 Task: Look for space in Phalauda, India from 13th August, 2023 to 17th August, 2023 for 2 adults in price range Rs.10000 to Rs.16000. Place can be entire place with 2 bedrooms having 2 beds and 1 bathroom. Property type can be house, flat, guest house. Amenities needed are: wifi. Booking option can be shelf check-in. Required host language is English.
Action: Mouse moved to (458, 65)
Screenshot: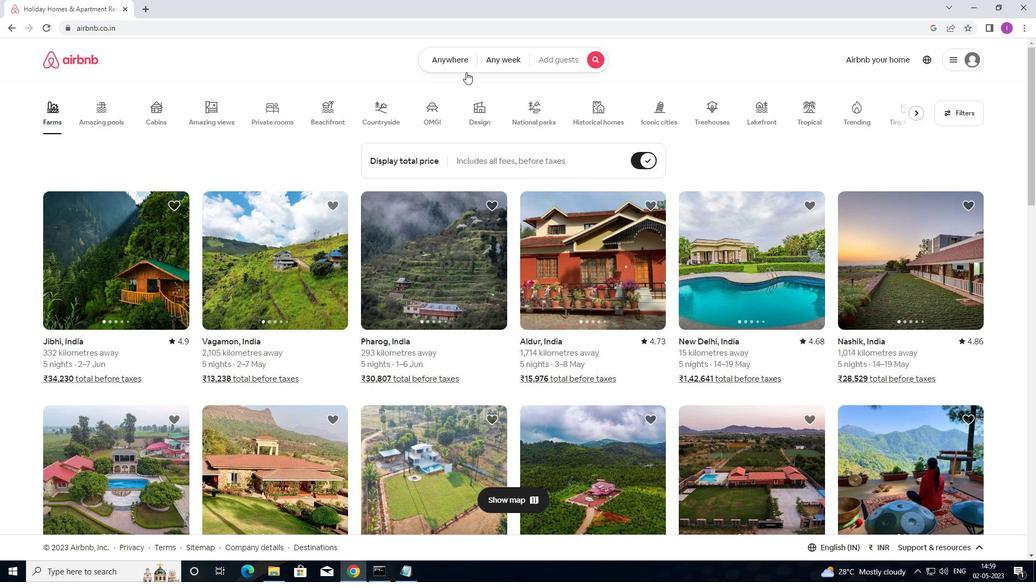 
Action: Mouse pressed left at (458, 65)
Screenshot: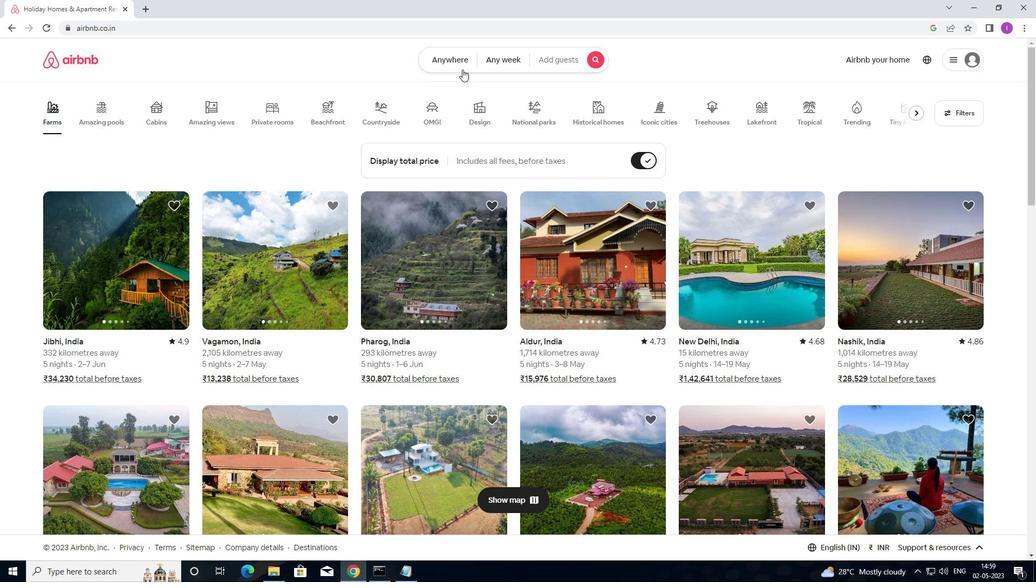
Action: Mouse moved to (333, 94)
Screenshot: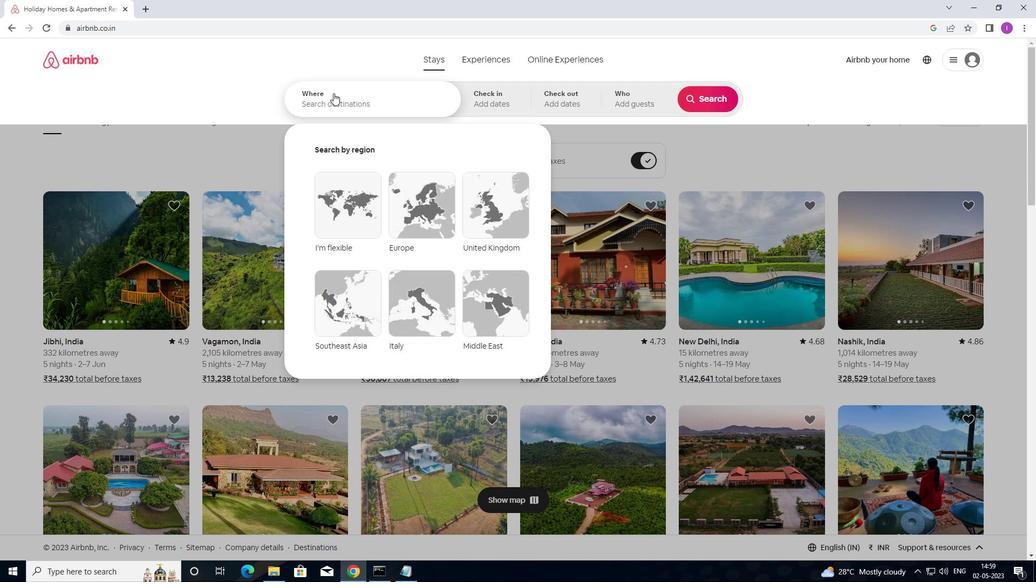 
Action: Mouse pressed left at (333, 94)
Screenshot: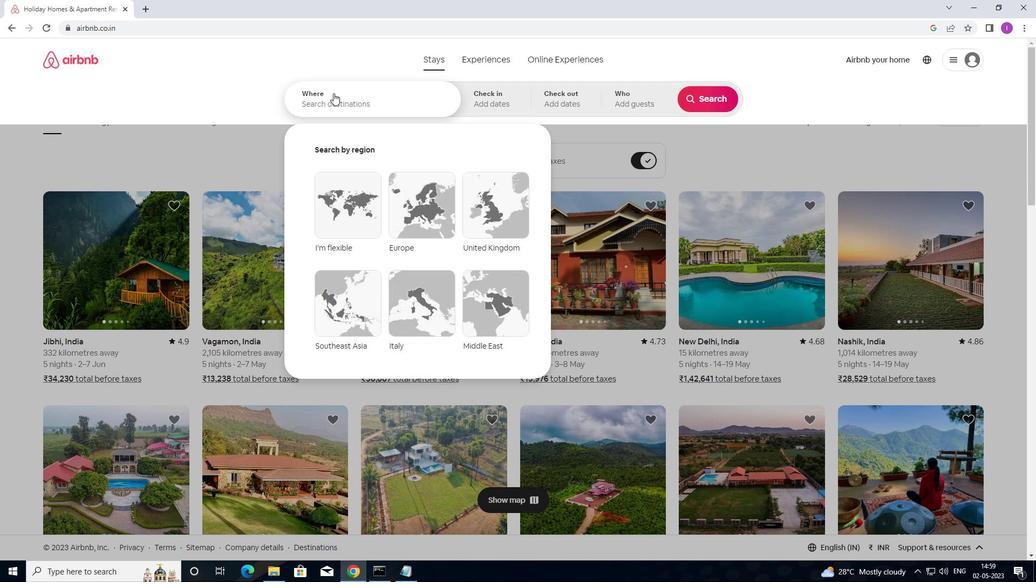
Action: Mouse moved to (424, 98)
Screenshot: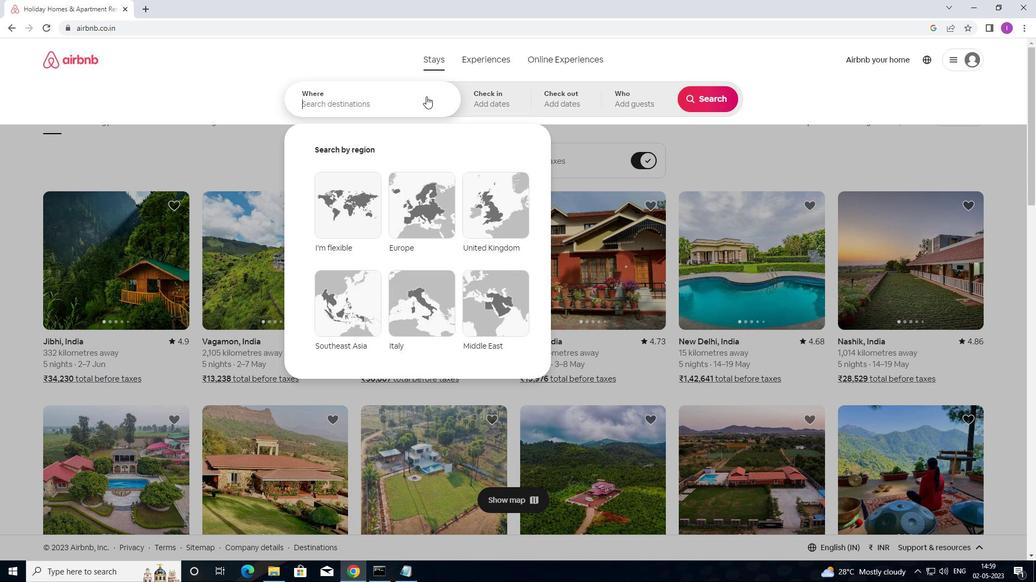 
Action: Key pressed <Key.shift>PHALAUDA,<Key.shift>INDIA
Screenshot: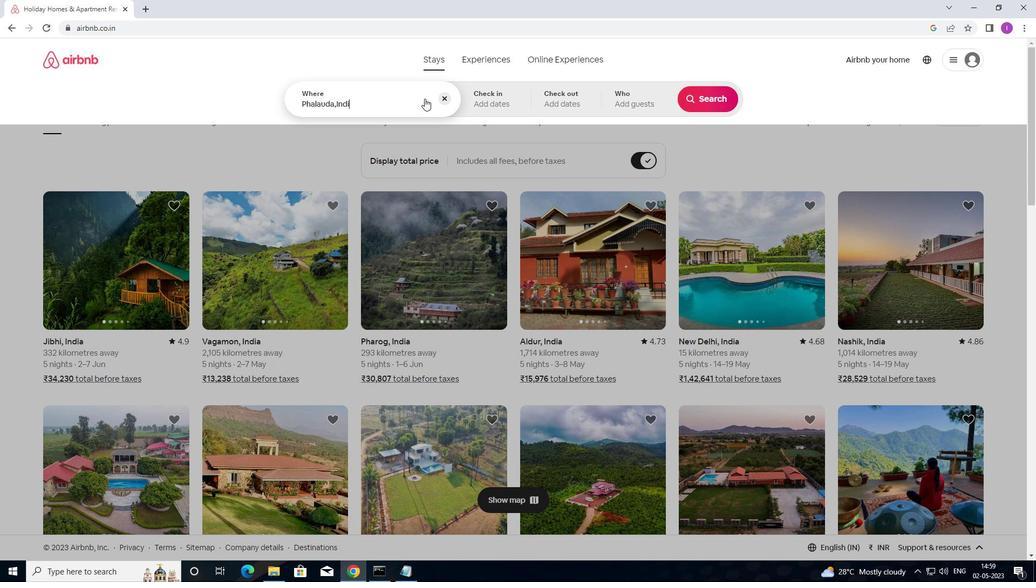 
Action: Mouse moved to (510, 96)
Screenshot: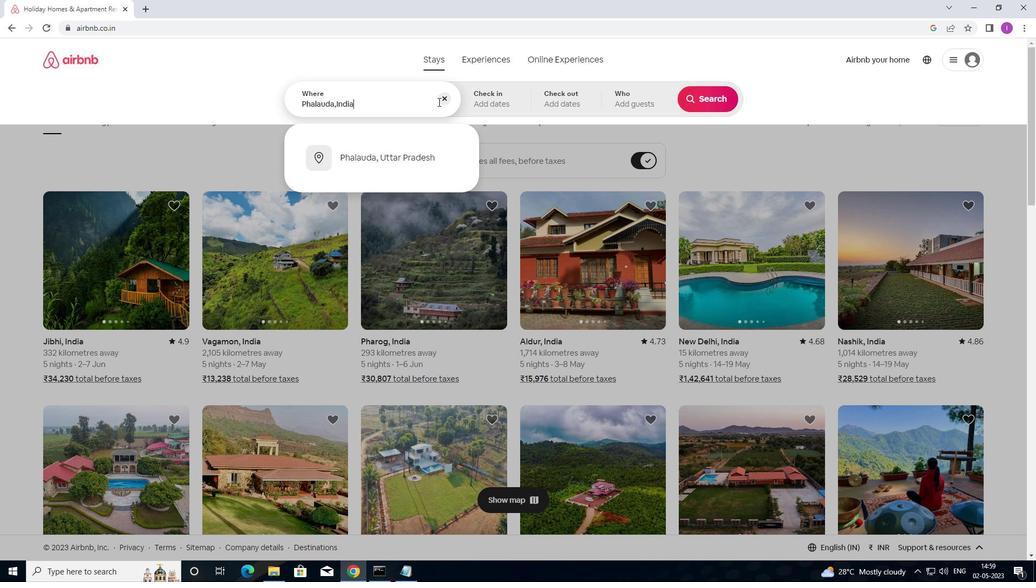 
Action: Mouse pressed left at (510, 96)
Screenshot: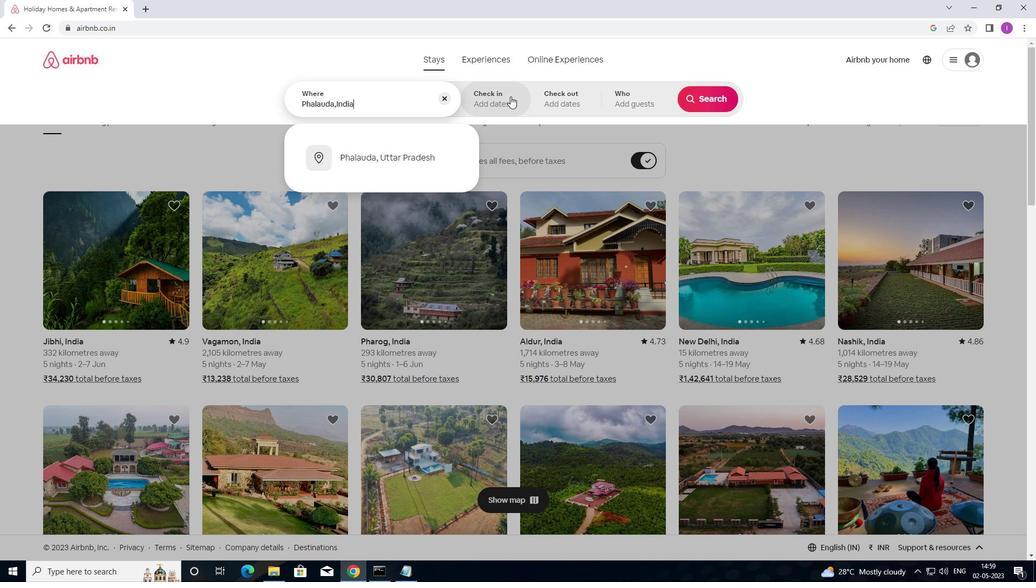 
Action: Mouse moved to (702, 184)
Screenshot: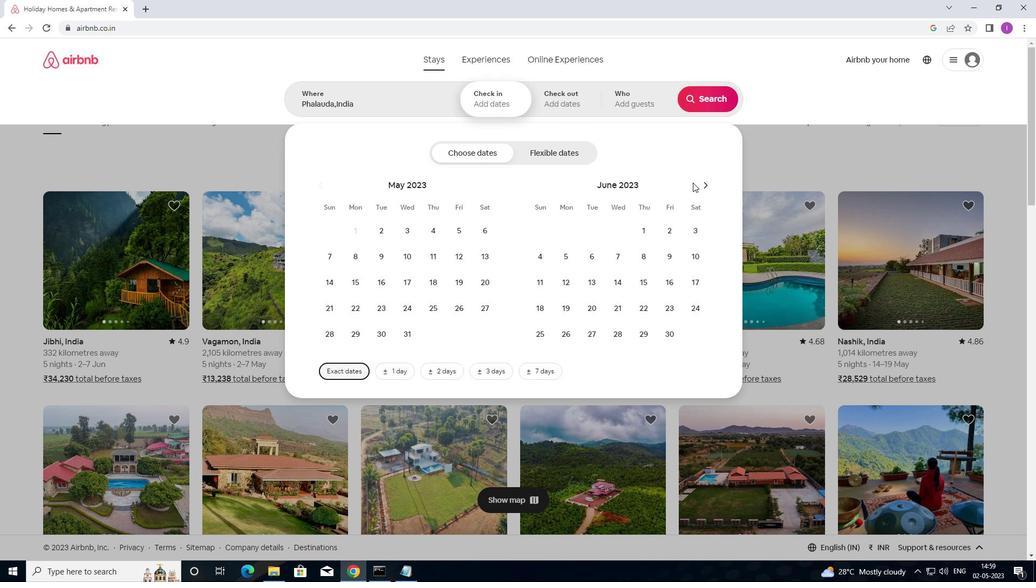 
Action: Mouse pressed left at (702, 184)
Screenshot: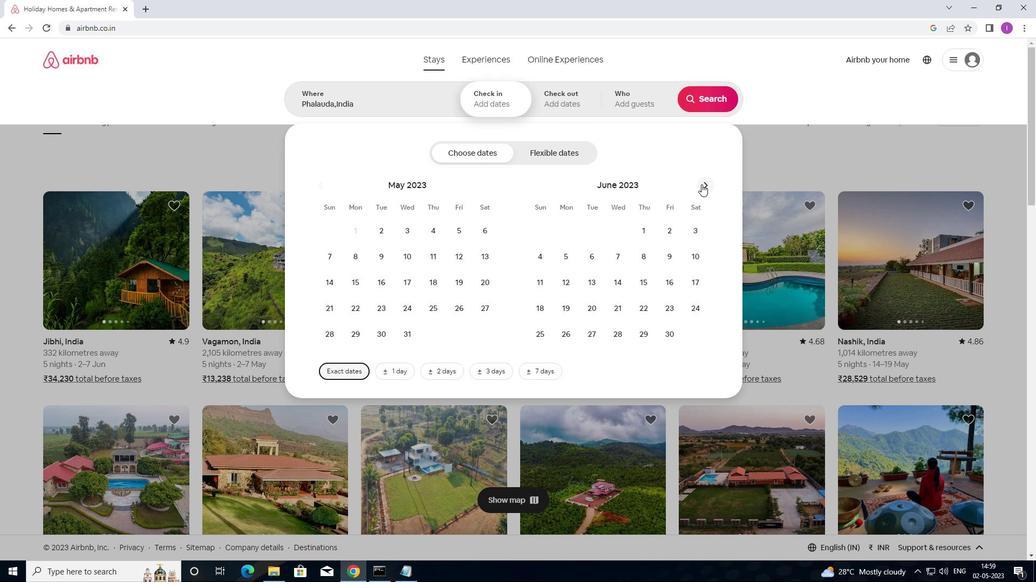 
Action: Mouse moved to (703, 184)
Screenshot: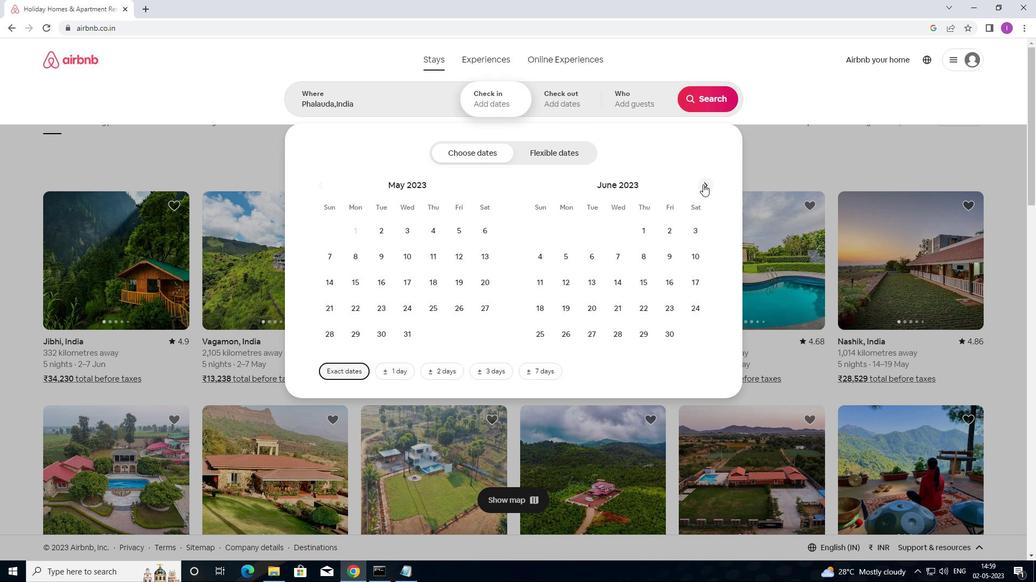 
Action: Mouse pressed left at (703, 184)
Screenshot: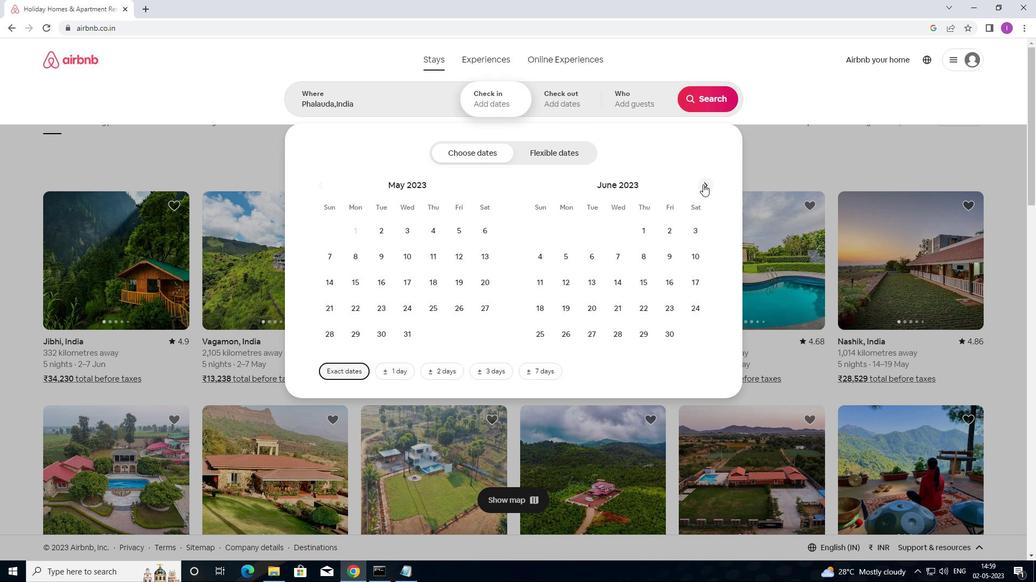 
Action: Mouse moved to (704, 185)
Screenshot: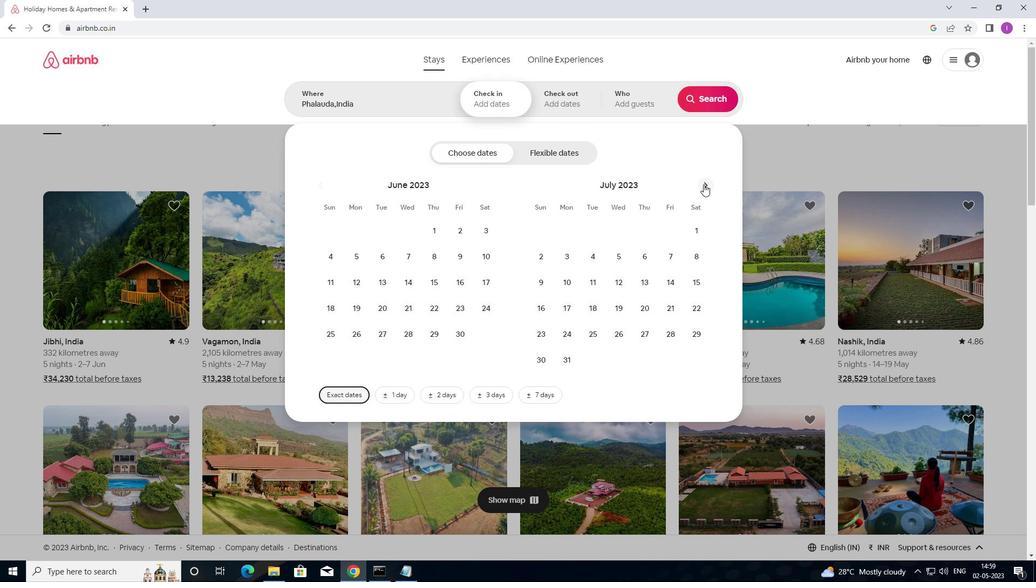 
Action: Mouse pressed left at (704, 185)
Screenshot: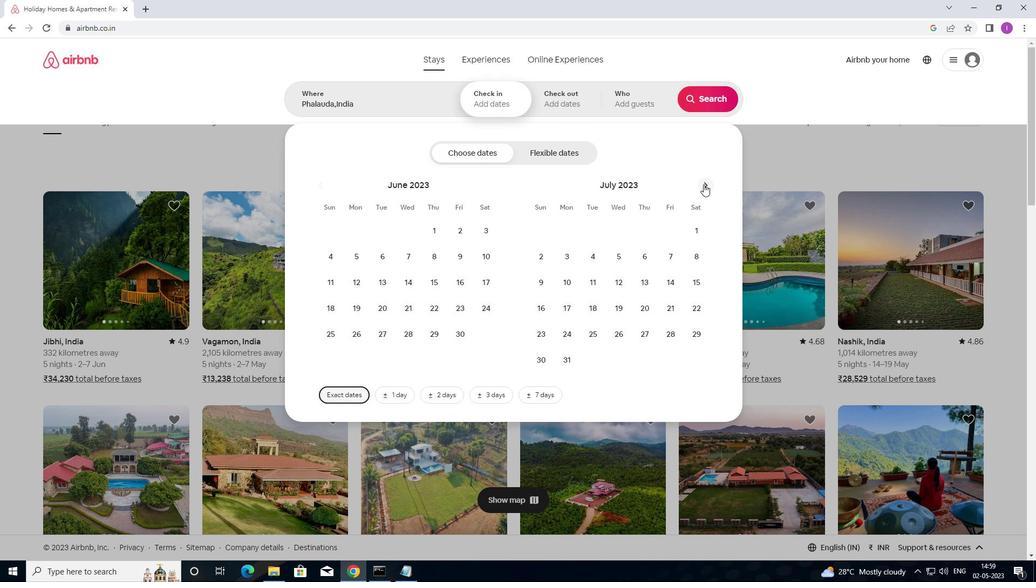 
Action: Mouse moved to (493, 257)
Screenshot: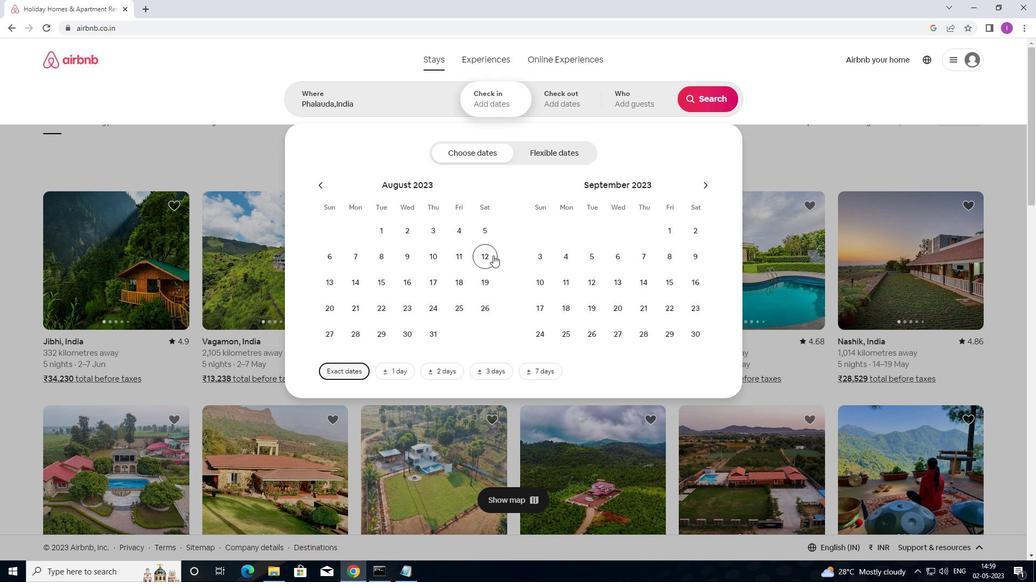 
Action: Mouse pressed left at (493, 257)
Screenshot: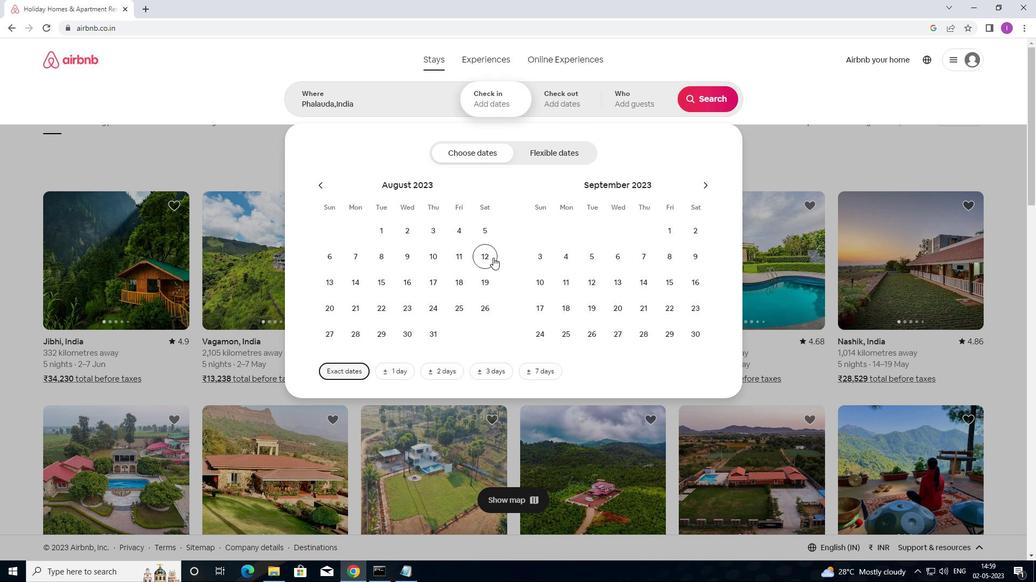 
Action: Mouse moved to (324, 276)
Screenshot: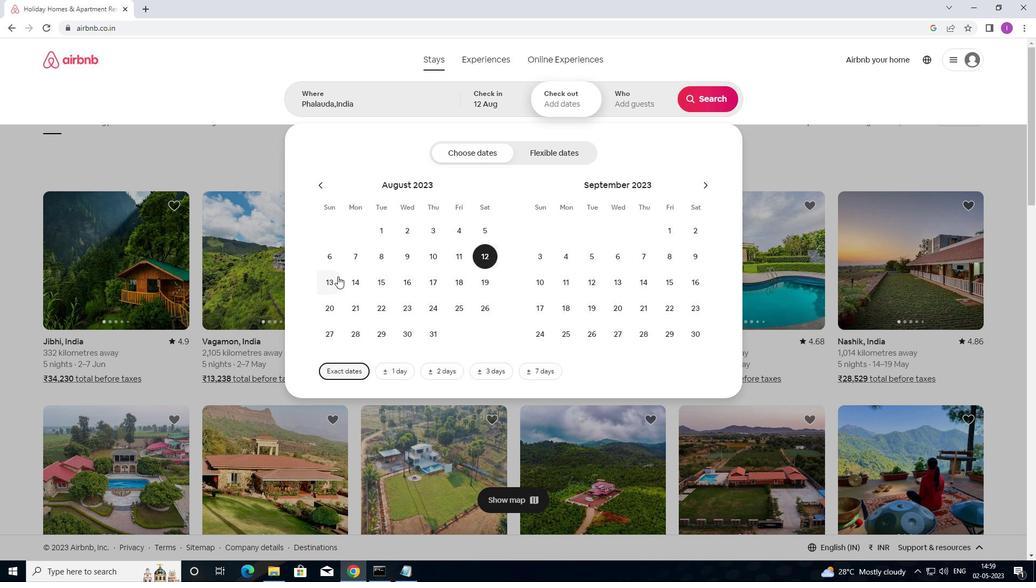 
Action: Mouse pressed left at (324, 276)
Screenshot: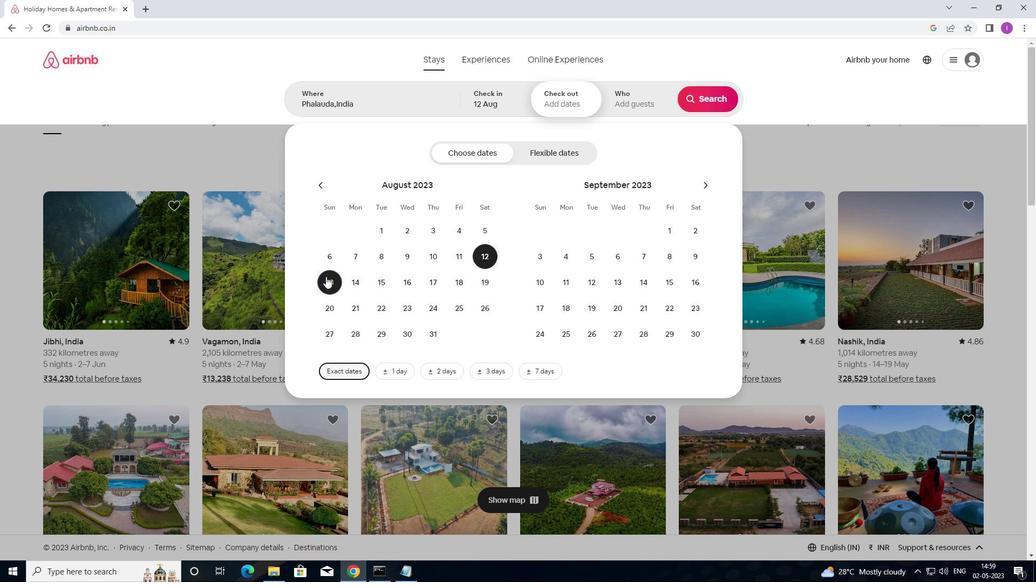 
Action: Mouse moved to (493, 257)
Screenshot: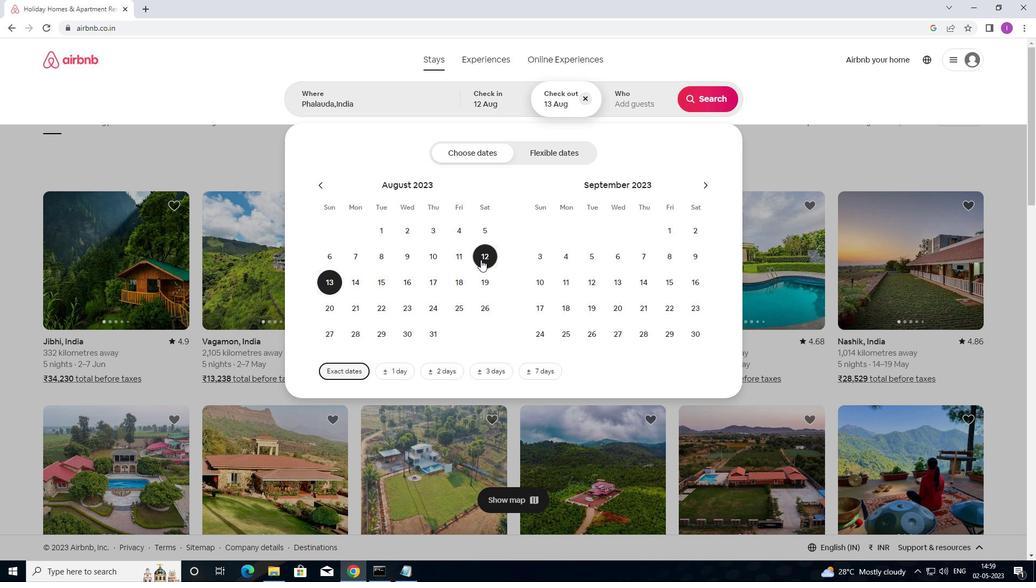 
Action: Mouse pressed left at (493, 257)
Screenshot: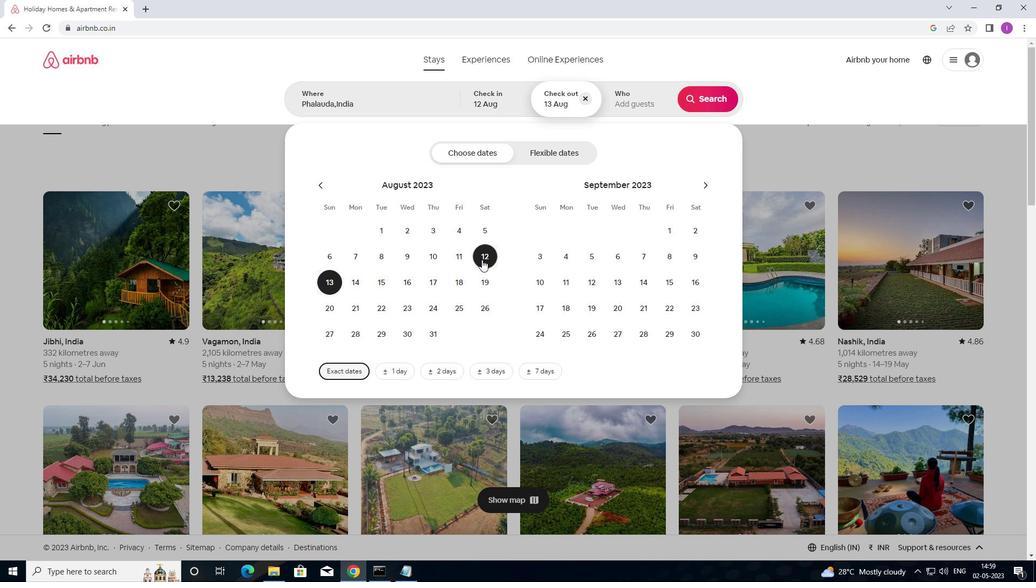
Action: Mouse moved to (494, 107)
Screenshot: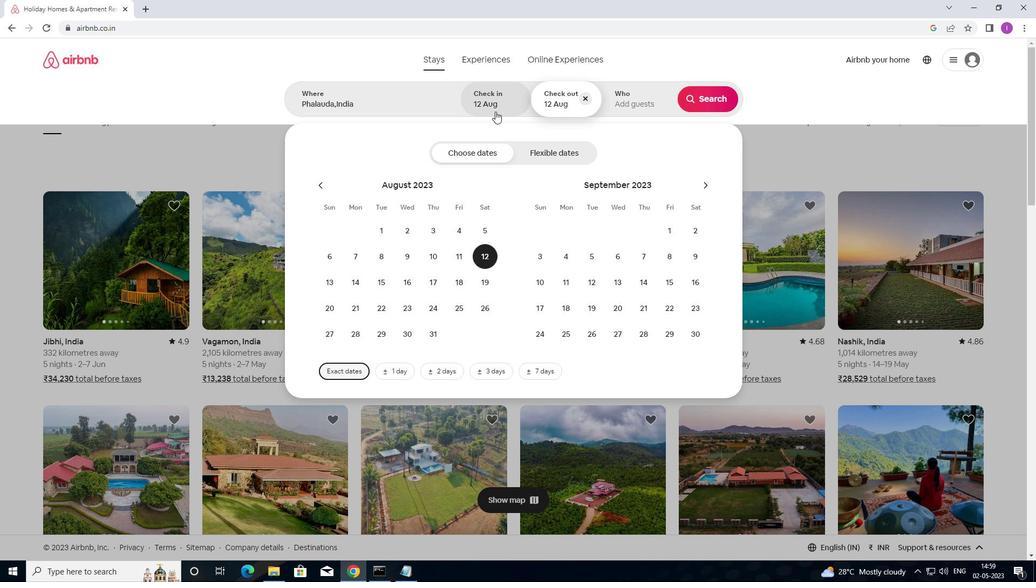 
Action: Mouse pressed left at (494, 107)
Screenshot: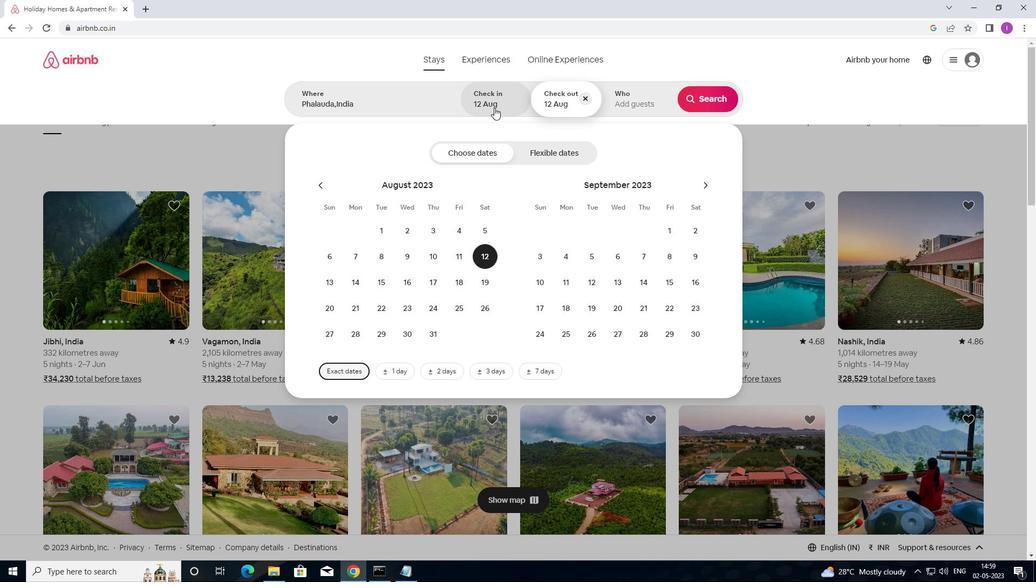 
Action: Mouse moved to (509, 96)
Screenshot: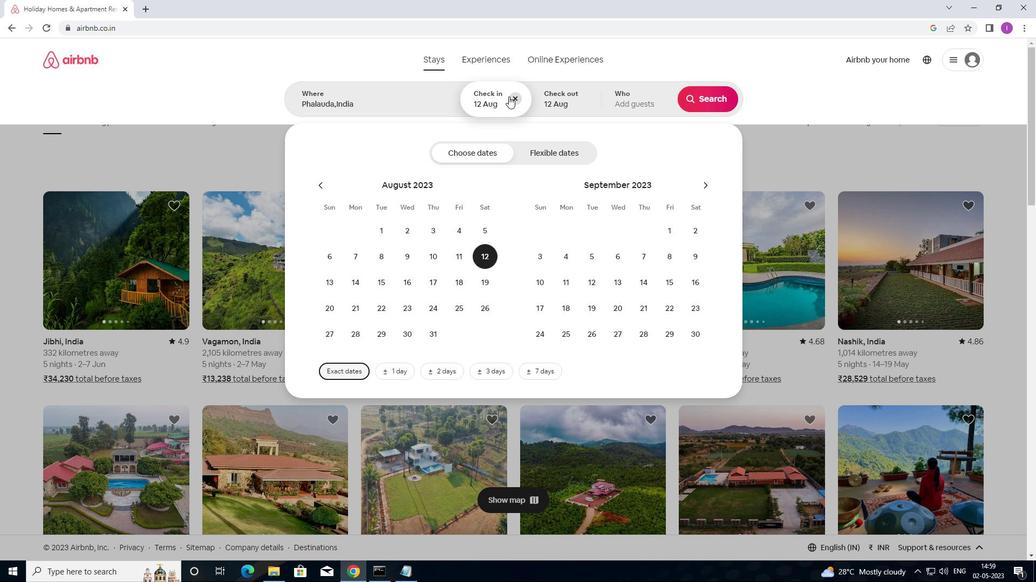 
Action: Mouse pressed left at (509, 96)
Screenshot: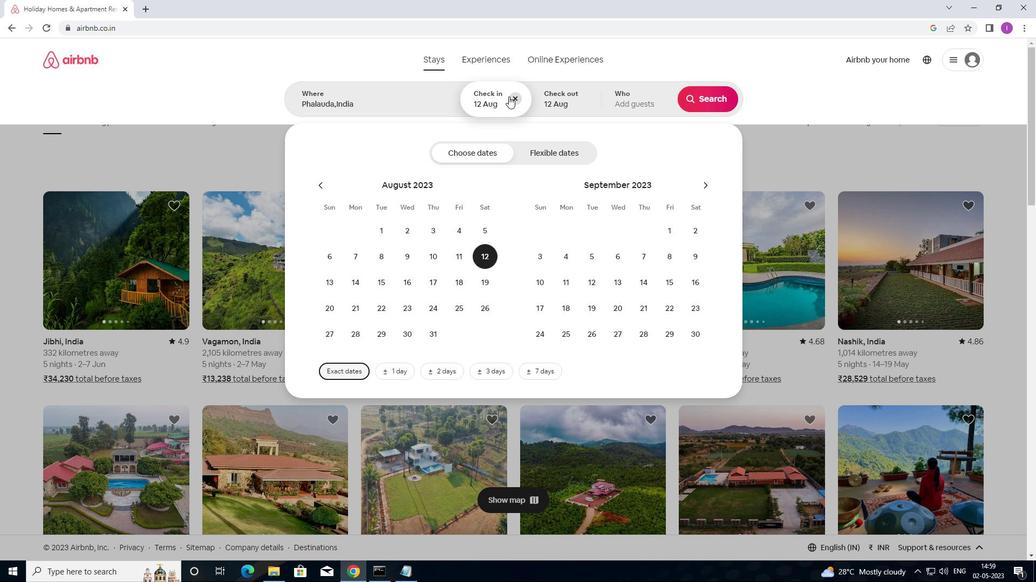 
Action: Mouse moved to (329, 281)
Screenshot: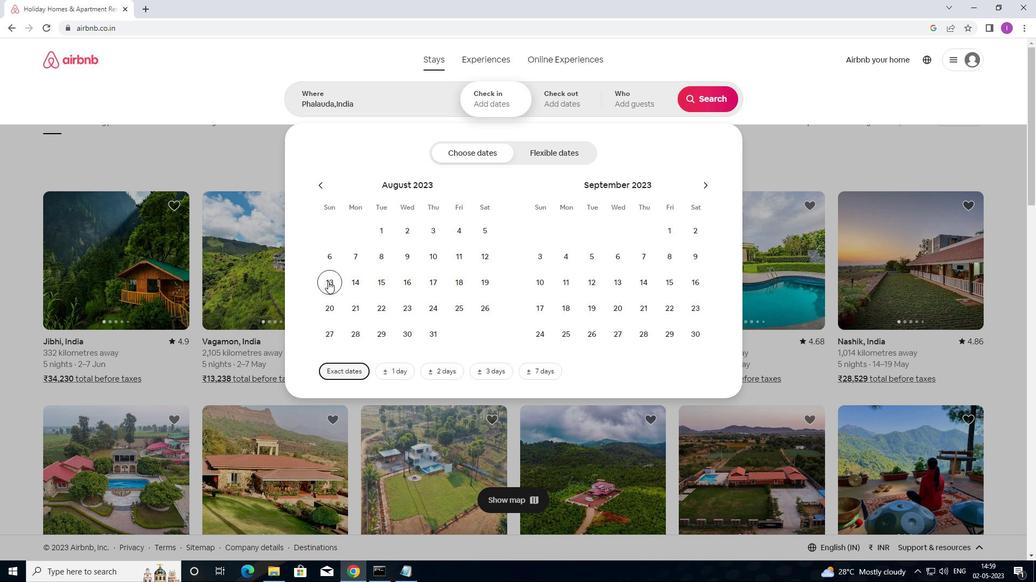
Action: Mouse pressed left at (329, 281)
Screenshot: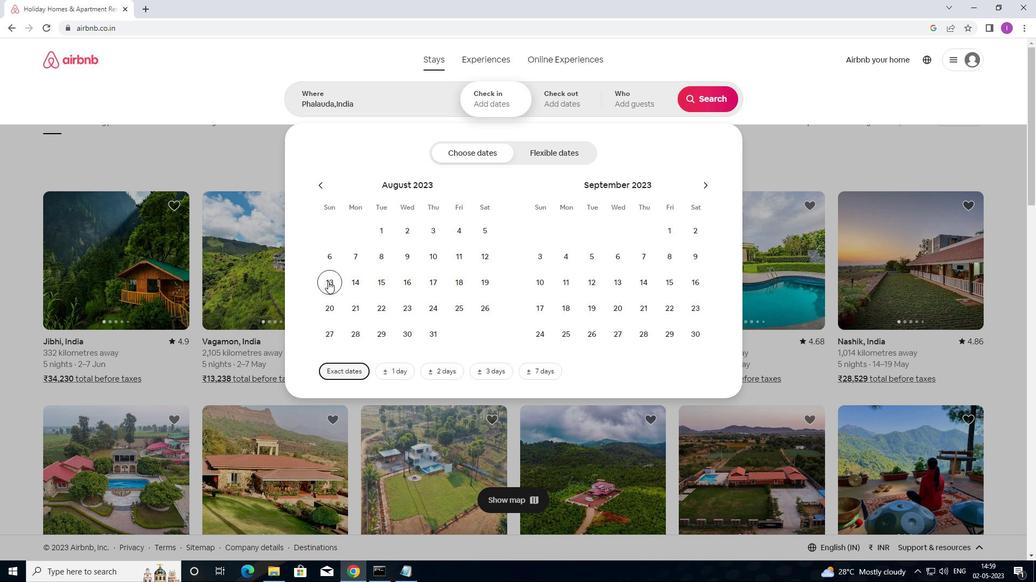
Action: Mouse moved to (442, 287)
Screenshot: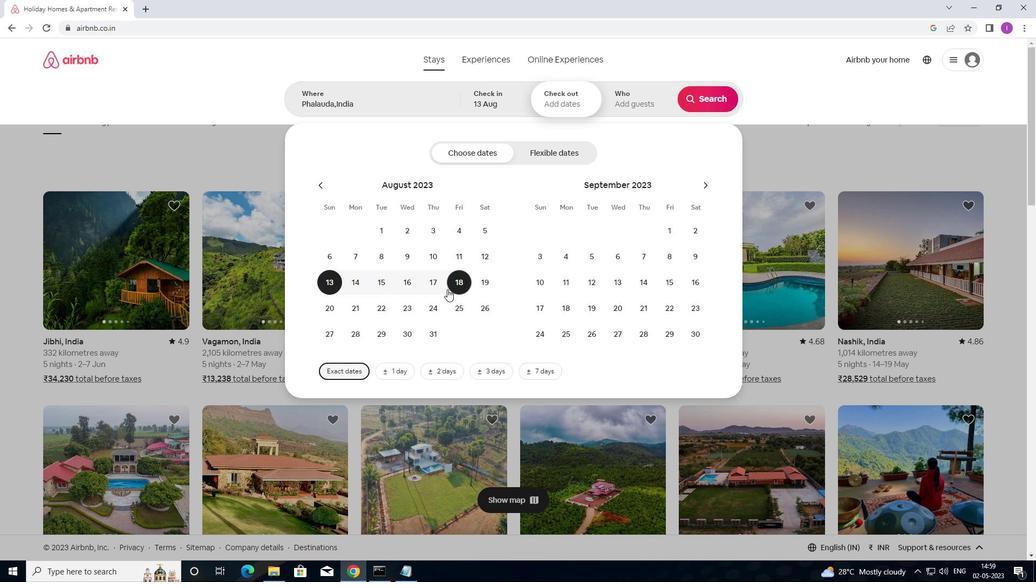 
Action: Mouse pressed left at (442, 287)
Screenshot: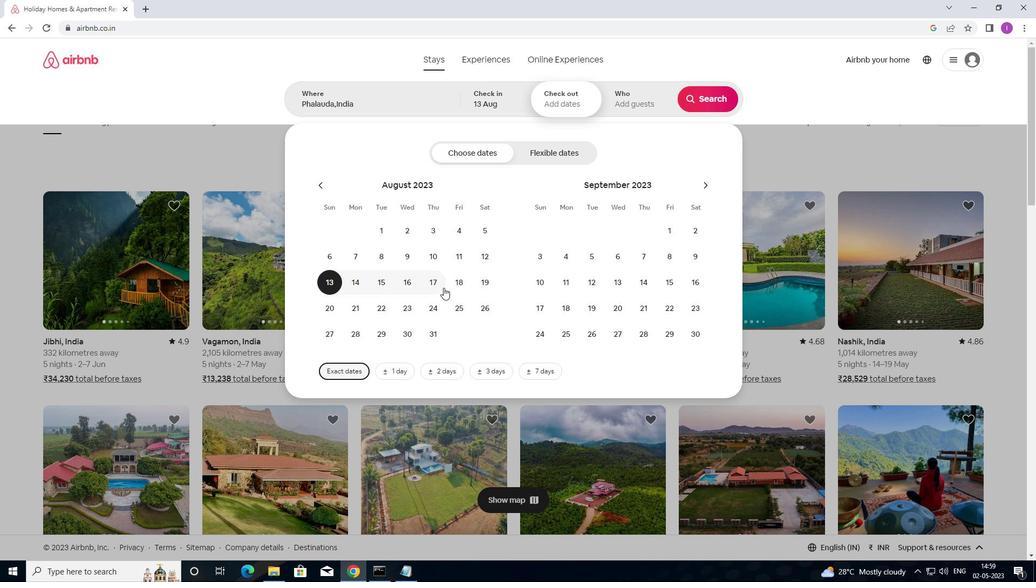 
Action: Mouse moved to (627, 104)
Screenshot: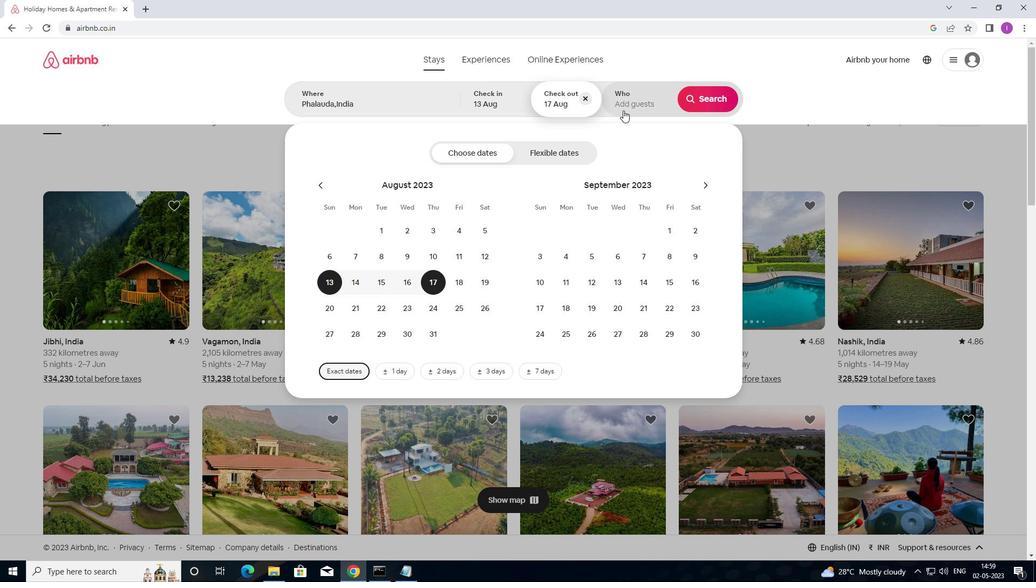 
Action: Mouse pressed left at (627, 104)
Screenshot: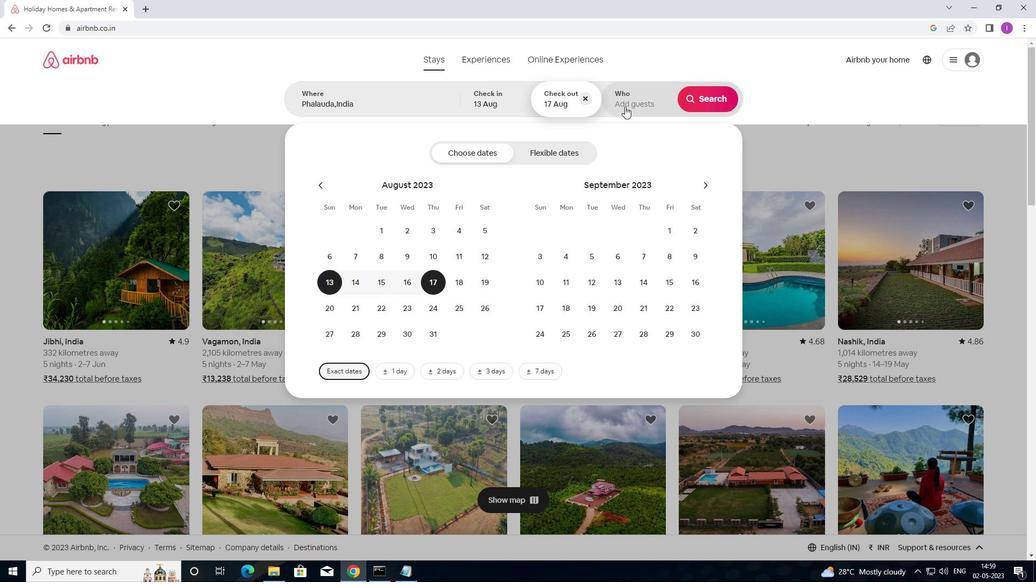 
Action: Mouse moved to (707, 152)
Screenshot: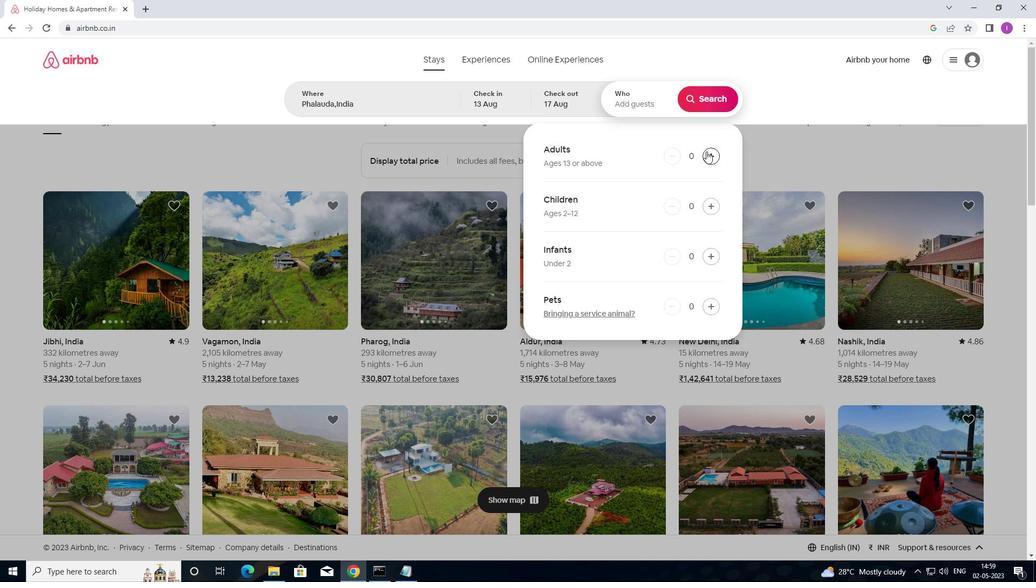 
Action: Mouse pressed left at (707, 152)
Screenshot: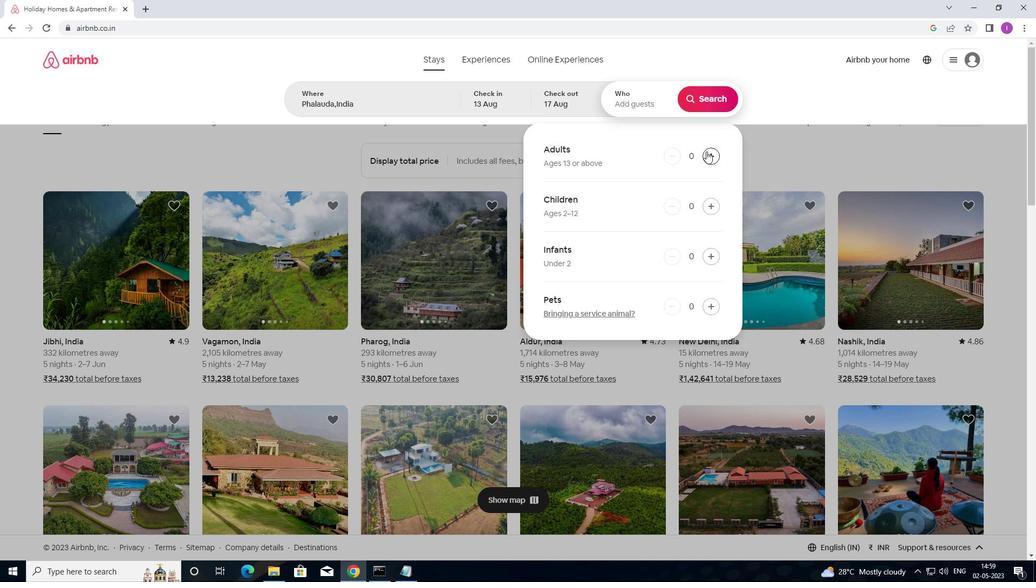 
Action: Mouse moved to (707, 152)
Screenshot: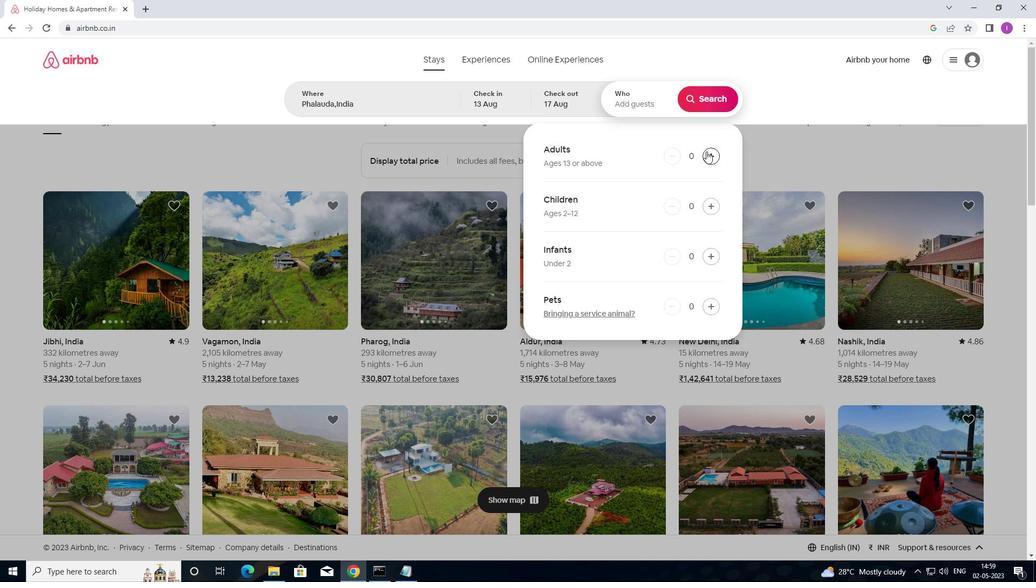 
Action: Mouse pressed left at (707, 152)
Screenshot: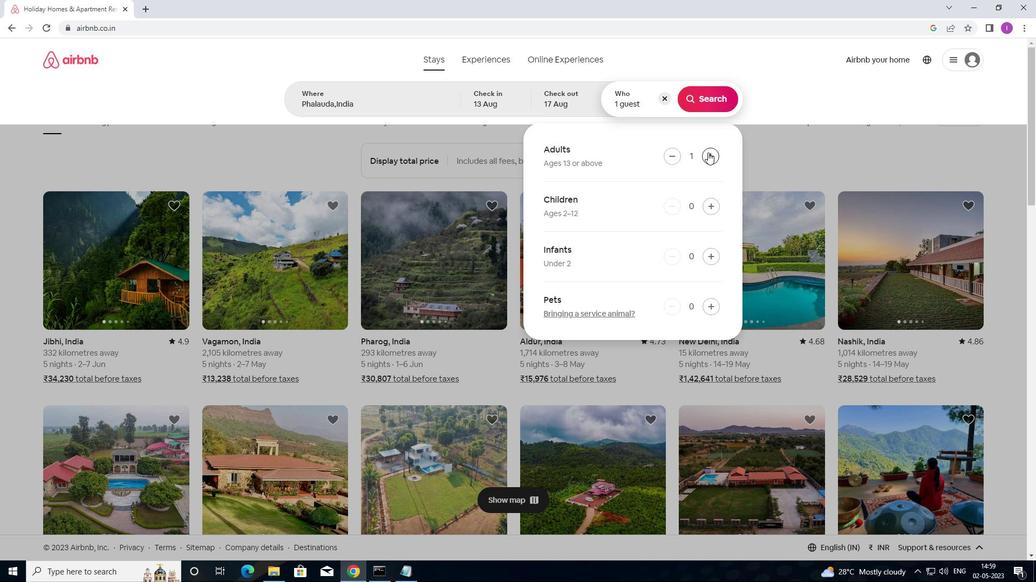 
Action: Mouse moved to (709, 102)
Screenshot: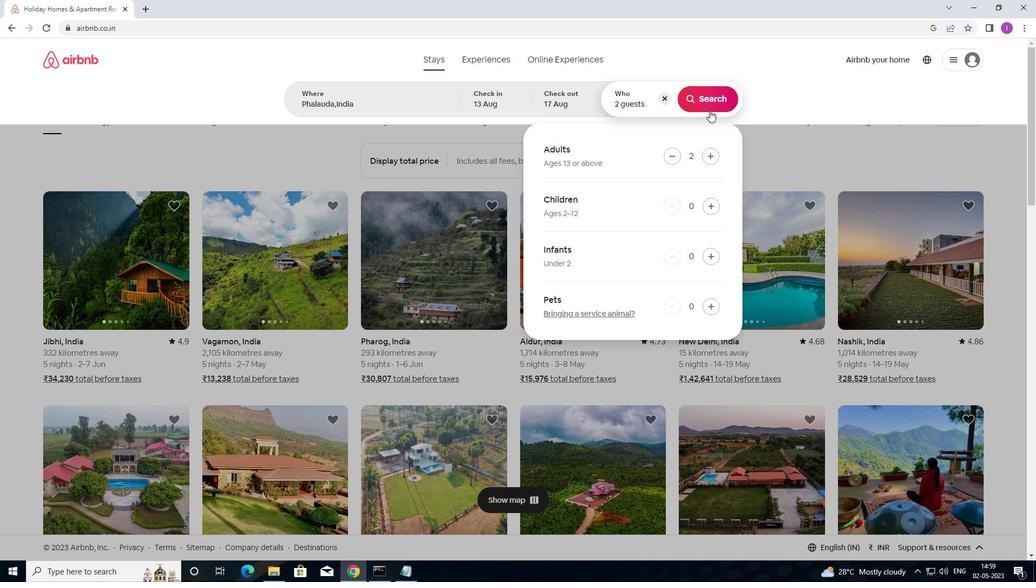 
Action: Mouse pressed left at (709, 102)
Screenshot: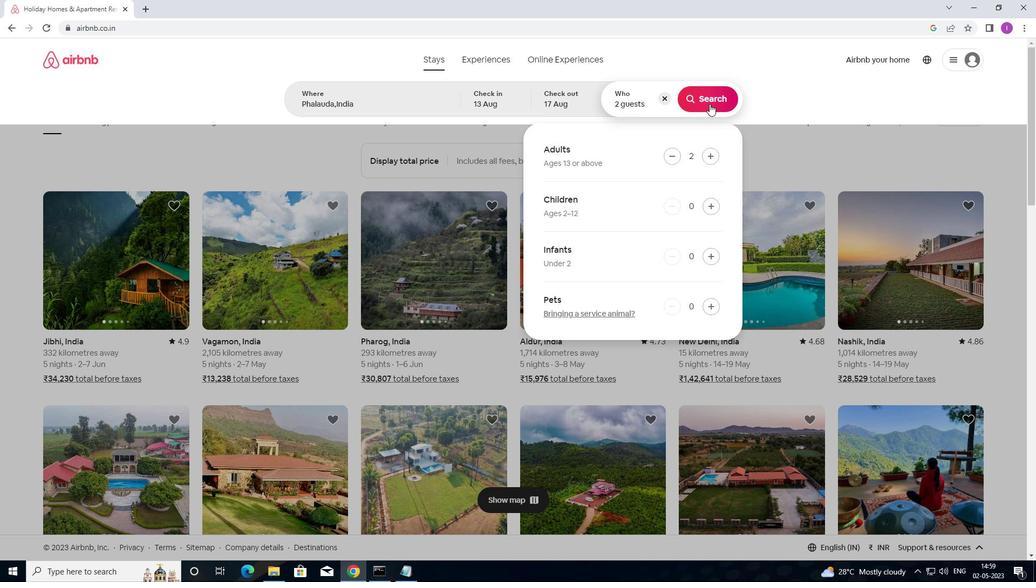 
Action: Mouse moved to (990, 102)
Screenshot: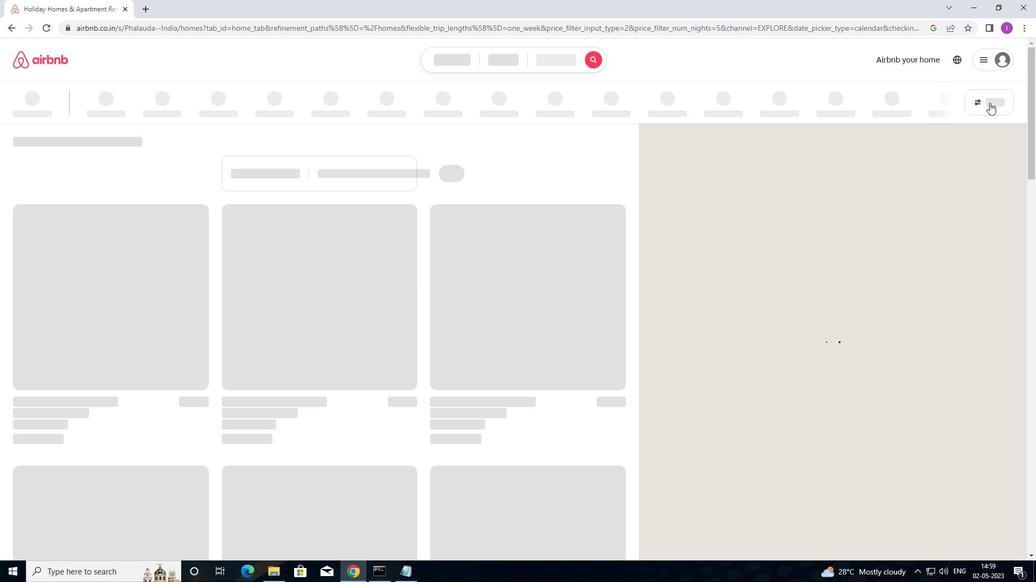 
Action: Mouse pressed left at (990, 102)
Screenshot: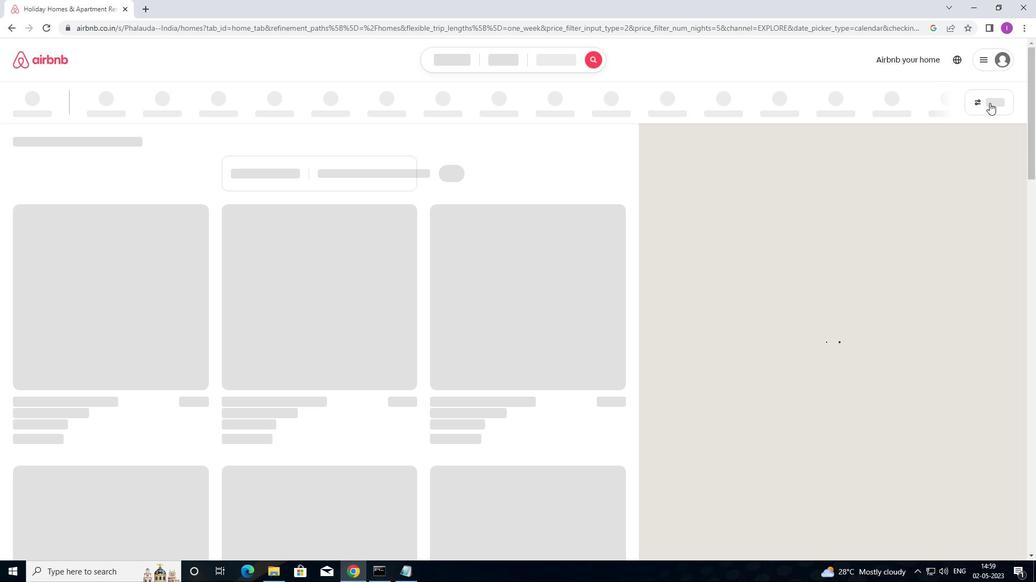 
Action: Mouse moved to (985, 112)
Screenshot: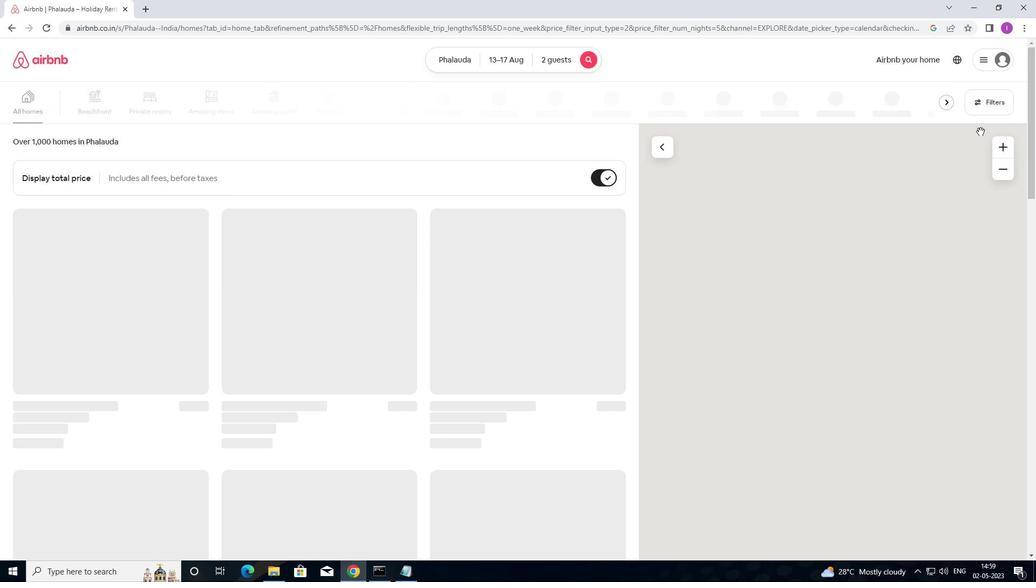 
Action: Mouse pressed left at (985, 112)
Screenshot: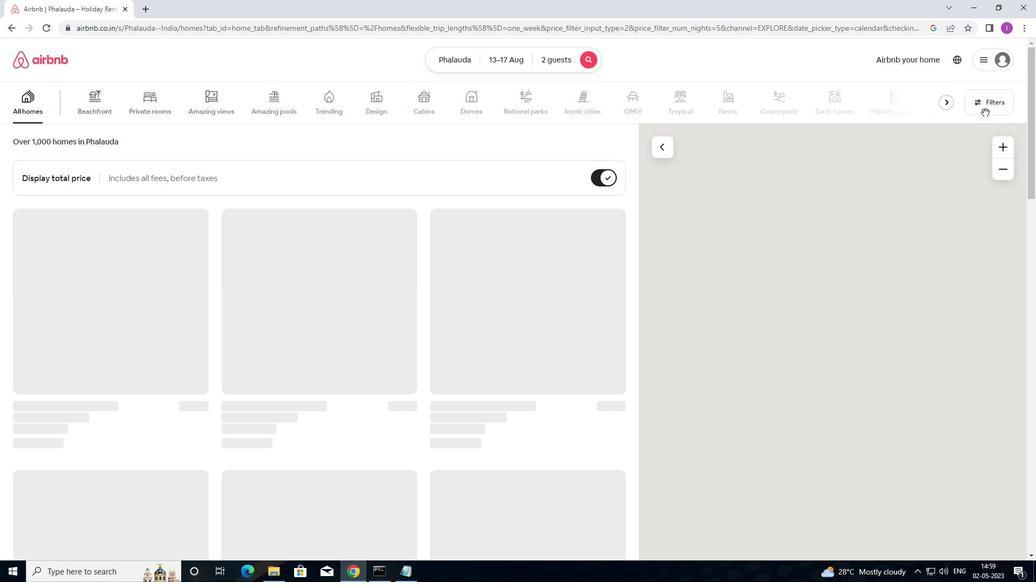 
Action: Mouse moved to (383, 233)
Screenshot: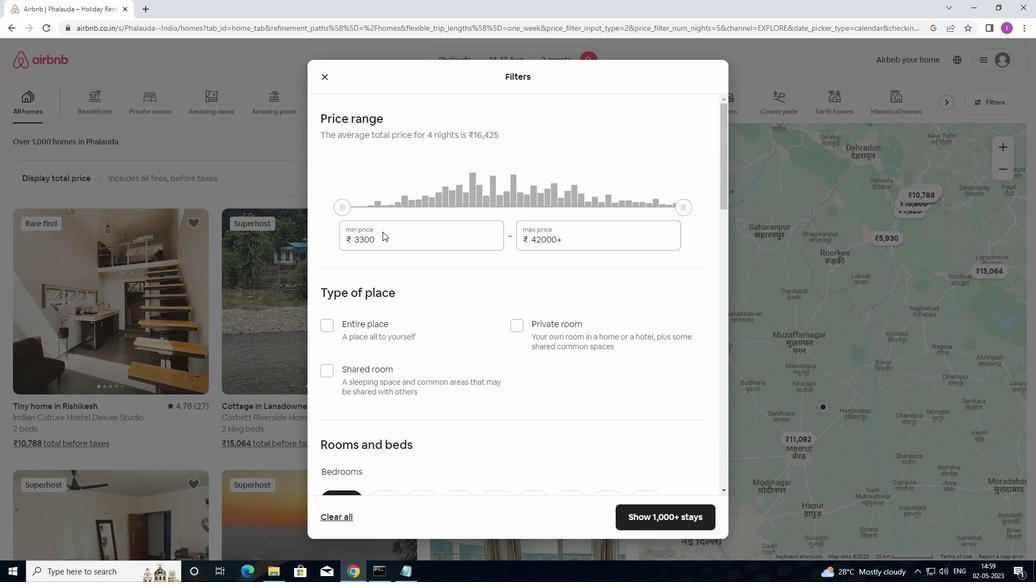 
Action: Mouse pressed left at (383, 233)
Screenshot: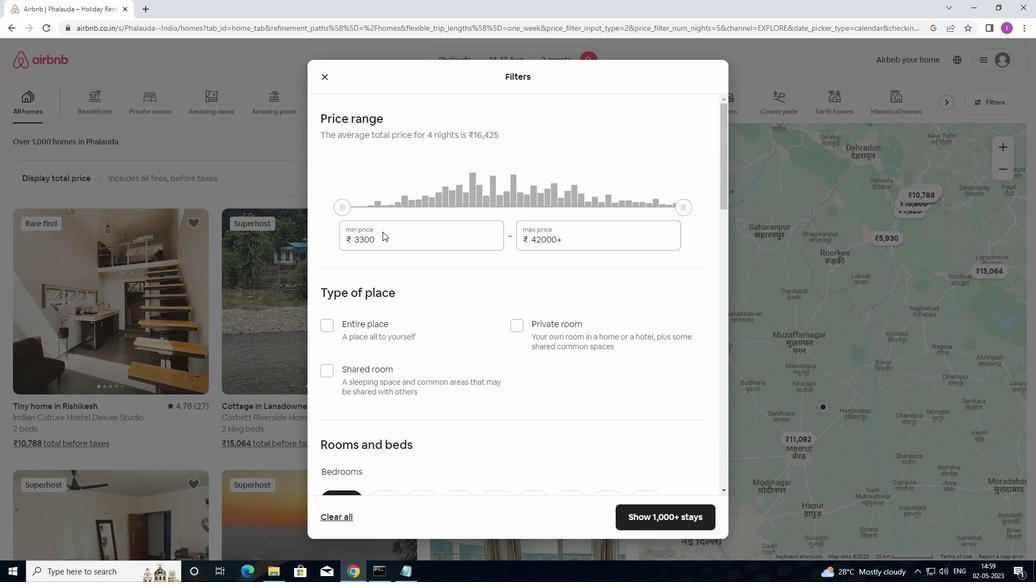 
Action: Mouse moved to (378, 238)
Screenshot: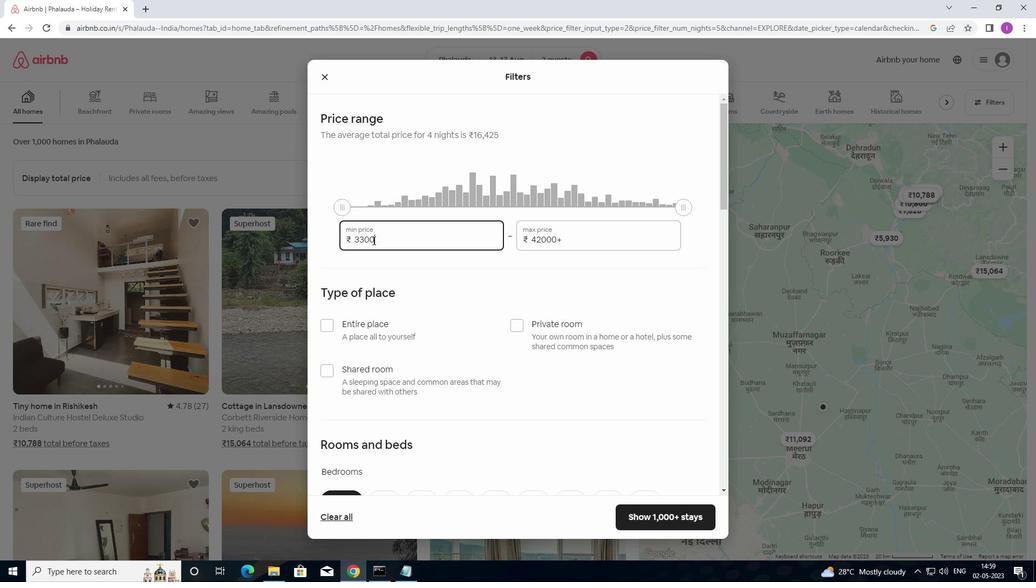 
Action: Mouse pressed left at (378, 238)
Screenshot: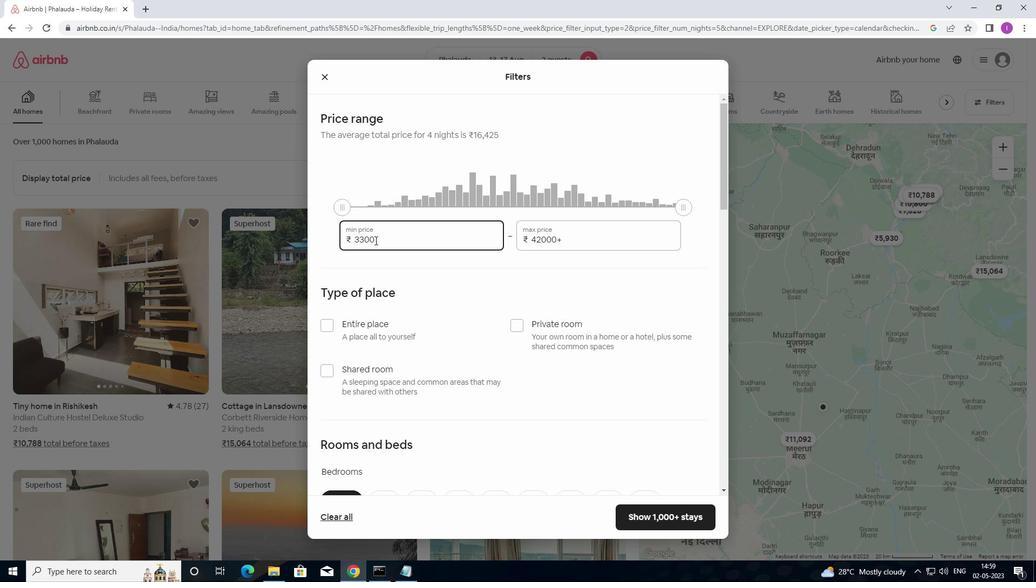 
Action: Mouse moved to (357, 241)
Screenshot: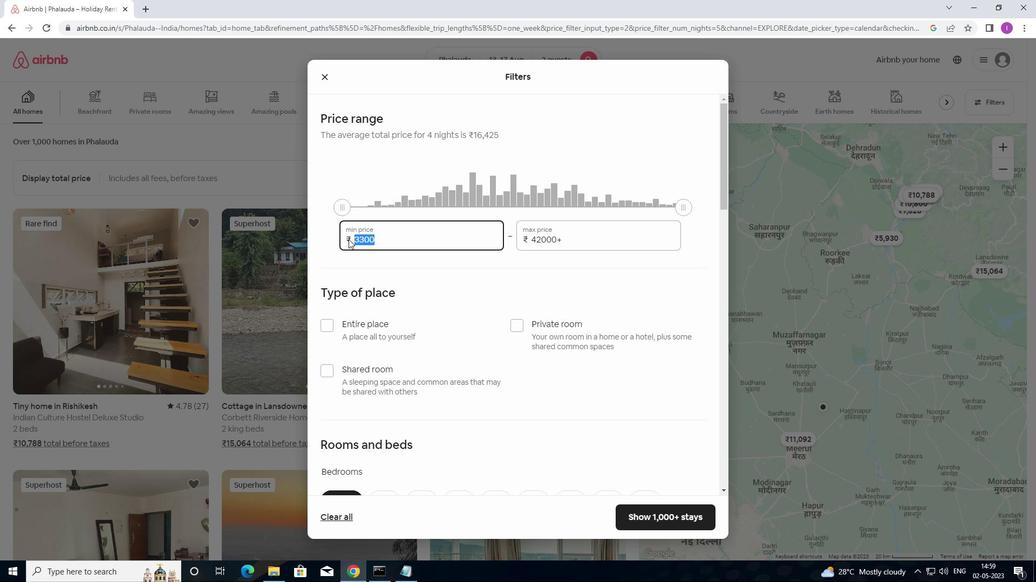 
Action: Key pressed 10000
Screenshot: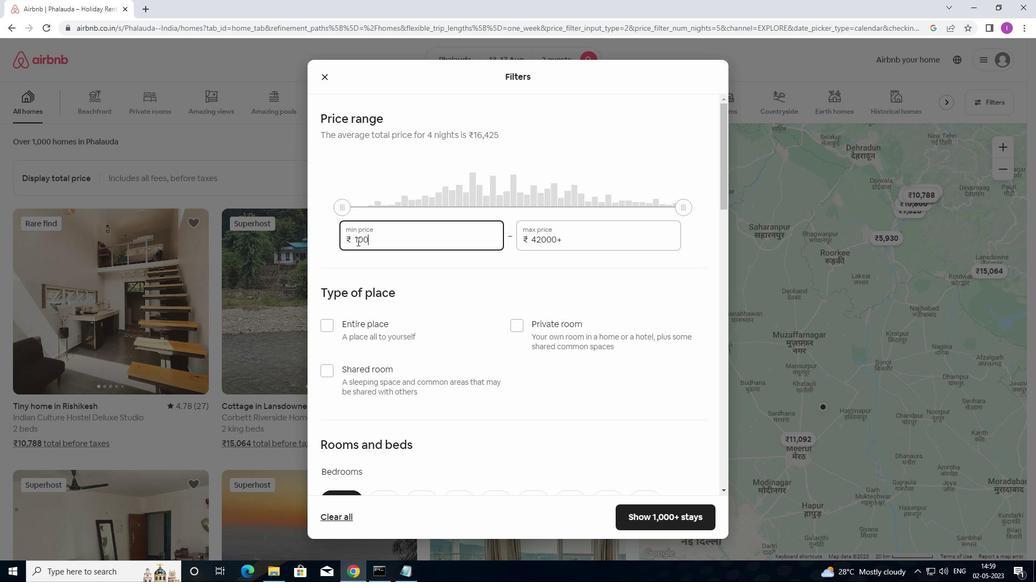 
Action: Mouse moved to (574, 240)
Screenshot: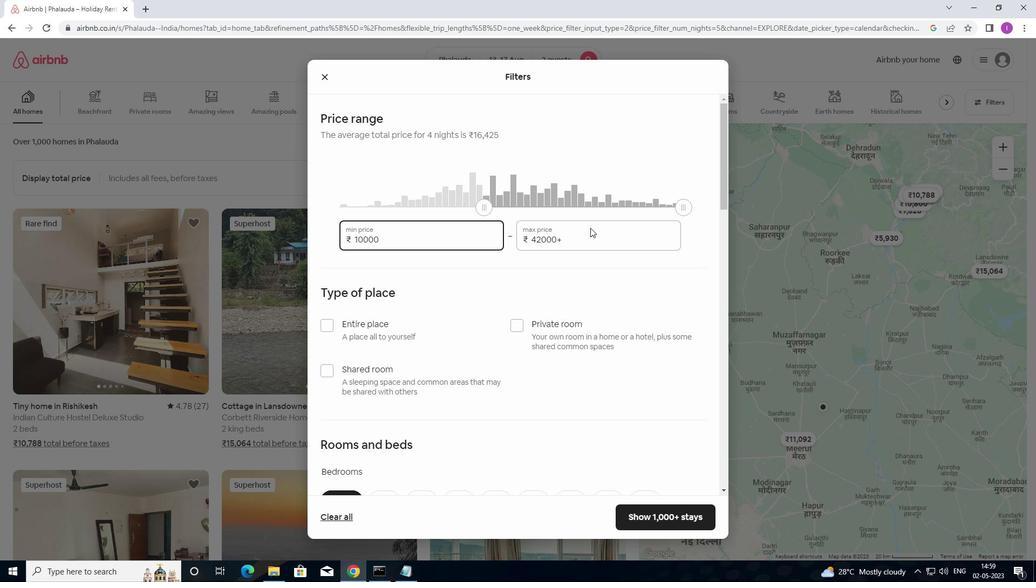 
Action: Mouse pressed left at (574, 240)
Screenshot: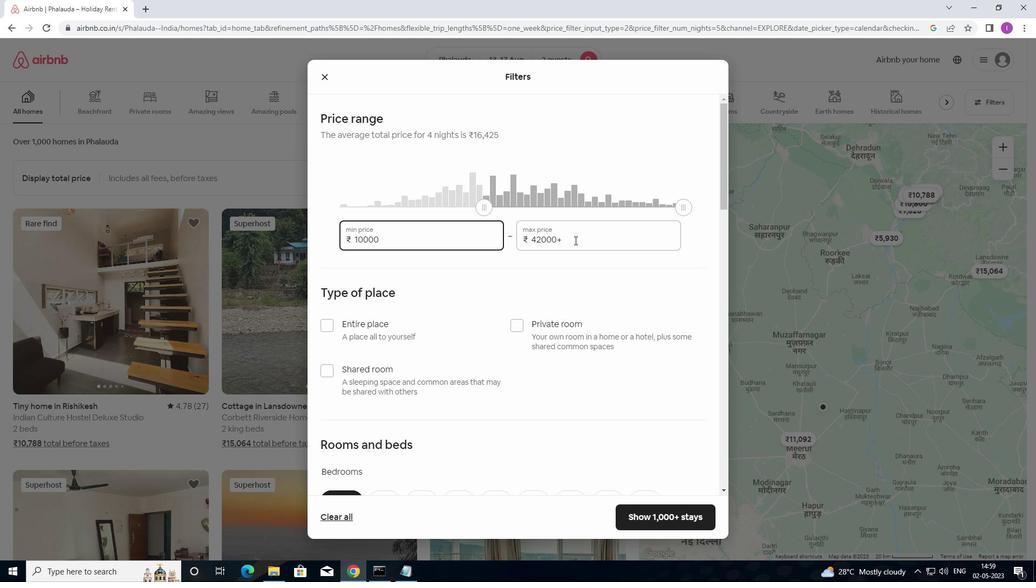 
Action: Mouse moved to (530, 246)
Screenshot: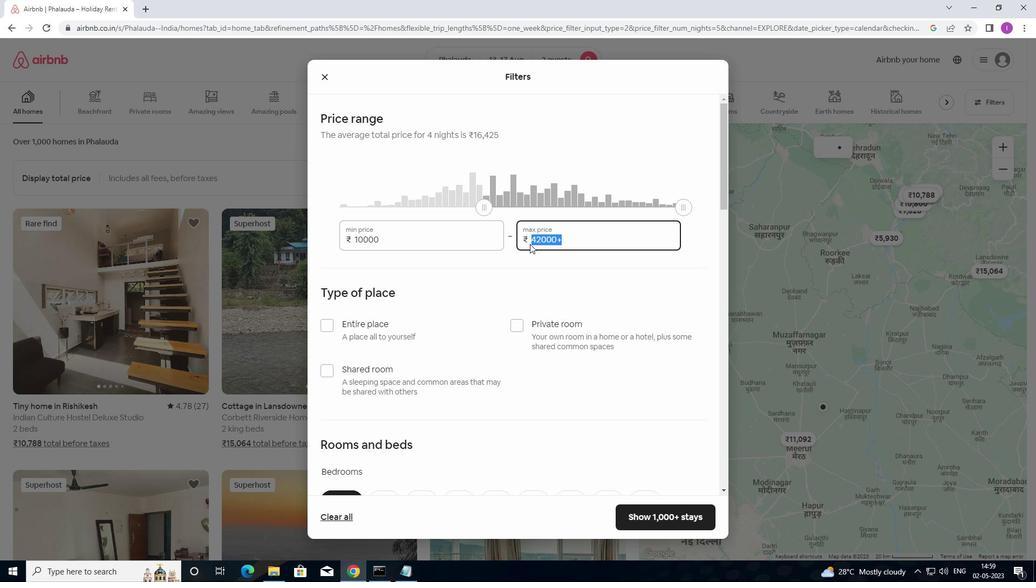 
Action: Key pressed 1
Screenshot: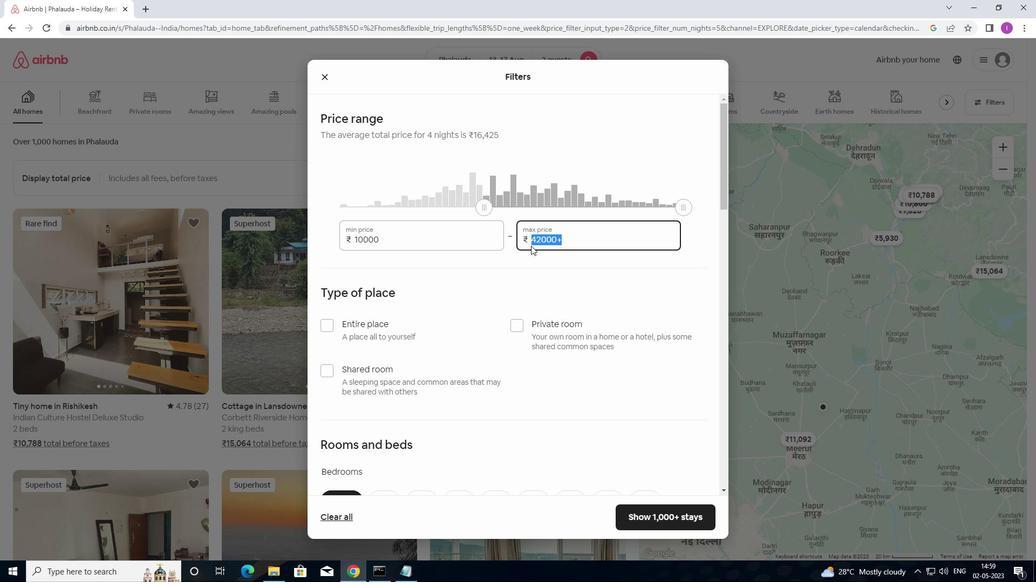 
Action: Mouse moved to (531, 246)
Screenshot: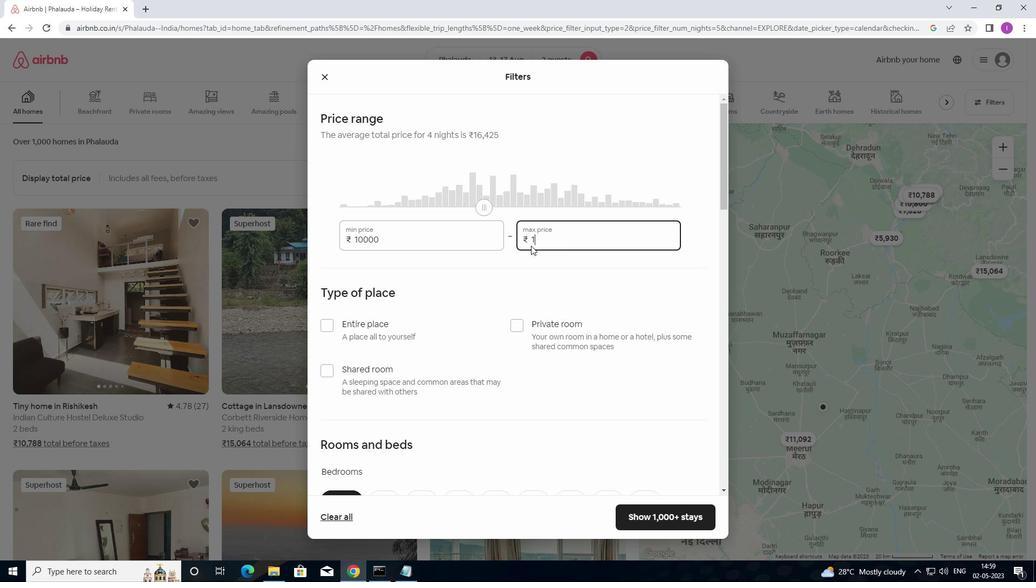 
Action: Key pressed 6
Screenshot: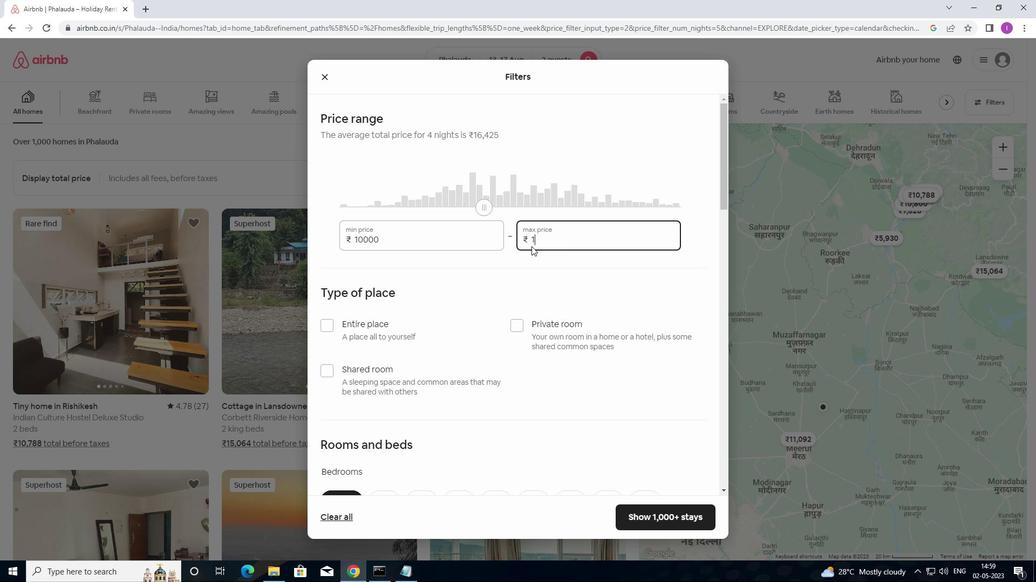
Action: Mouse moved to (528, 248)
Screenshot: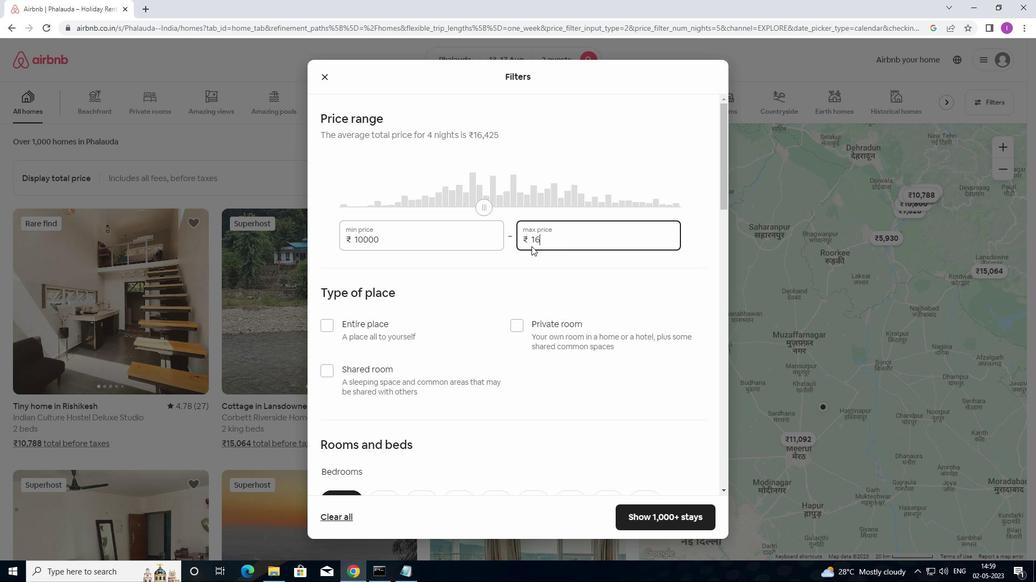 
Action: Key pressed 000
Screenshot: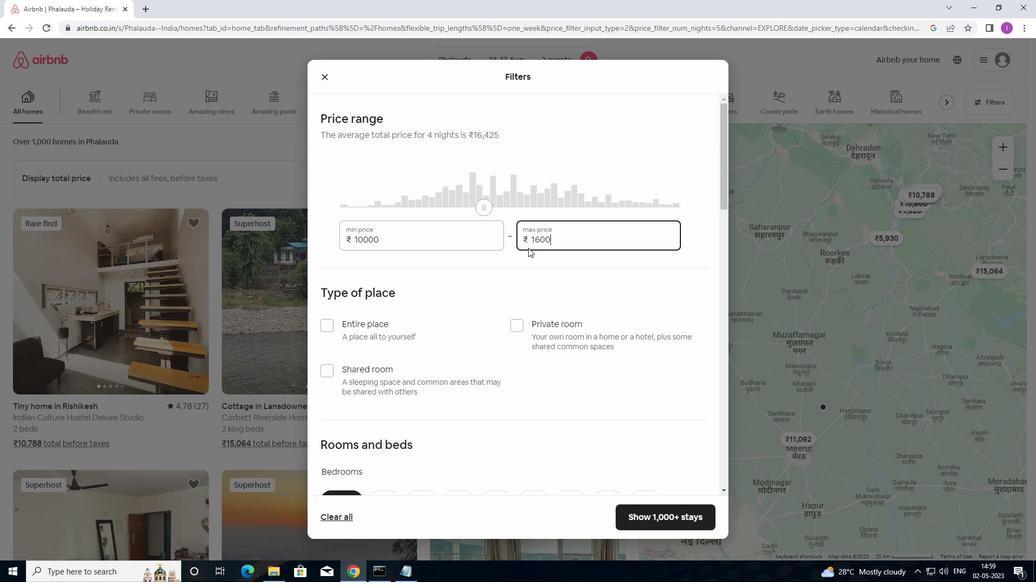 
Action: Mouse moved to (509, 291)
Screenshot: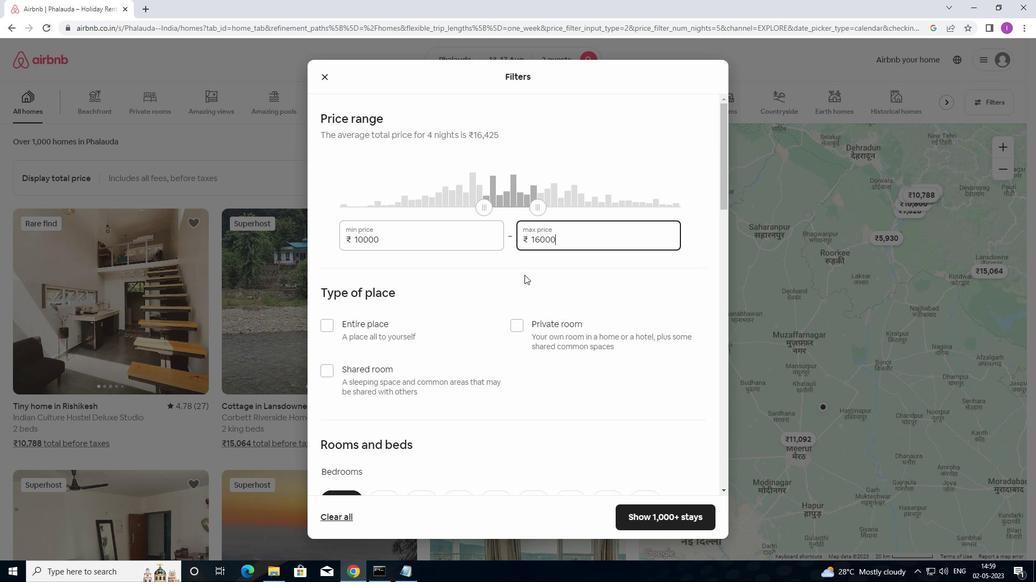 
Action: Mouse scrolled (509, 291) with delta (0, 0)
Screenshot: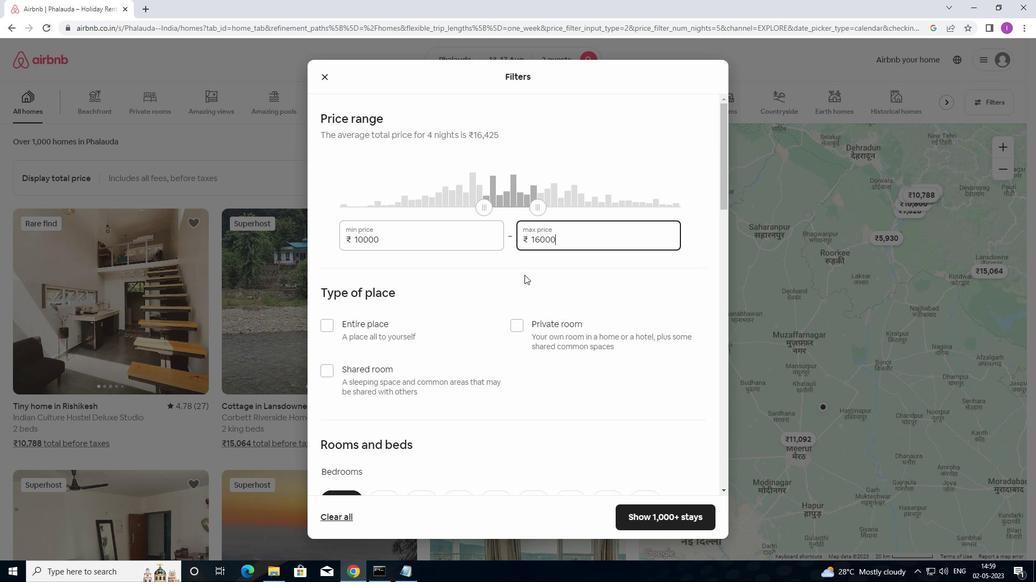 
Action: Mouse moved to (509, 293)
Screenshot: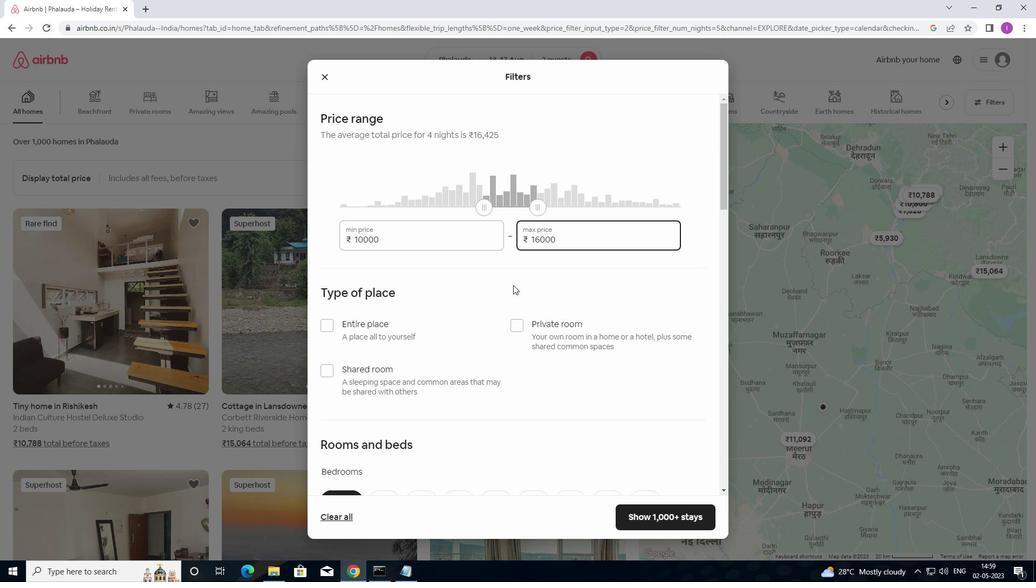 
Action: Mouse scrolled (509, 292) with delta (0, 0)
Screenshot: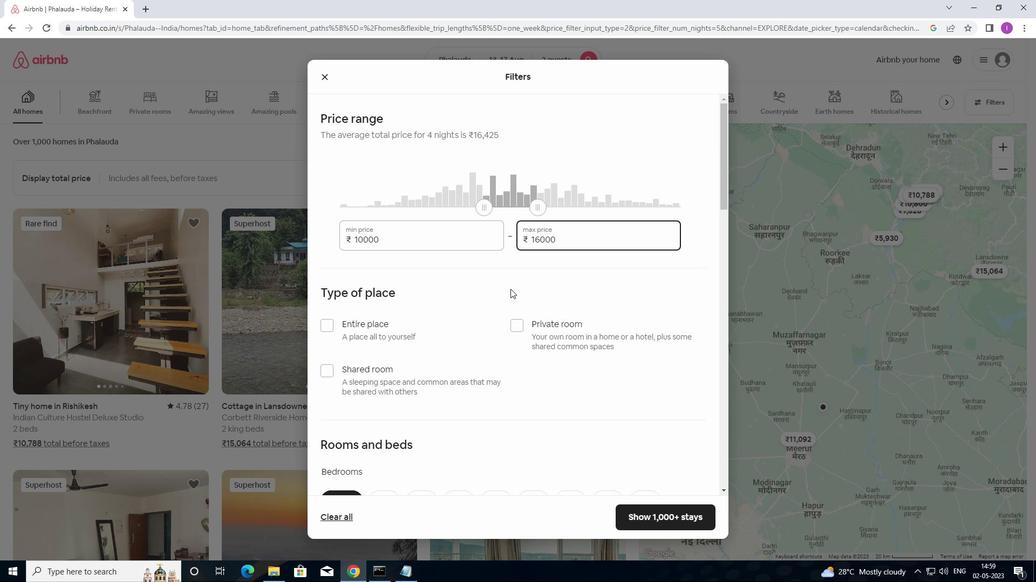 
Action: Mouse moved to (348, 220)
Screenshot: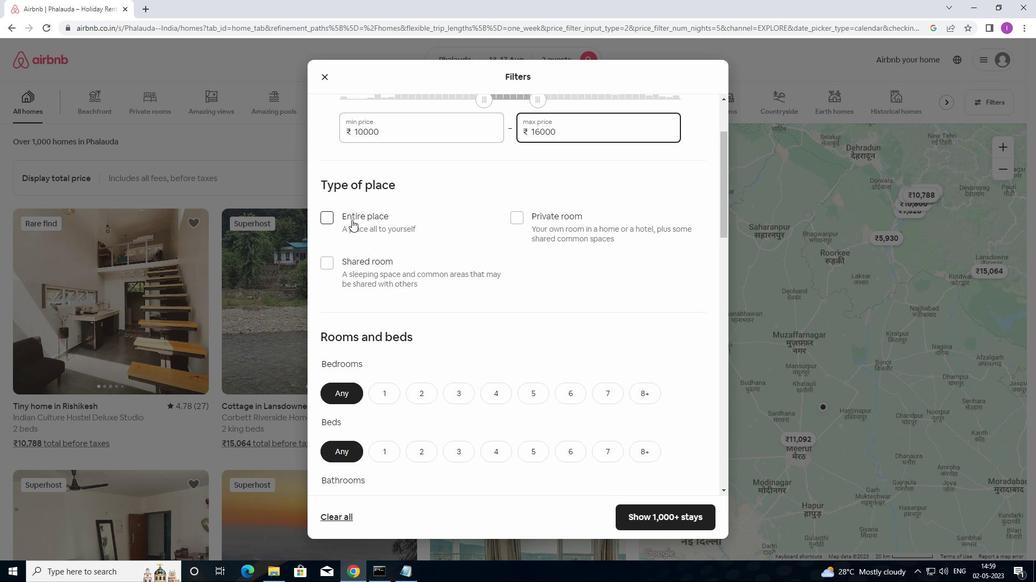 
Action: Mouse pressed left at (348, 220)
Screenshot: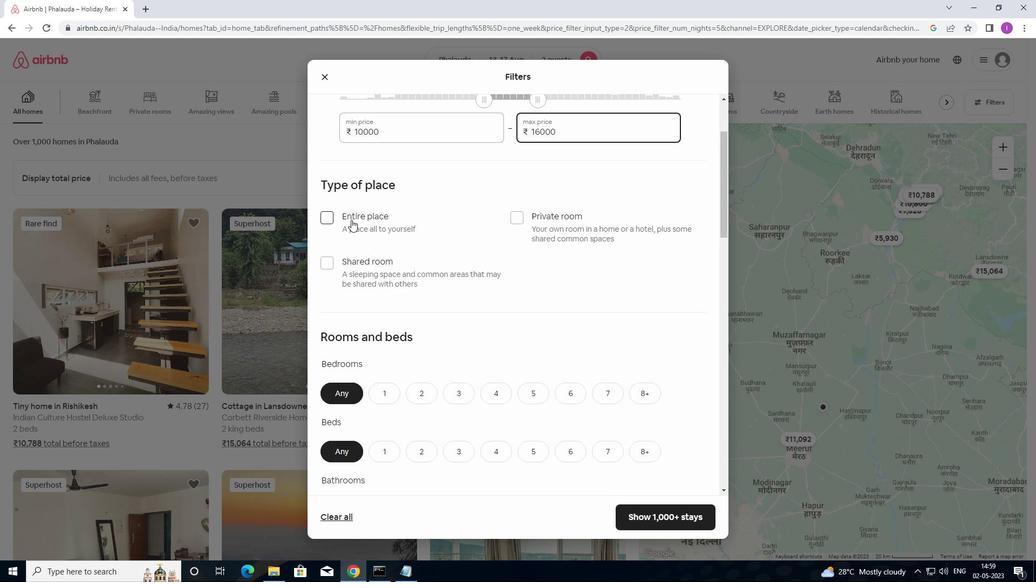 
Action: Mouse moved to (438, 262)
Screenshot: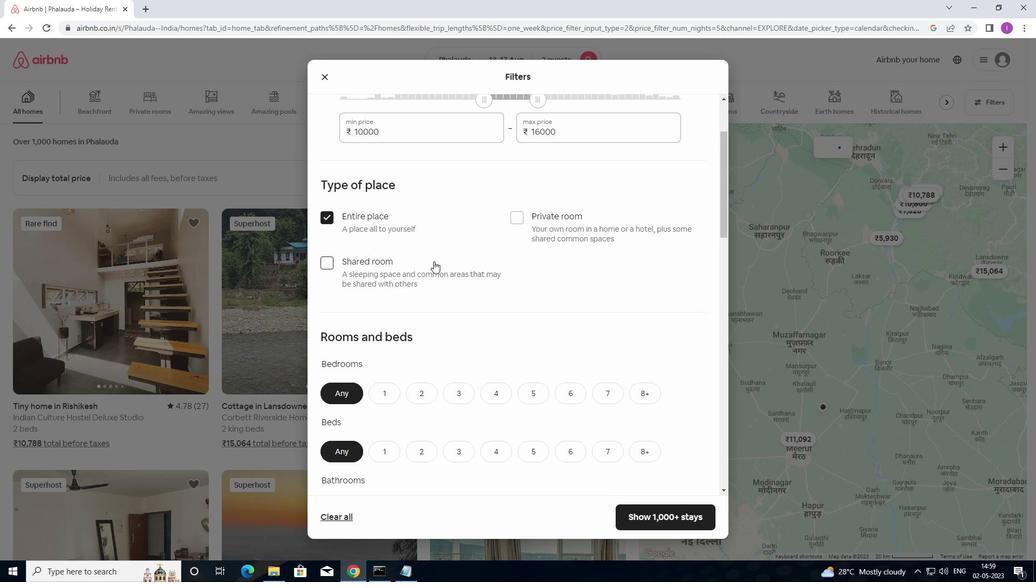 
Action: Mouse scrolled (438, 261) with delta (0, 0)
Screenshot: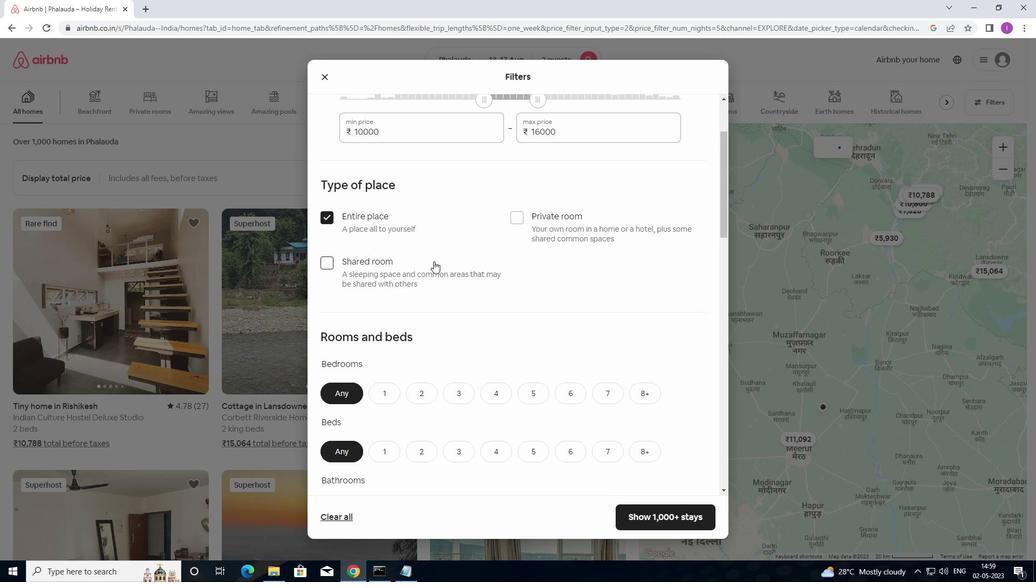 
Action: Mouse moved to (445, 263)
Screenshot: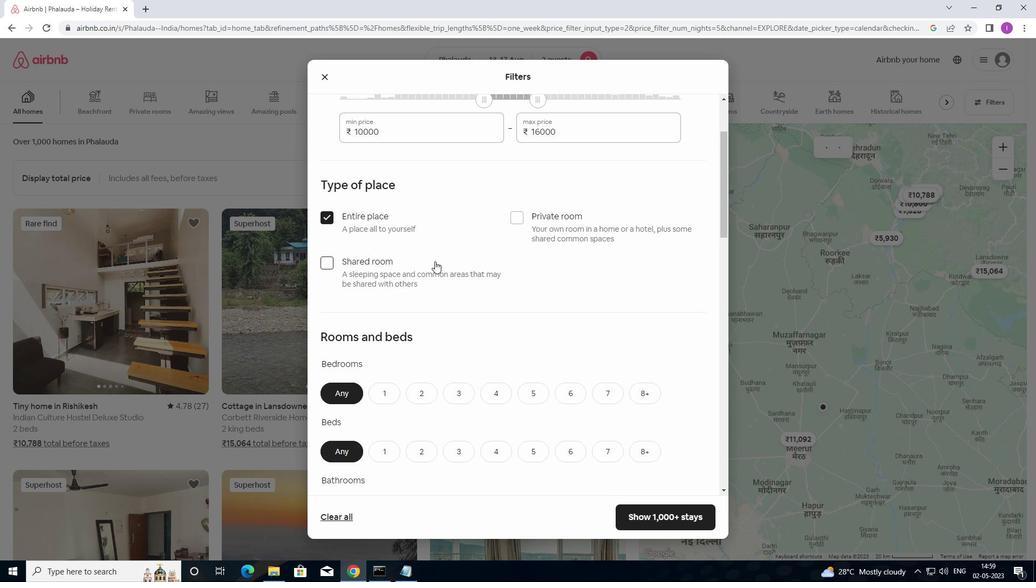 
Action: Mouse scrolled (445, 262) with delta (0, 0)
Screenshot: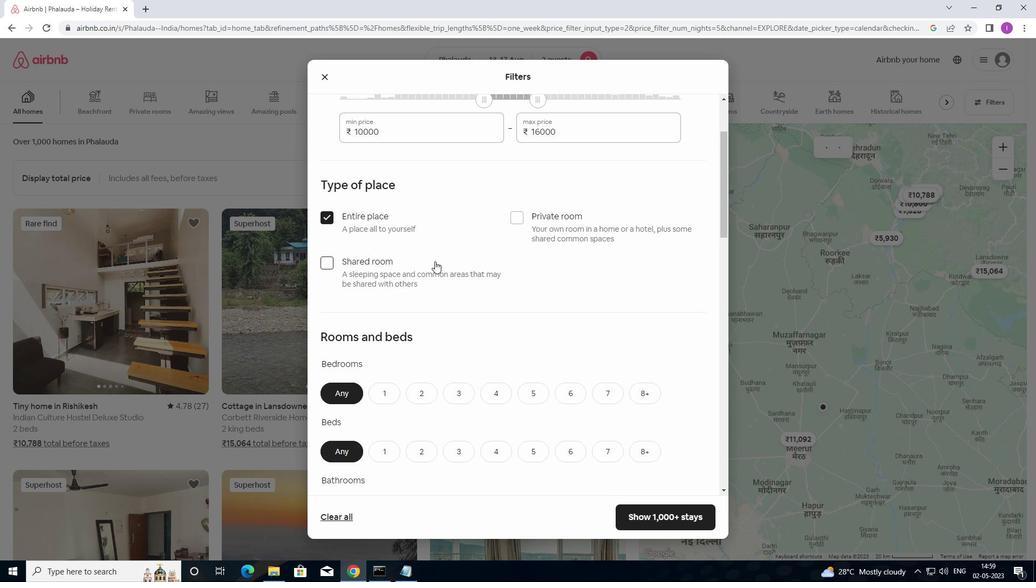 
Action: Mouse moved to (384, 282)
Screenshot: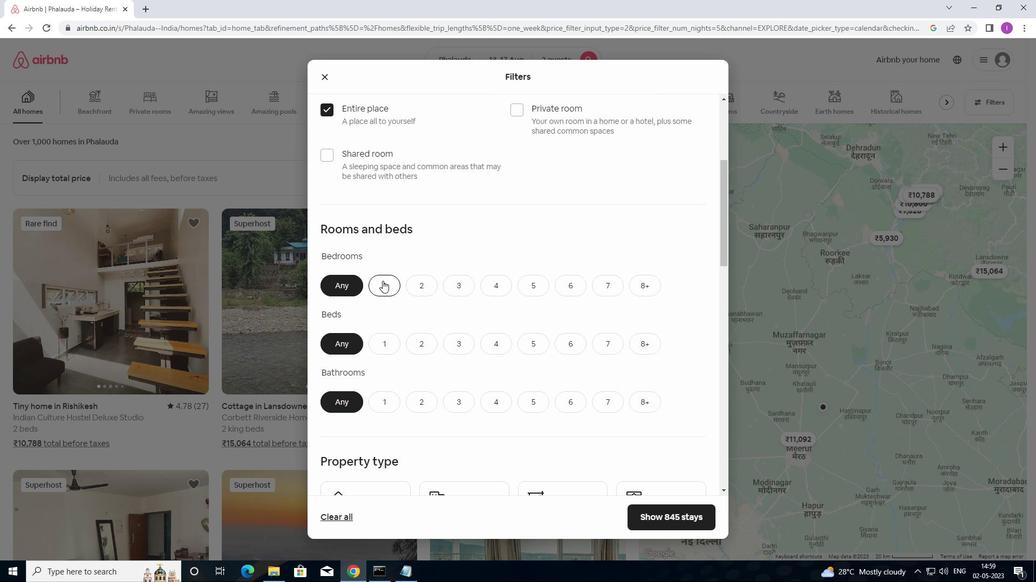 
Action: Mouse pressed left at (384, 282)
Screenshot: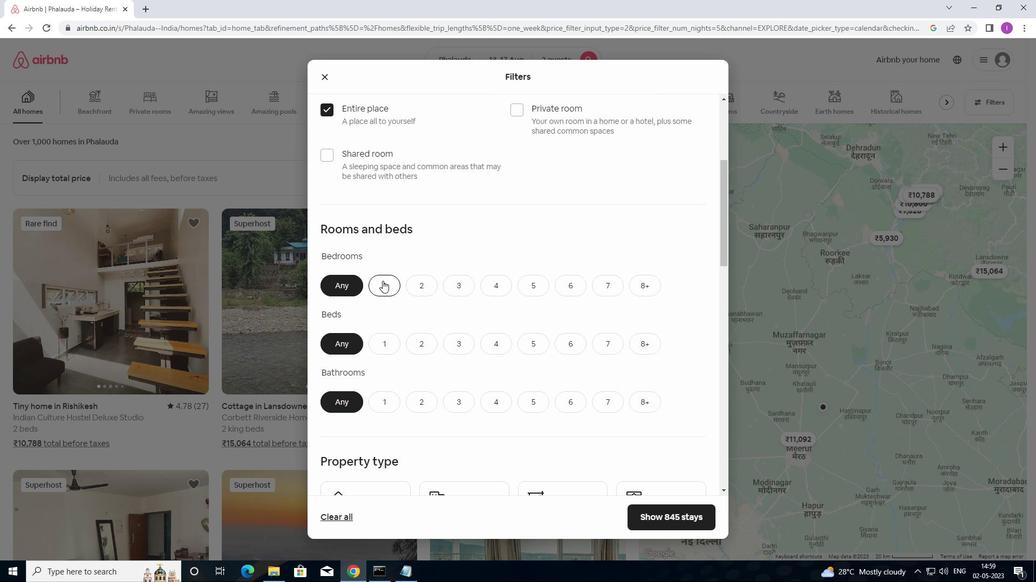 
Action: Mouse moved to (392, 341)
Screenshot: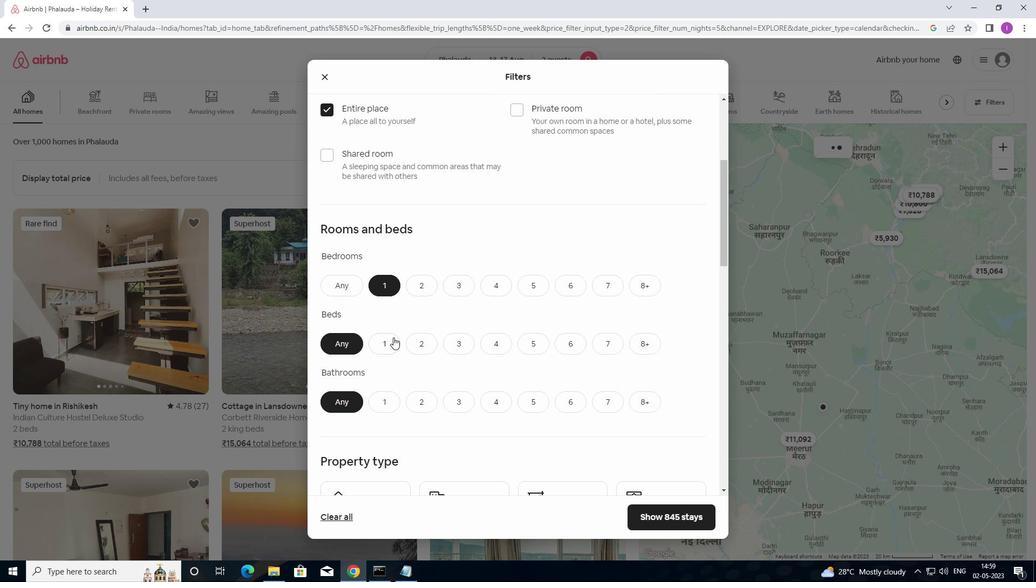 
Action: Mouse pressed left at (392, 341)
Screenshot: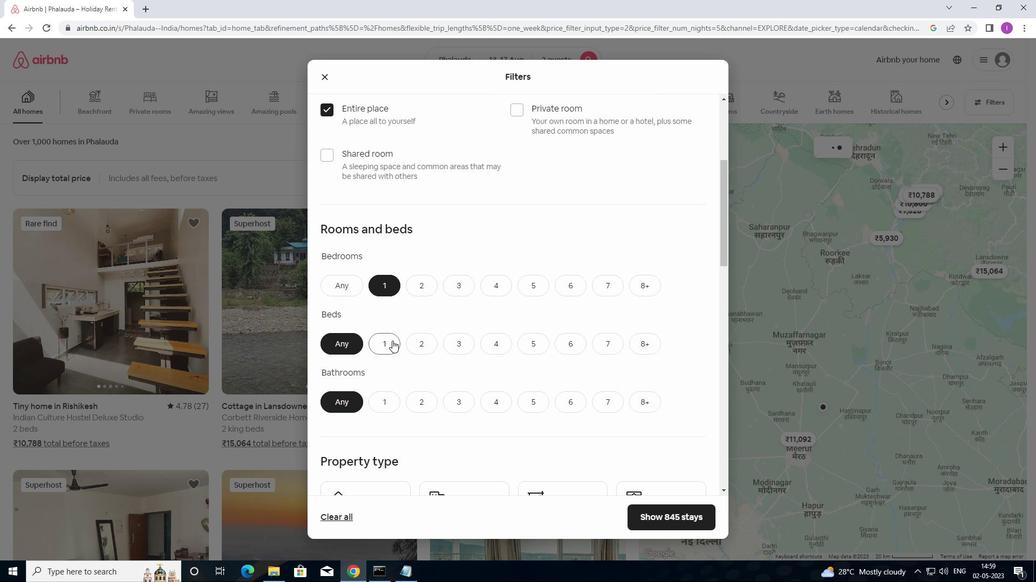 
Action: Mouse moved to (382, 405)
Screenshot: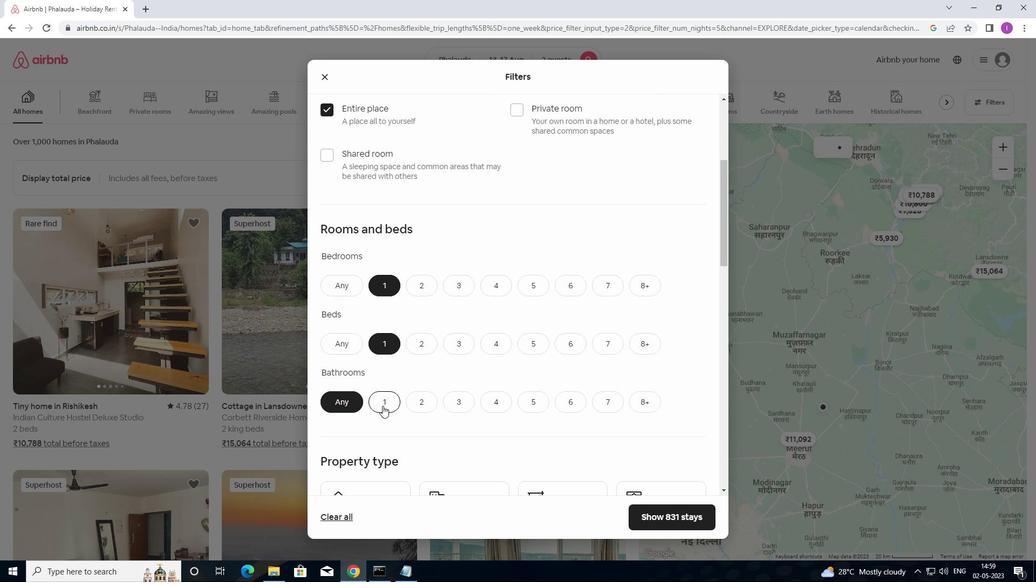 
Action: Mouse pressed left at (382, 405)
Screenshot: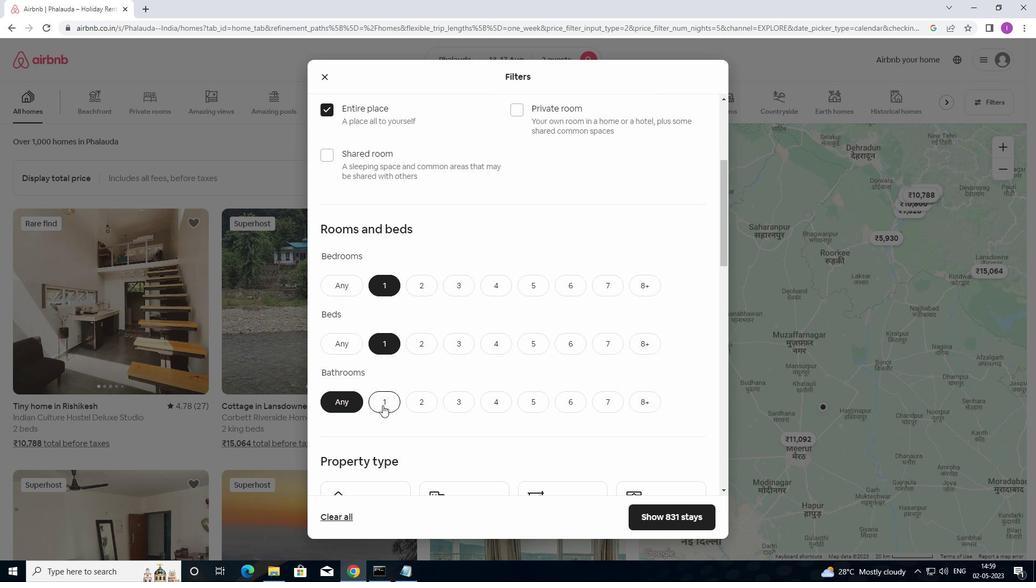 
Action: Mouse moved to (419, 287)
Screenshot: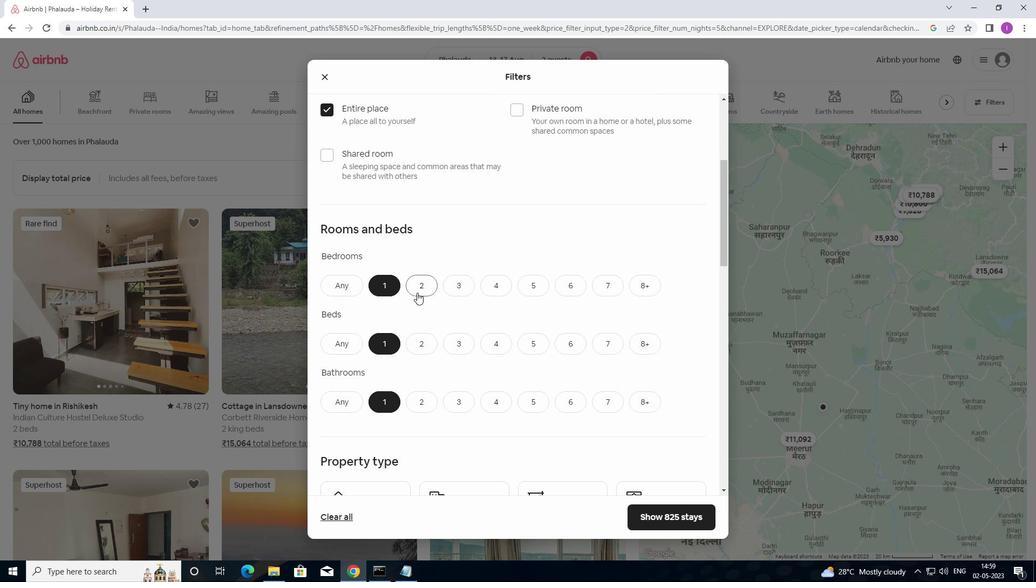 
Action: Mouse pressed left at (419, 287)
Screenshot: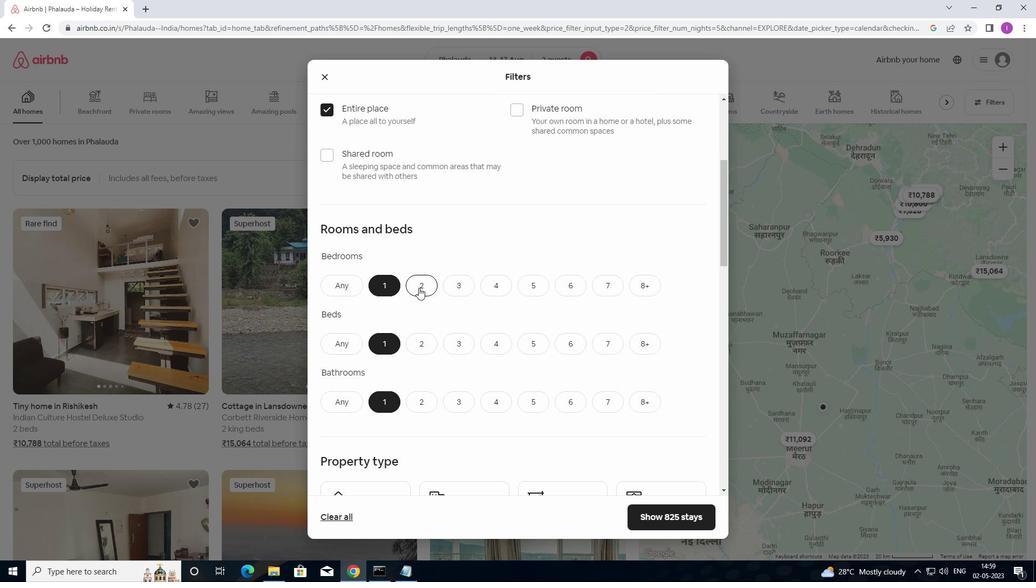 
Action: Mouse moved to (419, 338)
Screenshot: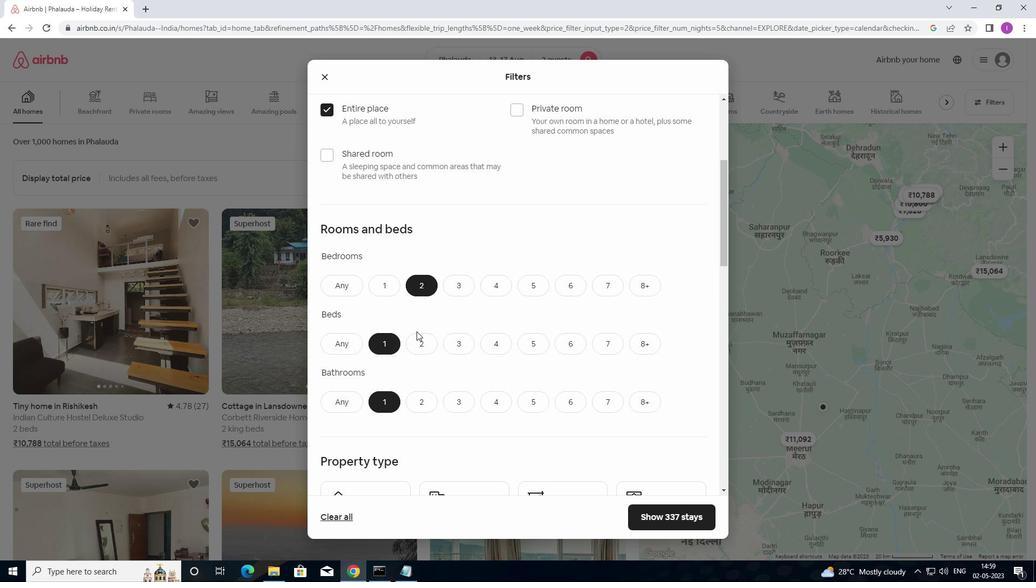 
Action: Mouse pressed left at (419, 338)
Screenshot: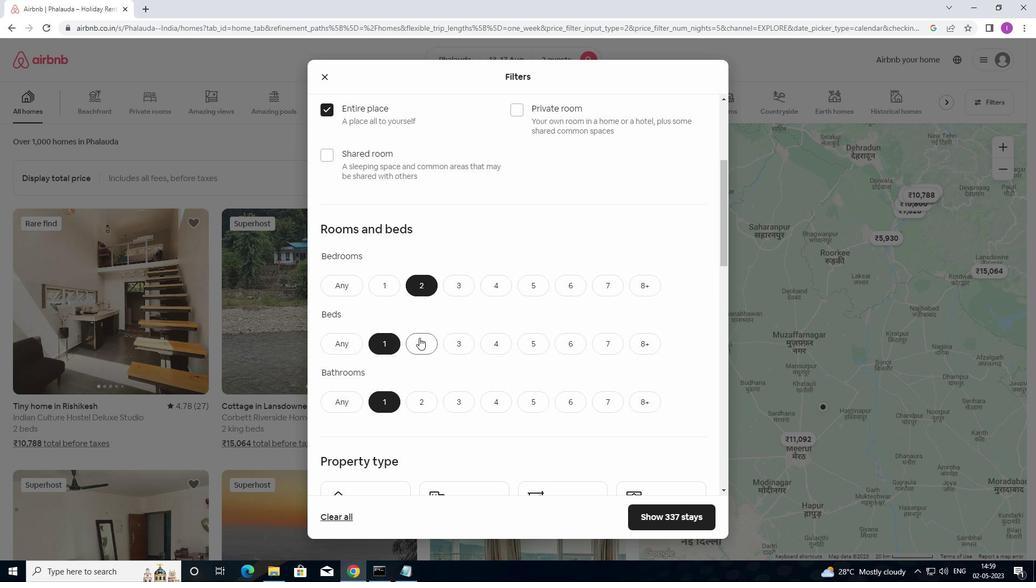 
Action: Mouse moved to (381, 399)
Screenshot: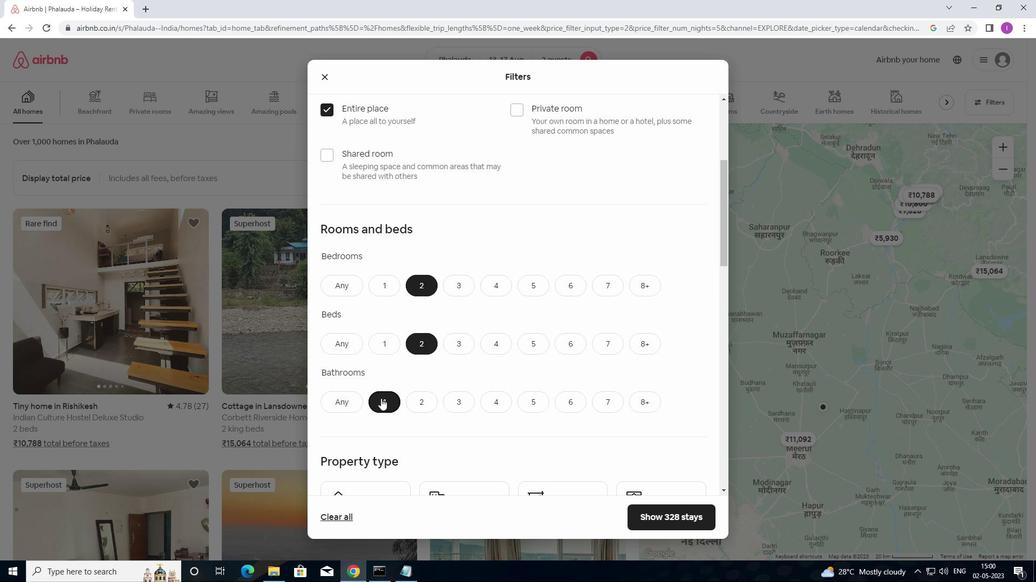 
Action: Mouse scrolled (381, 398) with delta (0, 0)
Screenshot: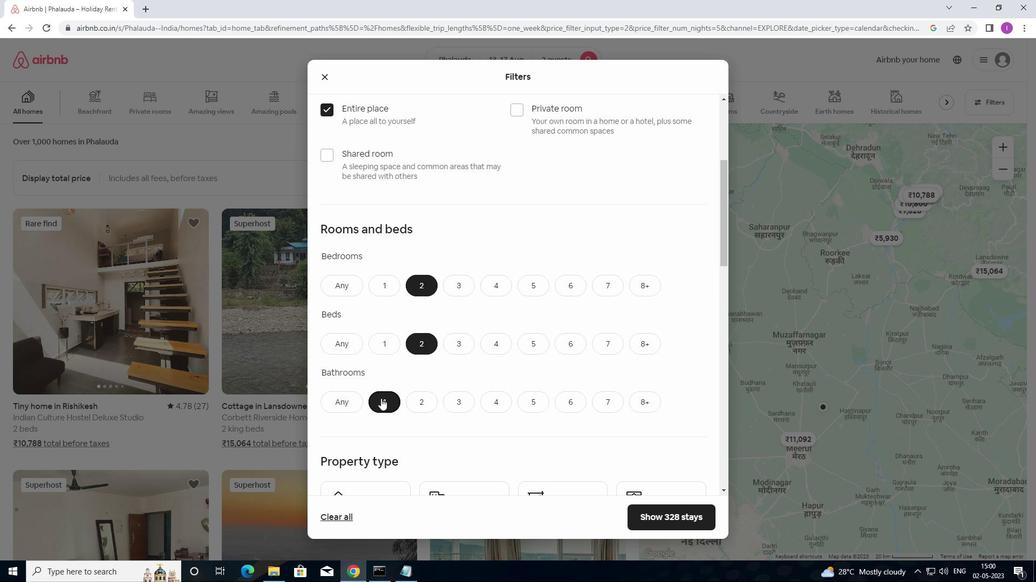 
Action: Mouse scrolled (381, 398) with delta (0, 0)
Screenshot: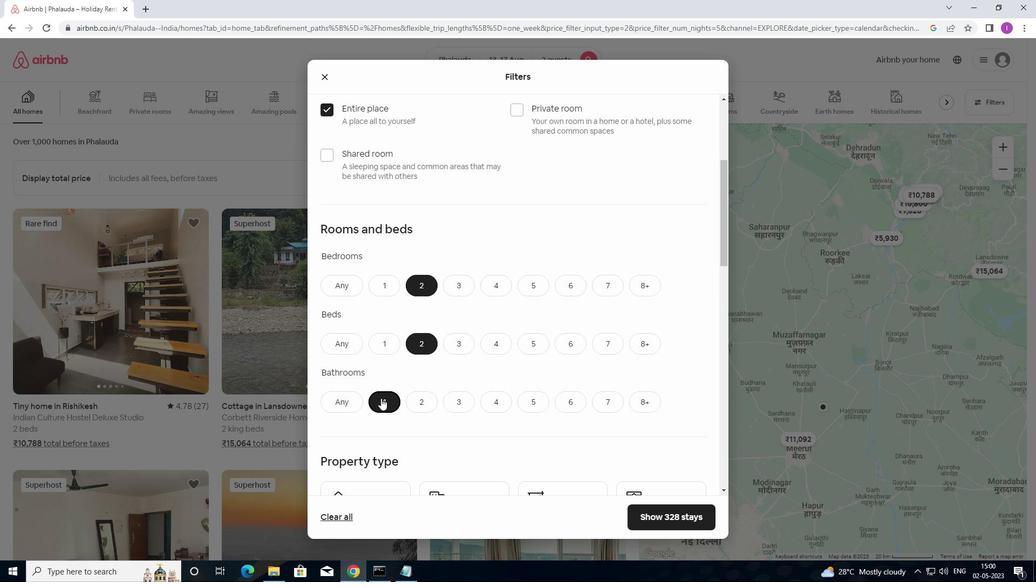 
Action: Mouse moved to (385, 398)
Screenshot: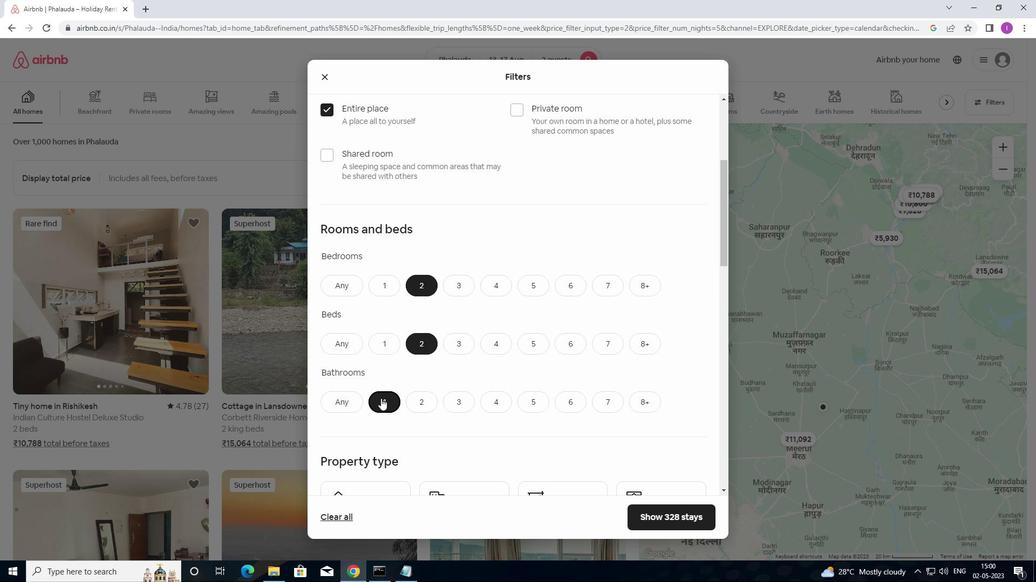 
Action: Mouse scrolled (385, 398) with delta (0, 0)
Screenshot: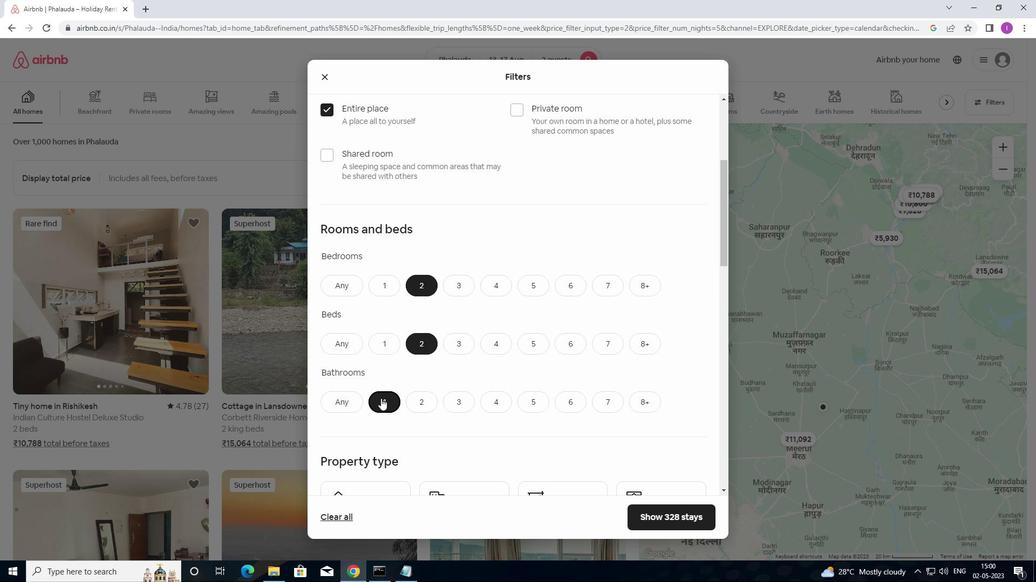 
Action: Mouse moved to (381, 366)
Screenshot: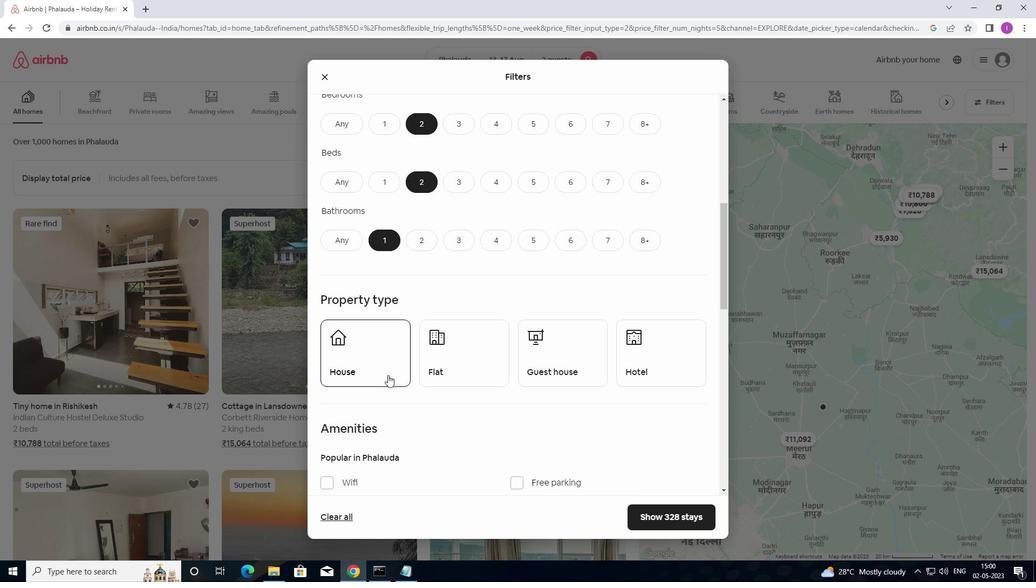 
Action: Mouse pressed left at (381, 366)
Screenshot: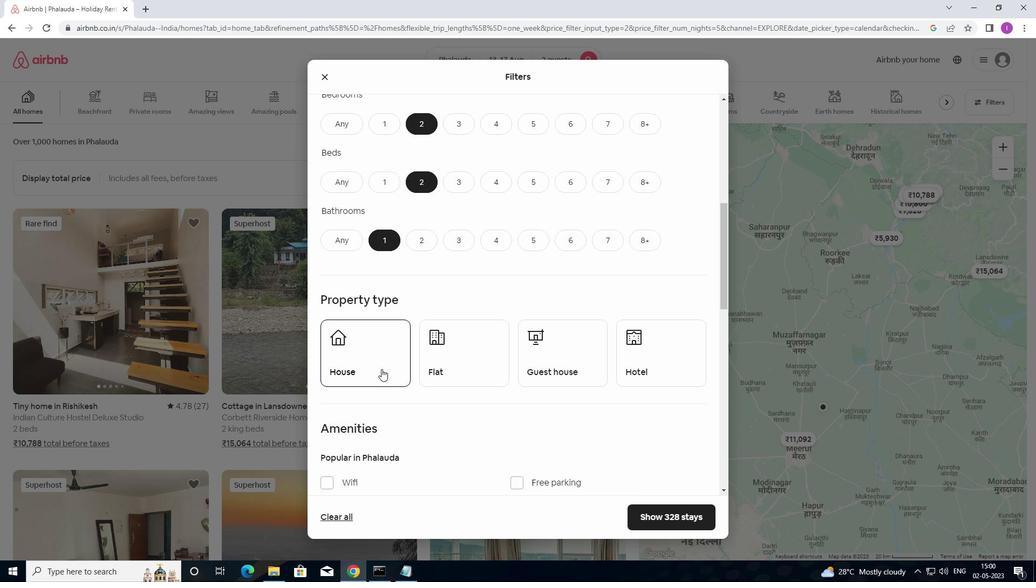 
Action: Mouse moved to (450, 358)
Screenshot: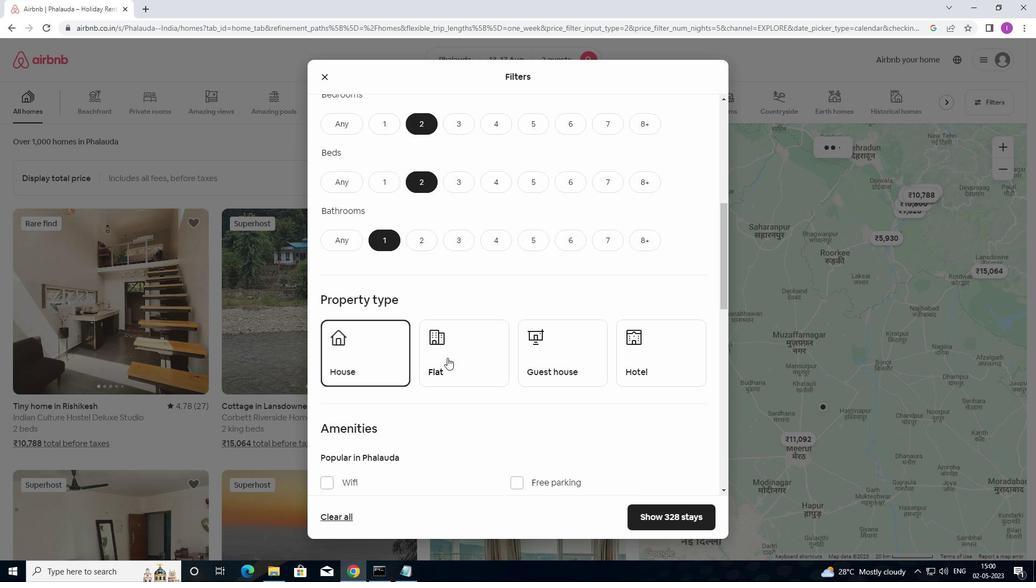 
Action: Mouse pressed left at (450, 358)
Screenshot: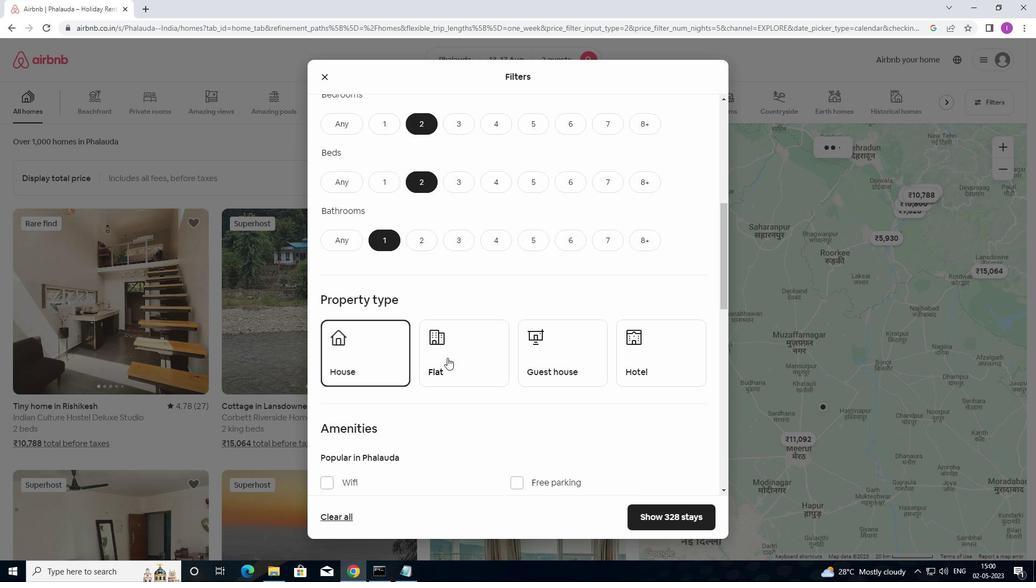 
Action: Mouse moved to (552, 358)
Screenshot: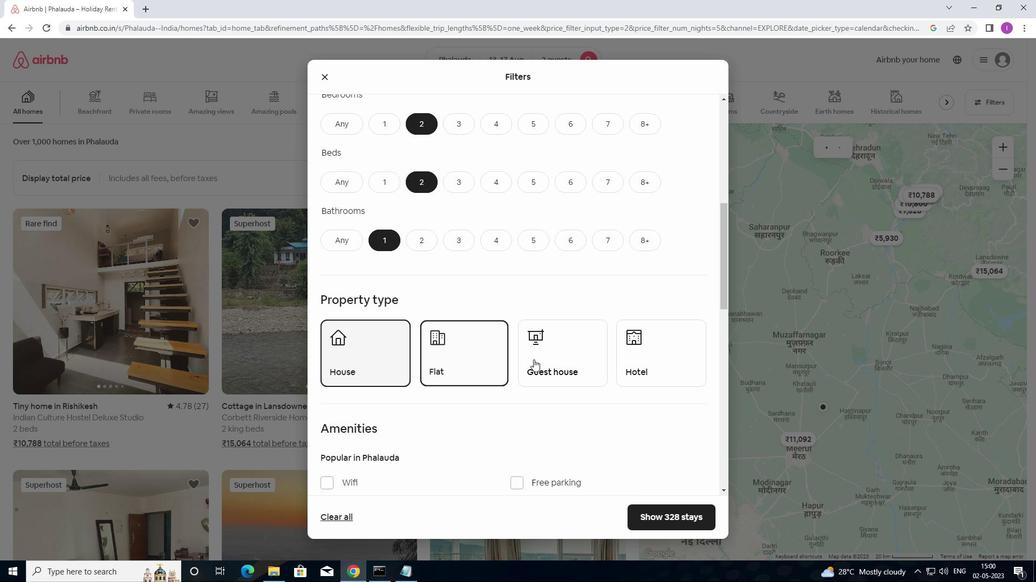 
Action: Mouse pressed left at (552, 358)
Screenshot: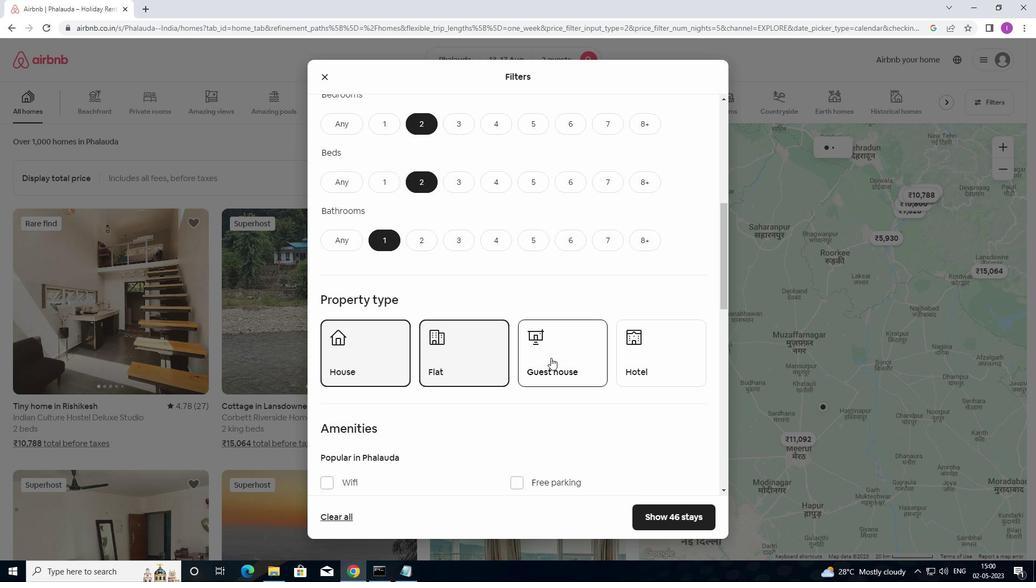 
Action: Mouse moved to (605, 356)
Screenshot: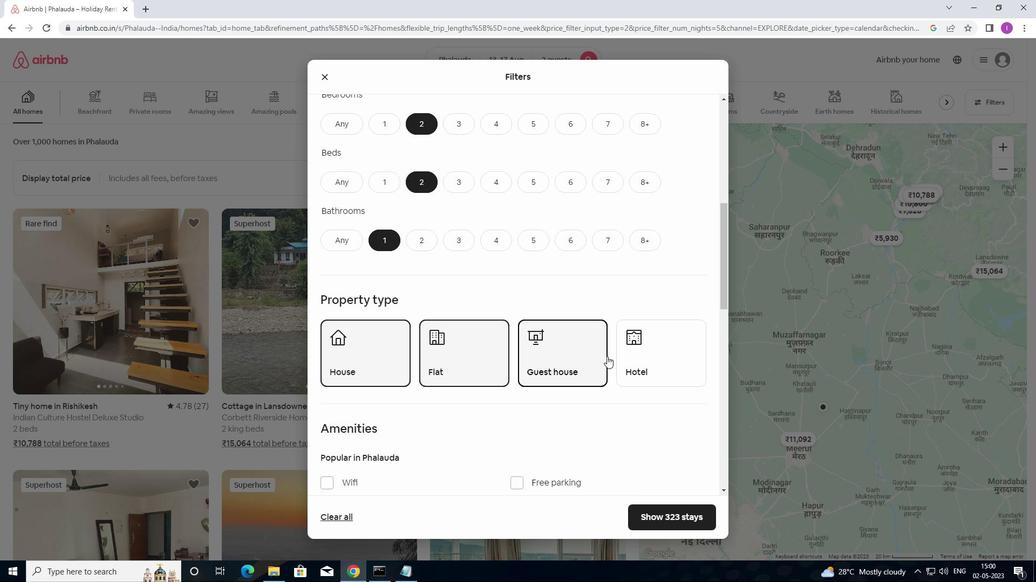 
Action: Mouse scrolled (605, 355) with delta (0, 0)
Screenshot: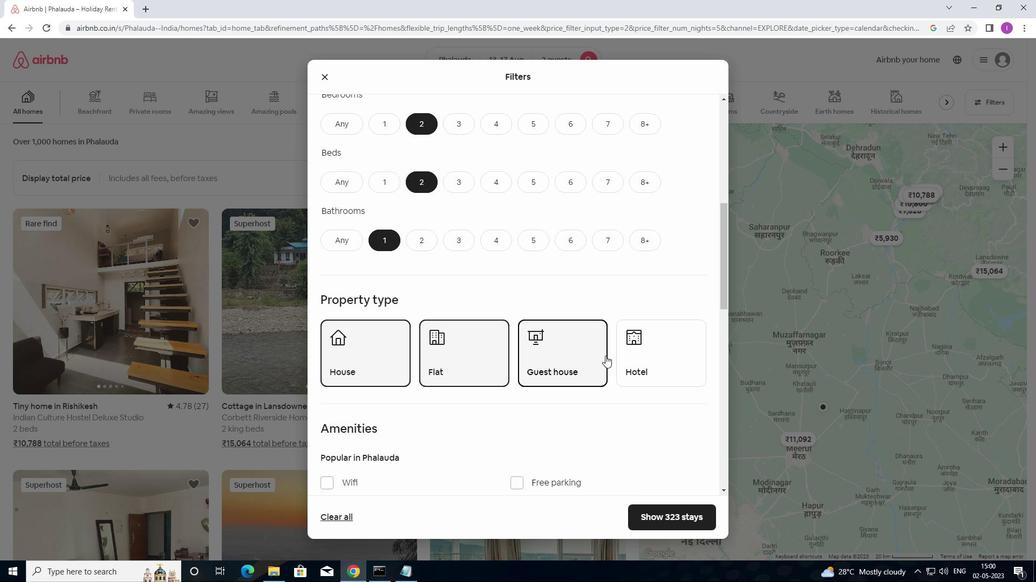 
Action: Mouse moved to (452, 409)
Screenshot: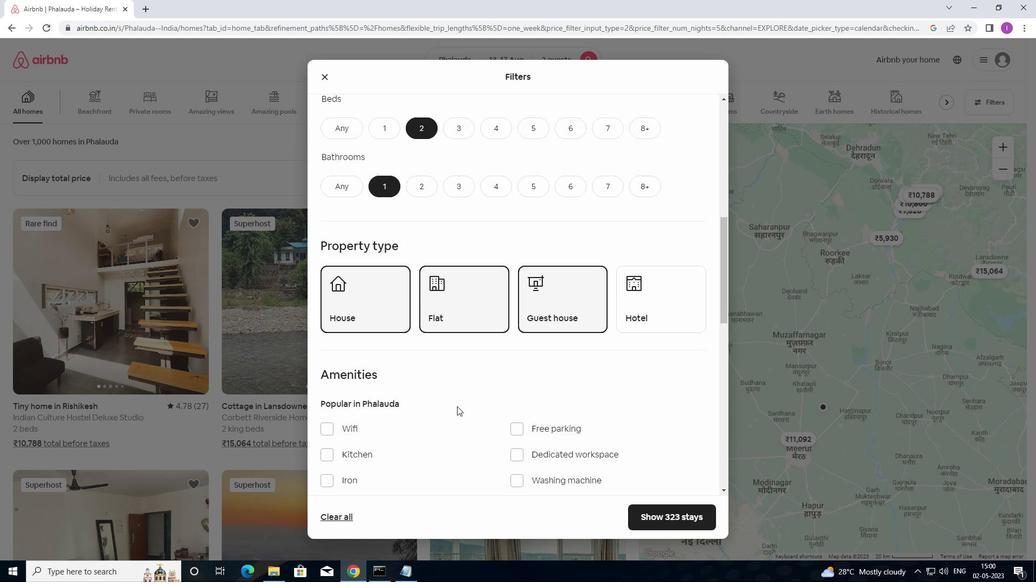 
Action: Mouse scrolled (452, 409) with delta (0, 0)
Screenshot: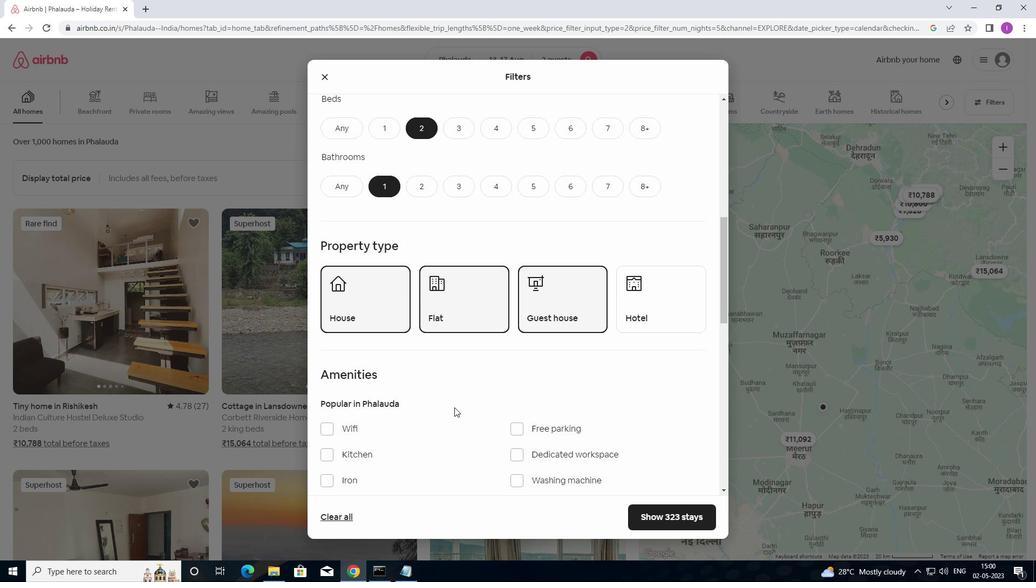 
Action: Mouse moved to (494, 404)
Screenshot: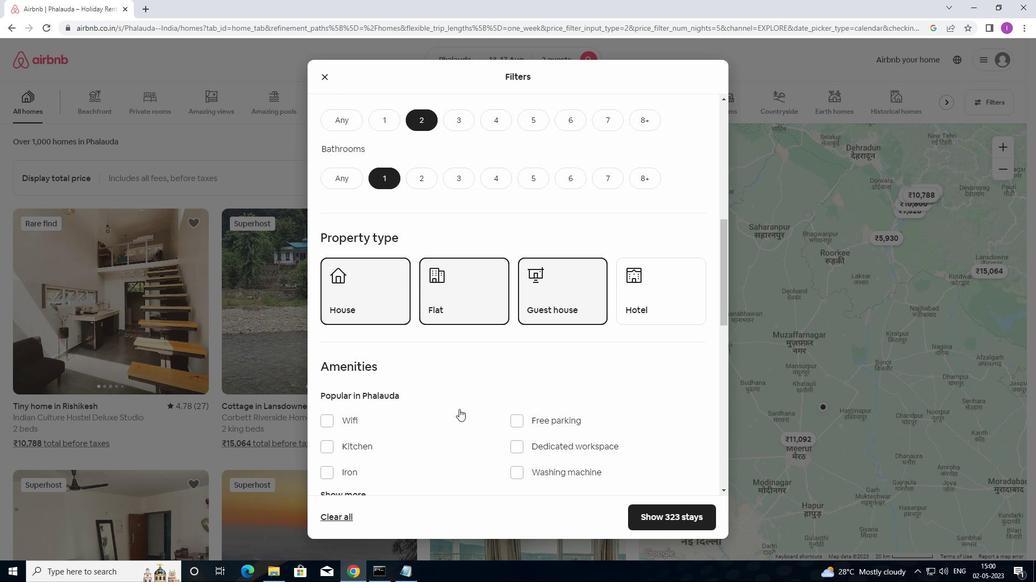 
Action: Mouse scrolled (494, 403) with delta (0, 0)
Screenshot: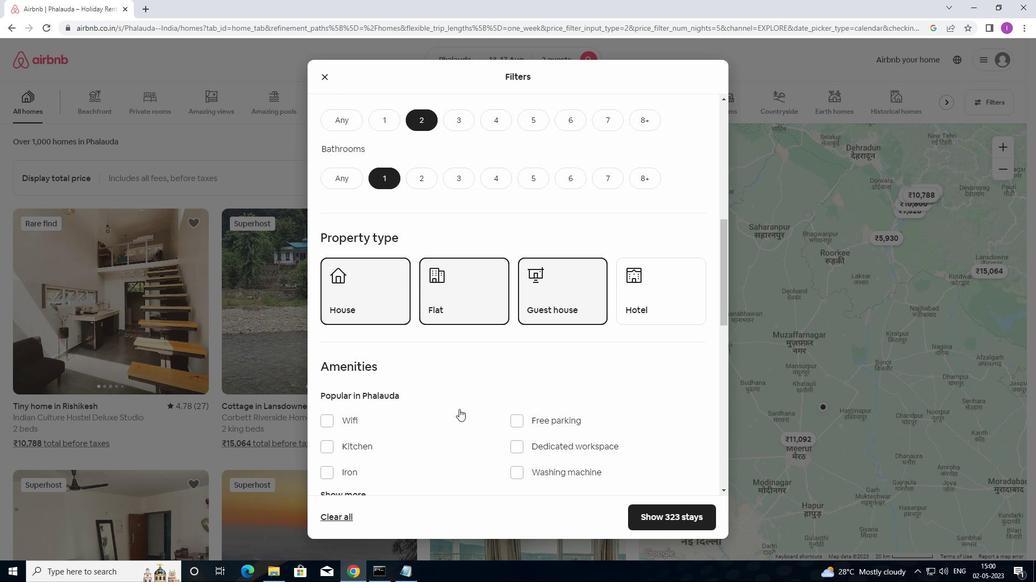 
Action: Mouse moved to (502, 406)
Screenshot: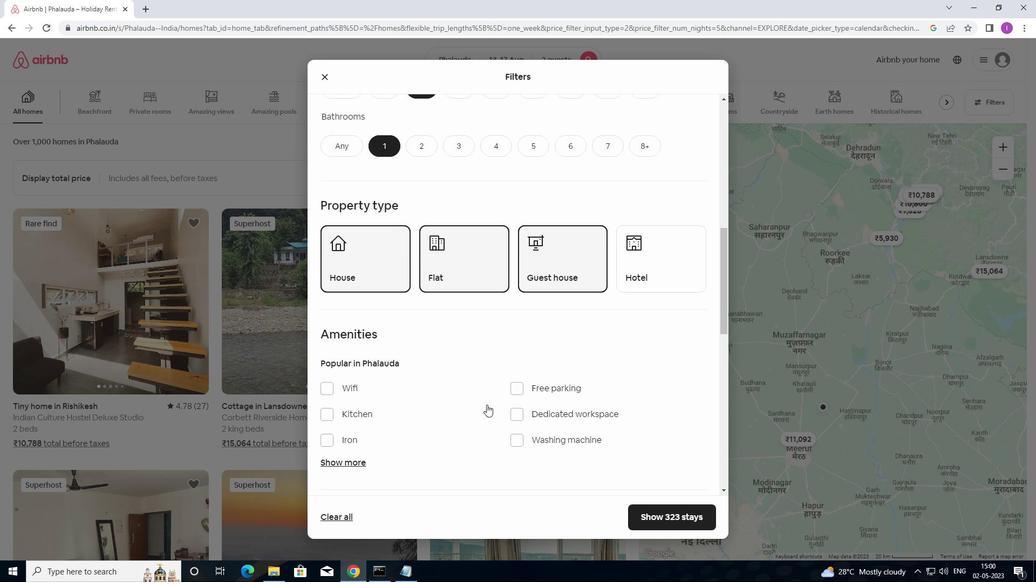 
Action: Mouse scrolled (502, 406) with delta (0, 0)
Screenshot: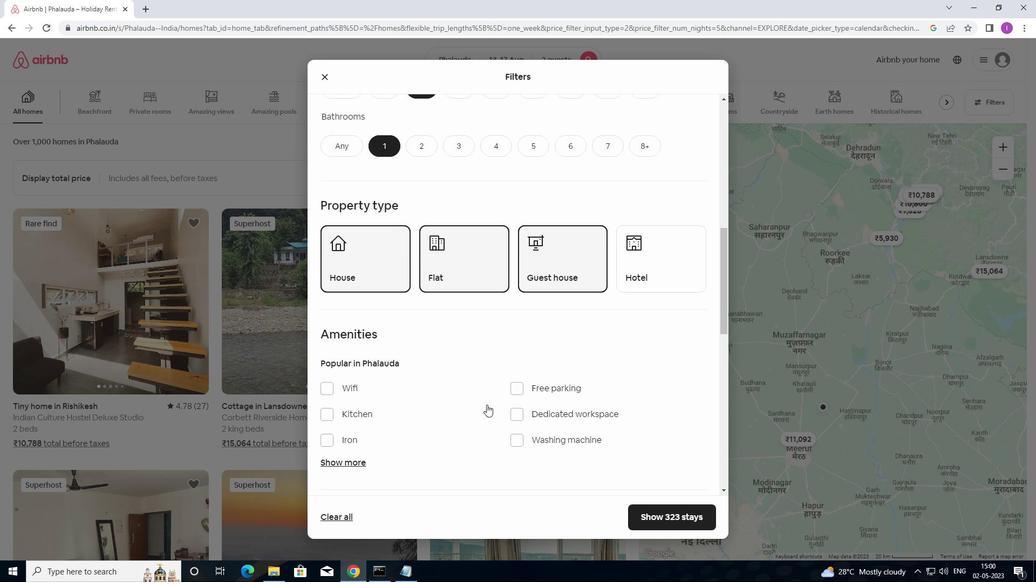 
Action: Mouse moved to (334, 264)
Screenshot: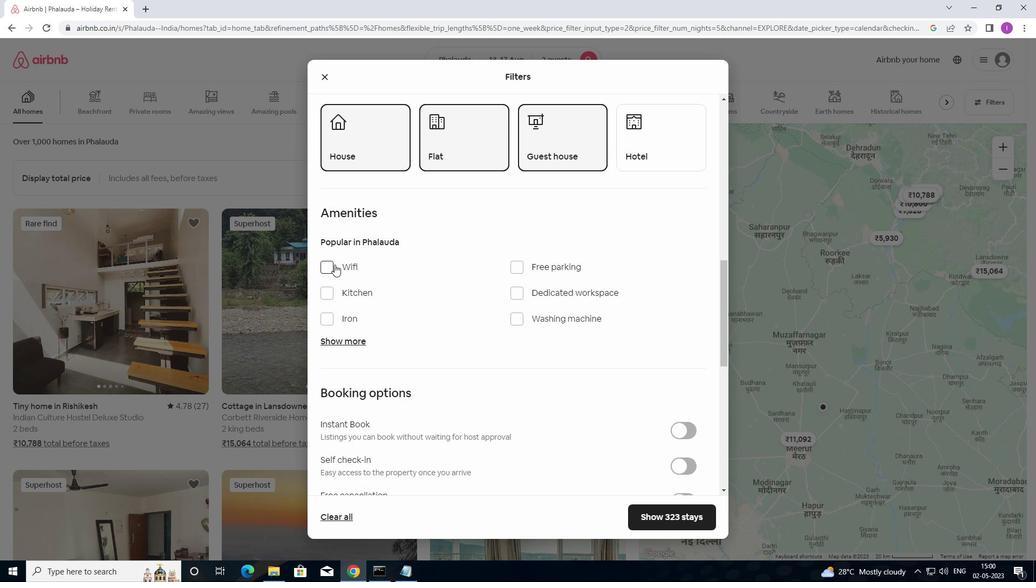 
Action: Mouse pressed left at (334, 264)
Screenshot: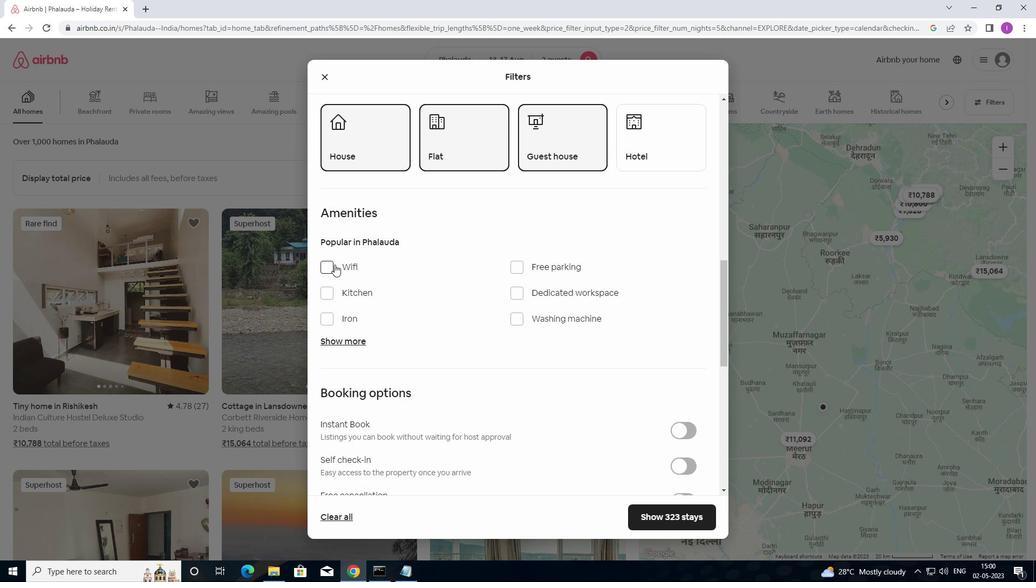 
Action: Mouse moved to (632, 386)
Screenshot: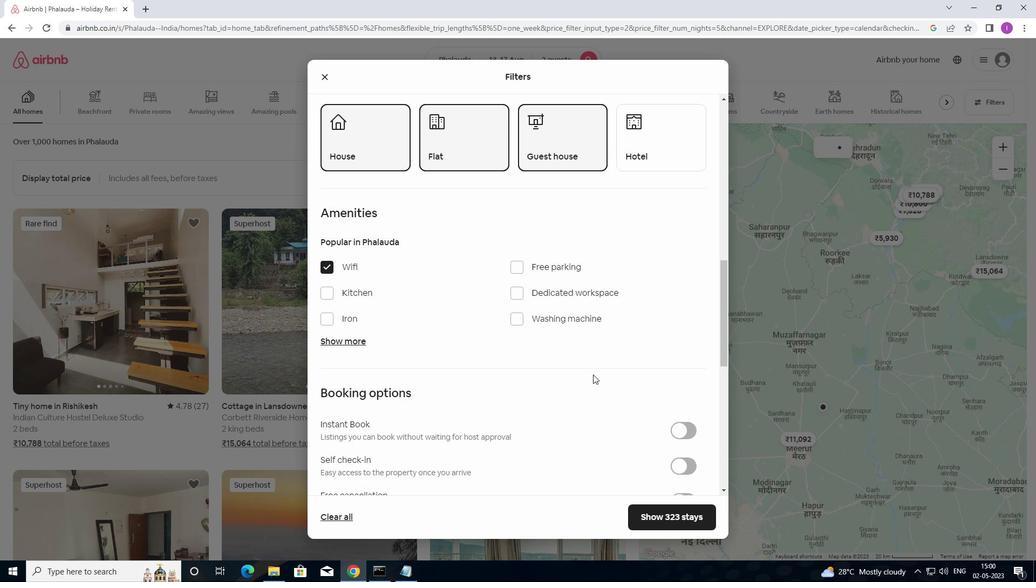 
Action: Mouse scrolled (632, 385) with delta (0, 0)
Screenshot: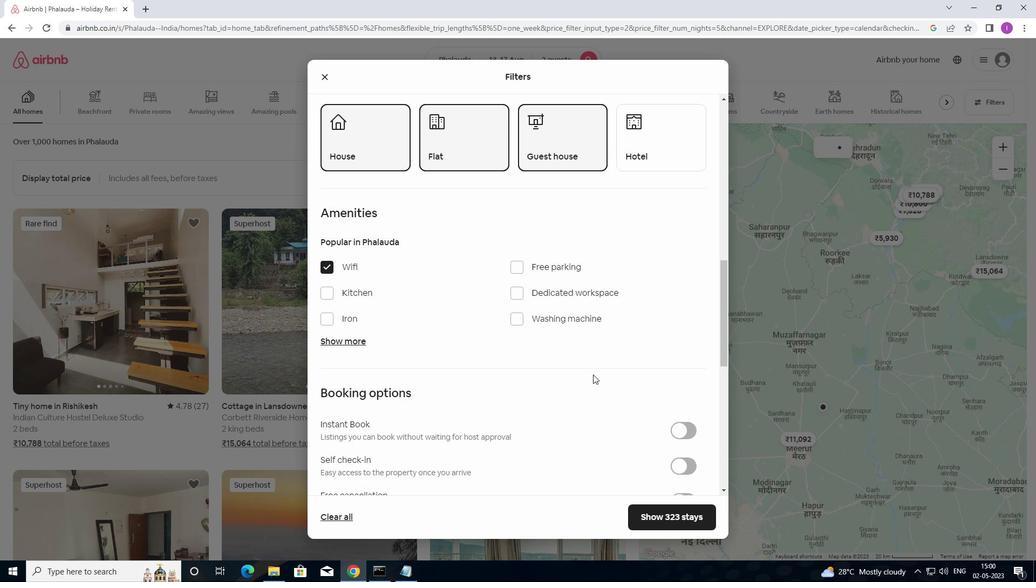 
Action: Mouse moved to (644, 395)
Screenshot: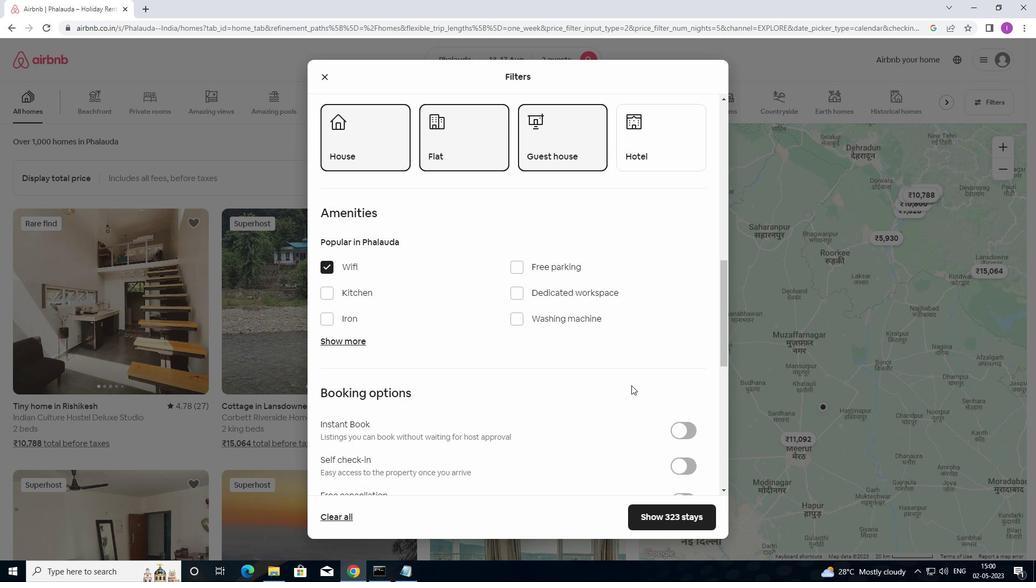 
Action: Mouse scrolled (644, 394) with delta (0, 0)
Screenshot: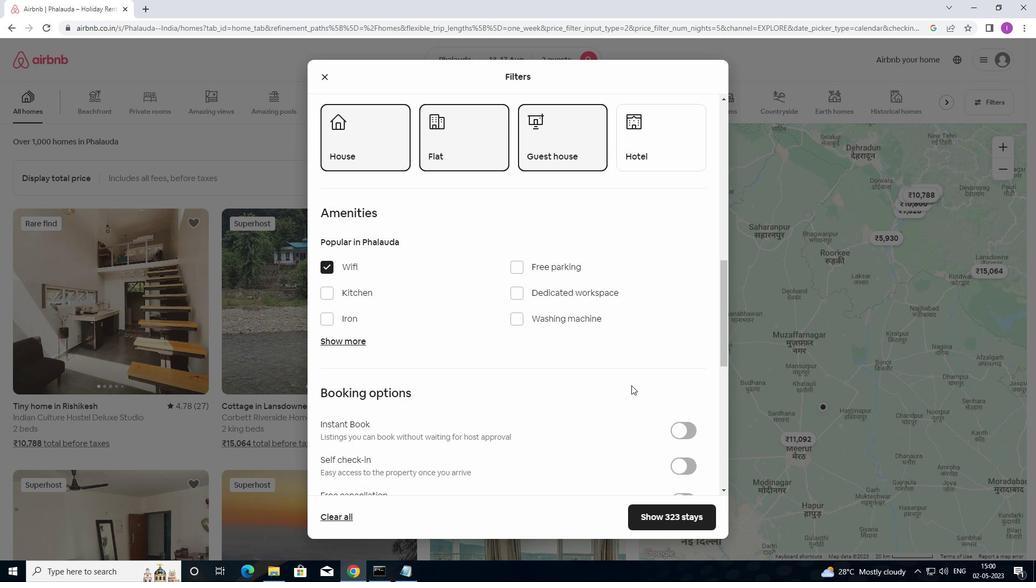 
Action: Mouse moved to (660, 403)
Screenshot: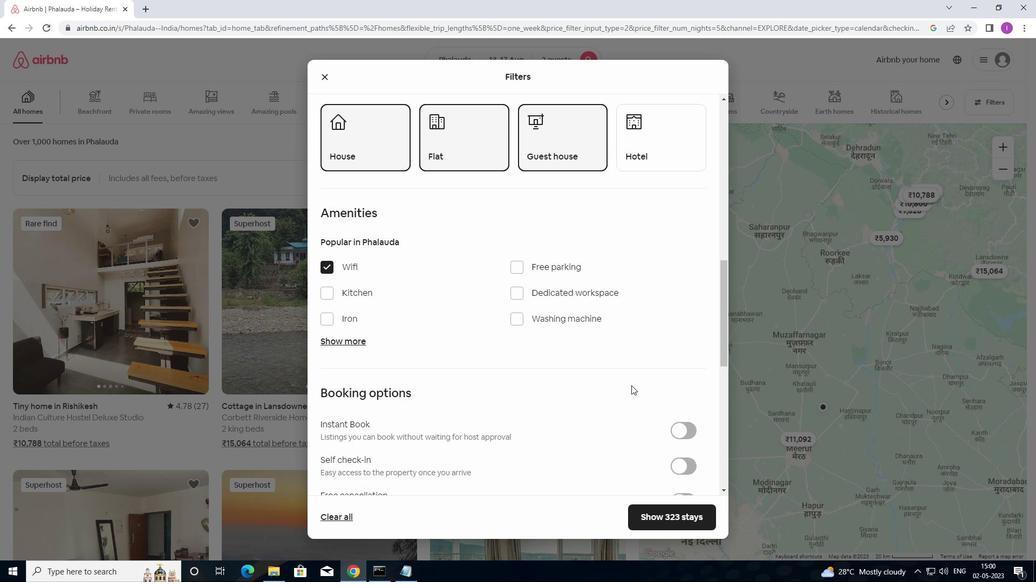 
Action: Mouse scrolled (660, 403) with delta (0, 0)
Screenshot: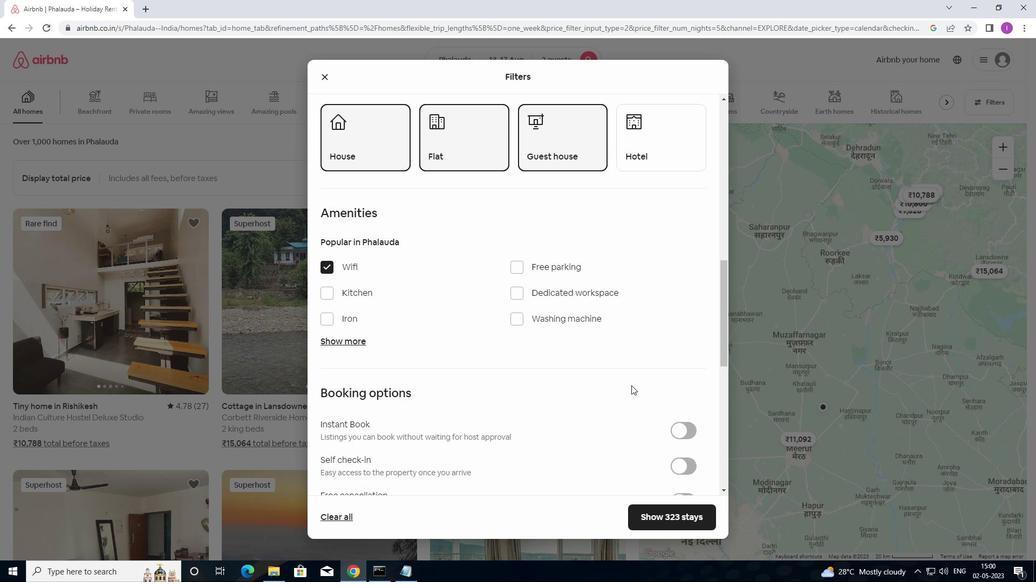 
Action: Mouse moved to (663, 405)
Screenshot: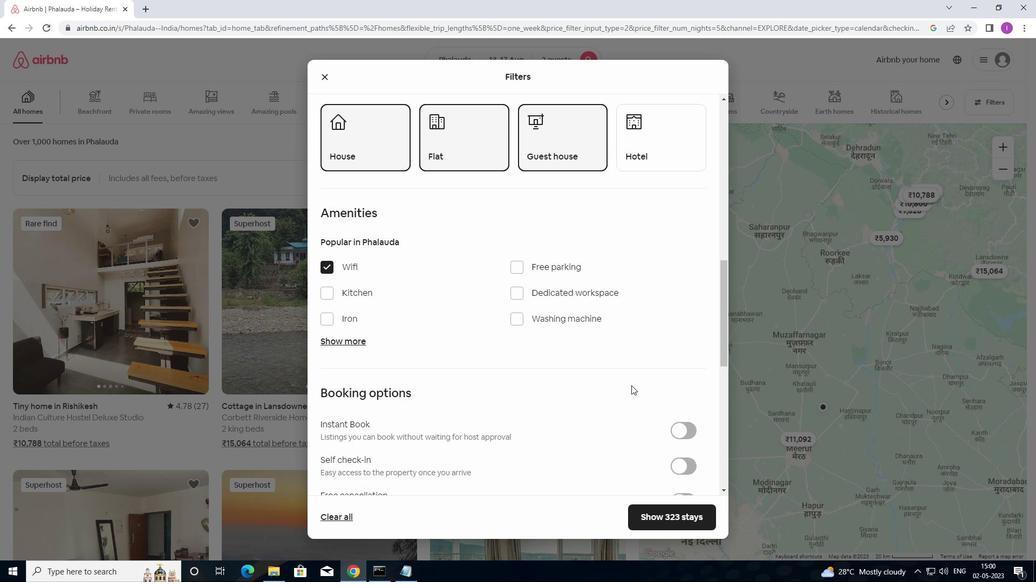 
Action: Mouse scrolled (663, 404) with delta (0, 0)
Screenshot: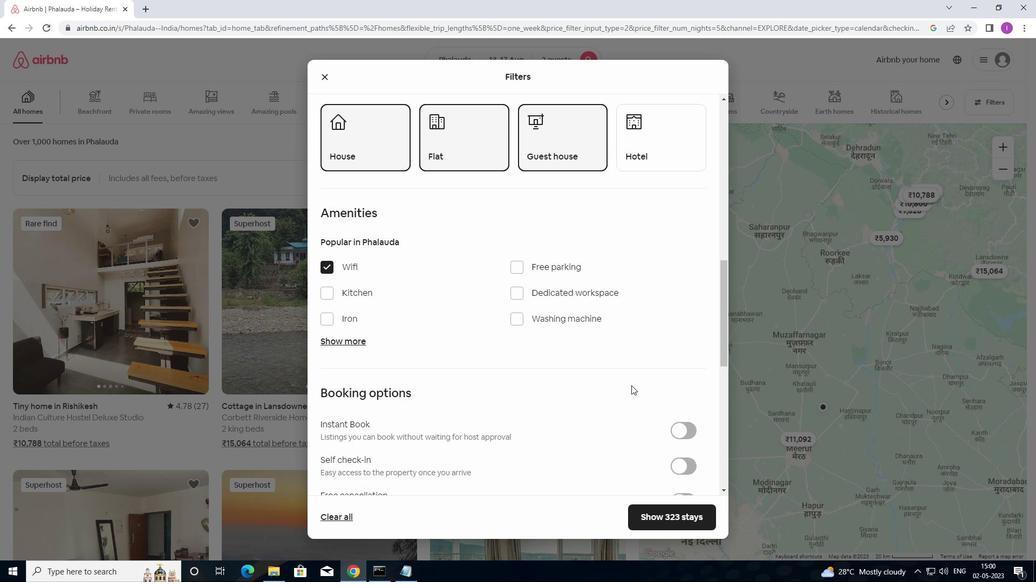
Action: Mouse moved to (683, 251)
Screenshot: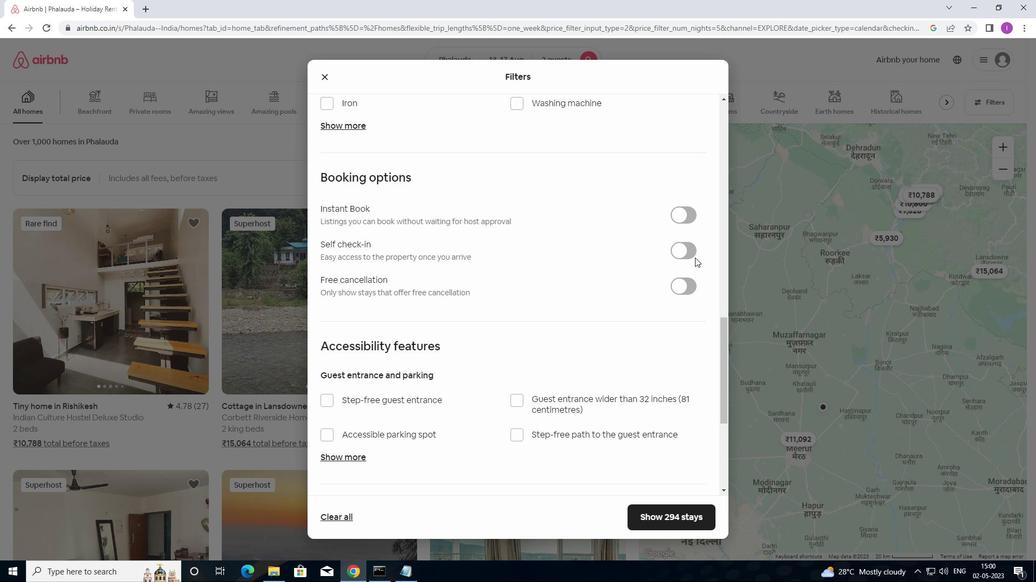 
Action: Mouse pressed left at (683, 251)
Screenshot: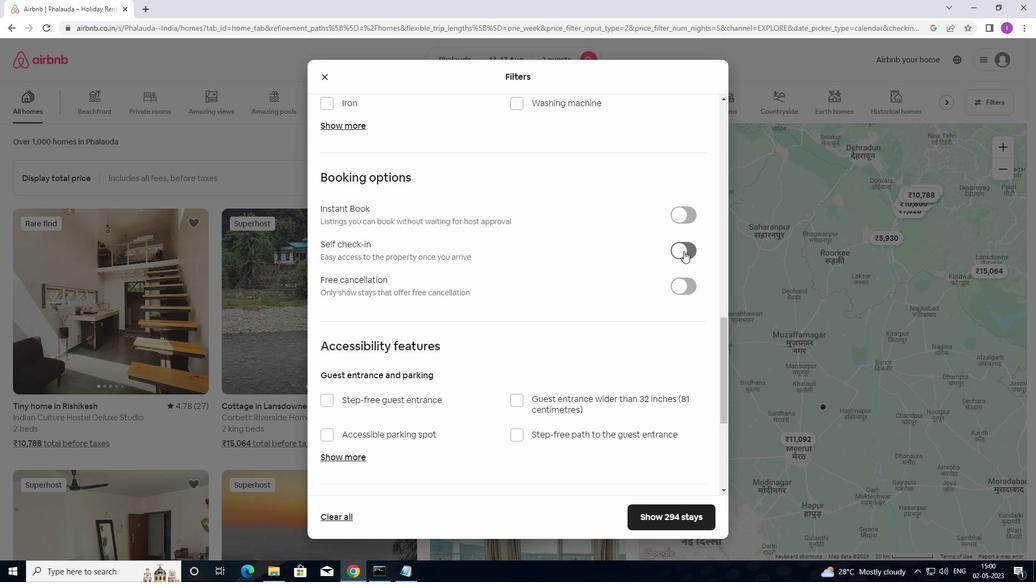 
Action: Mouse moved to (498, 400)
Screenshot: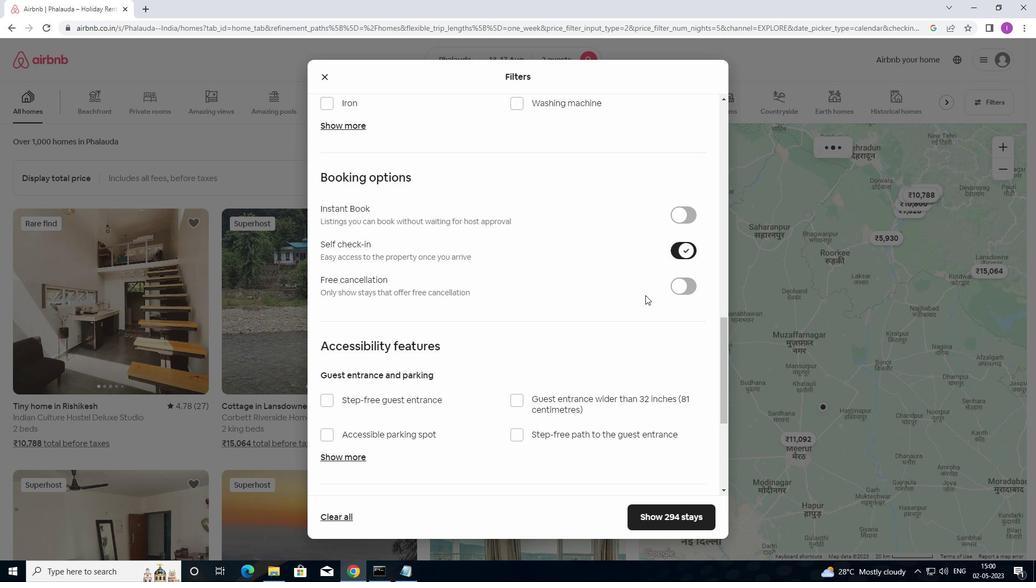 
Action: Mouse scrolled (498, 399) with delta (0, 0)
Screenshot: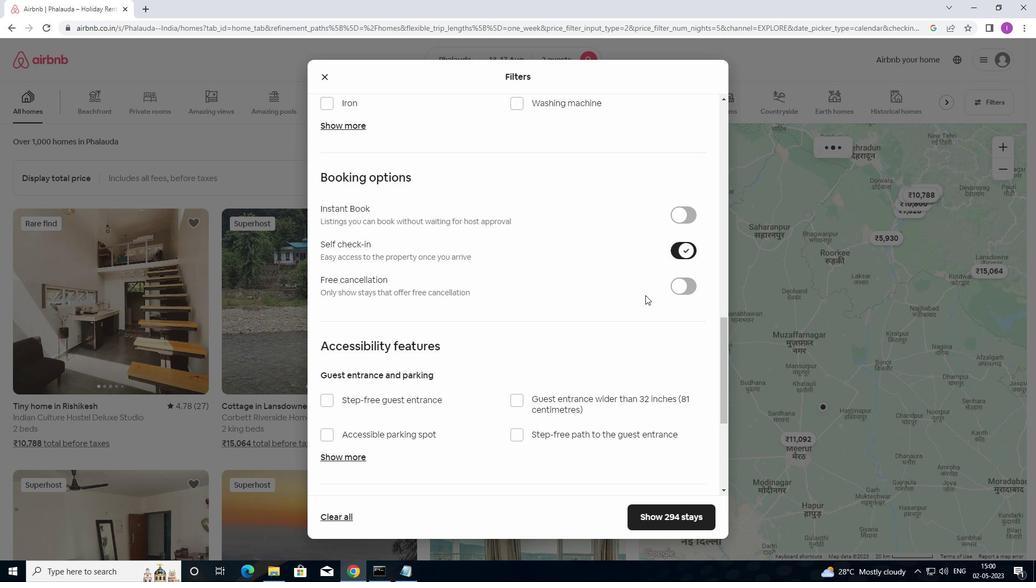 
Action: Mouse moved to (484, 413)
Screenshot: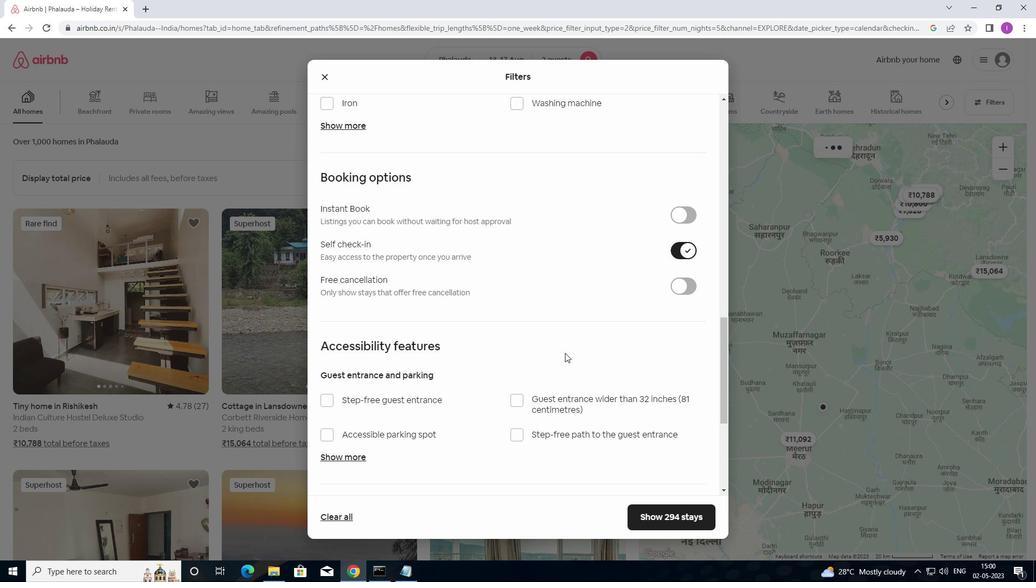 
Action: Mouse scrolled (484, 412) with delta (0, 0)
Screenshot: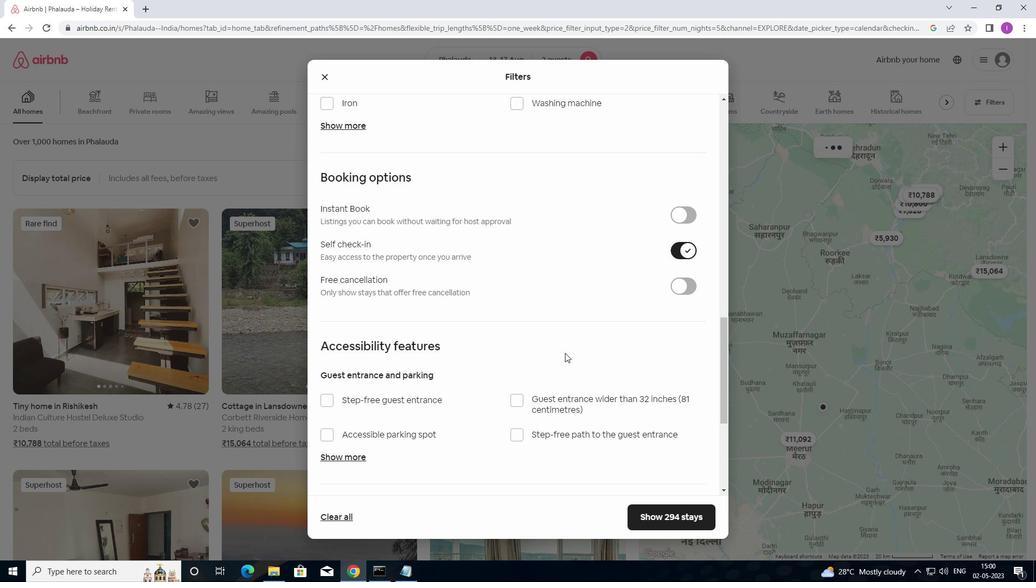 
Action: Mouse moved to (478, 418)
Screenshot: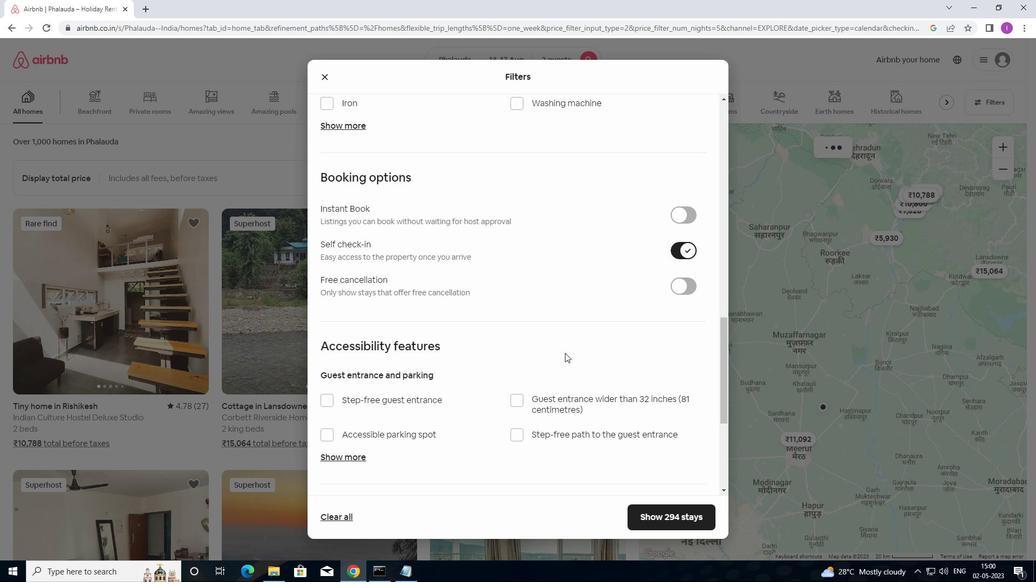 
Action: Mouse scrolled (478, 418) with delta (0, 0)
Screenshot: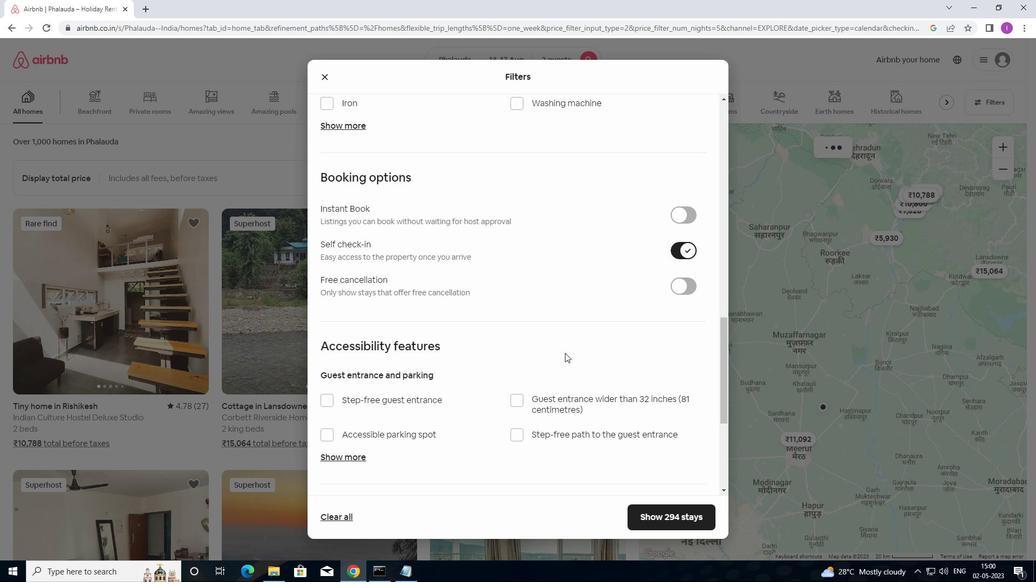 
Action: Mouse moved to (472, 420)
Screenshot: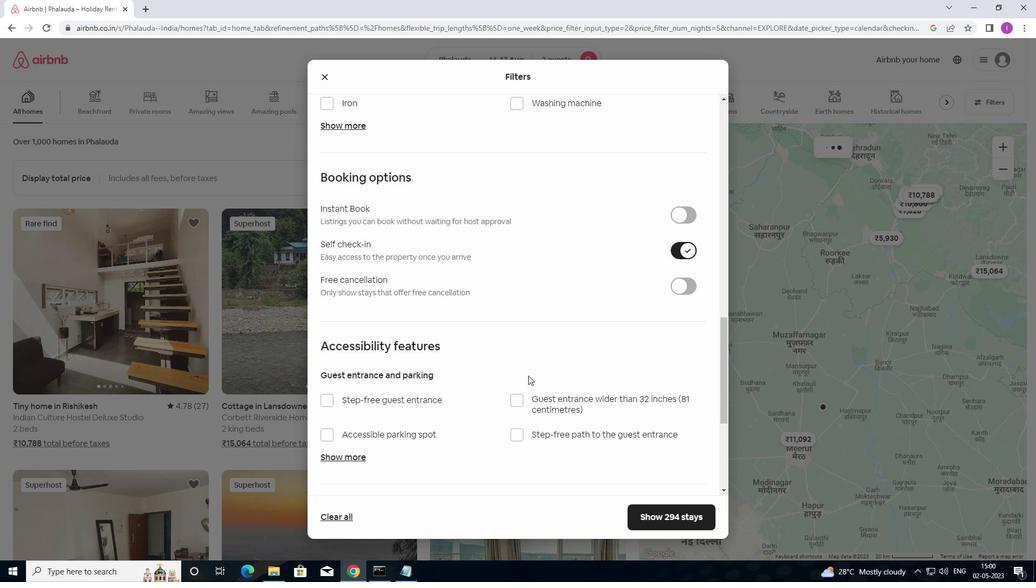
Action: Mouse scrolled (472, 420) with delta (0, 0)
Screenshot: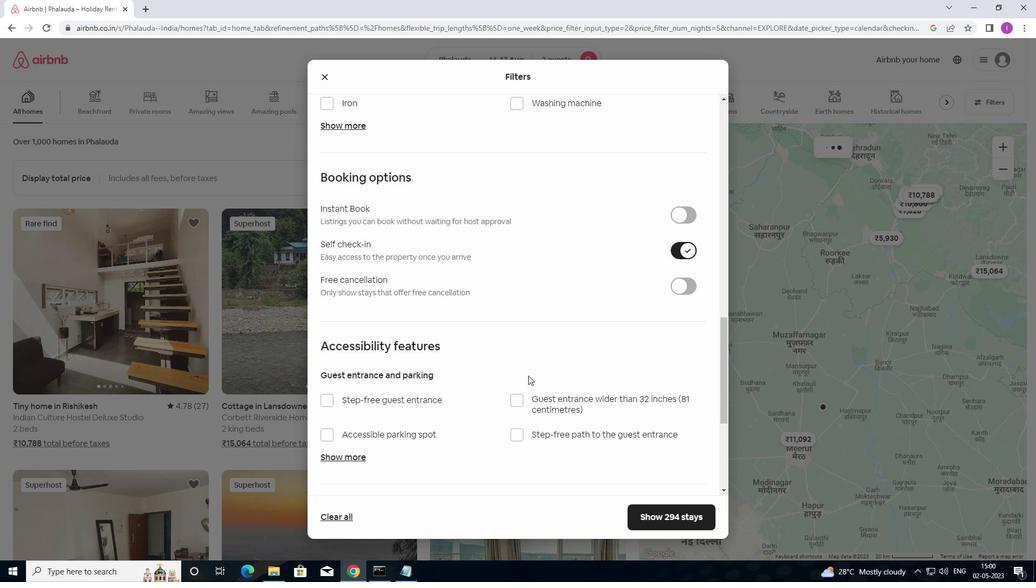 
Action: Mouse moved to (466, 421)
Screenshot: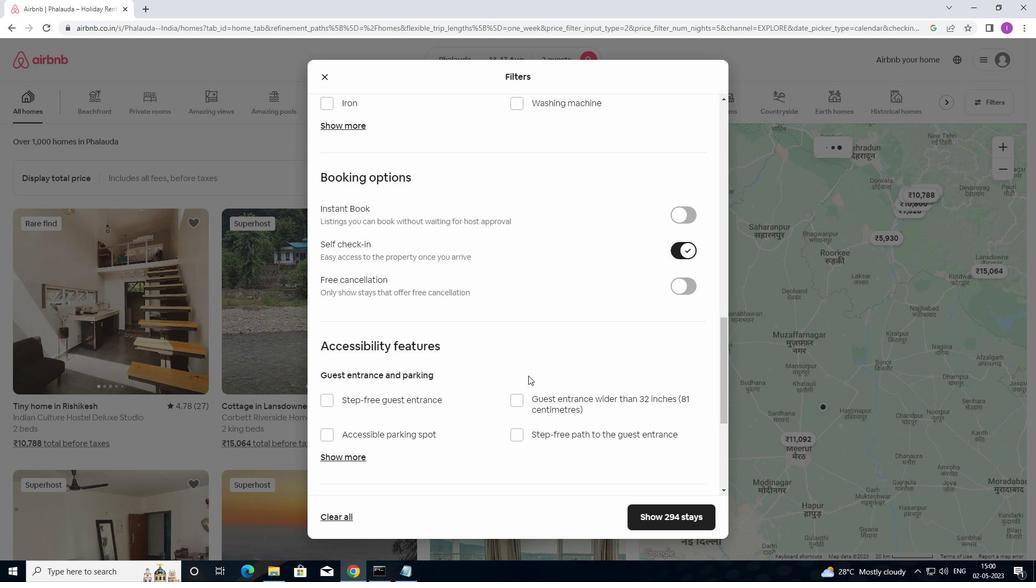 
Action: Mouse scrolled (466, 421) with delta (0, 0)
Screenshot: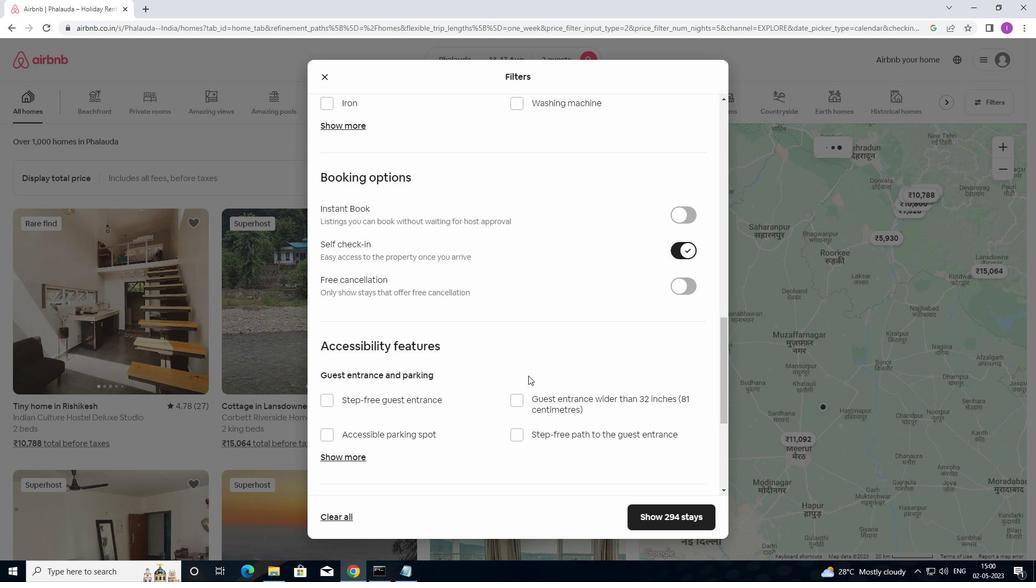 
Action: Mouse moved to (458, 435)
Screenshot: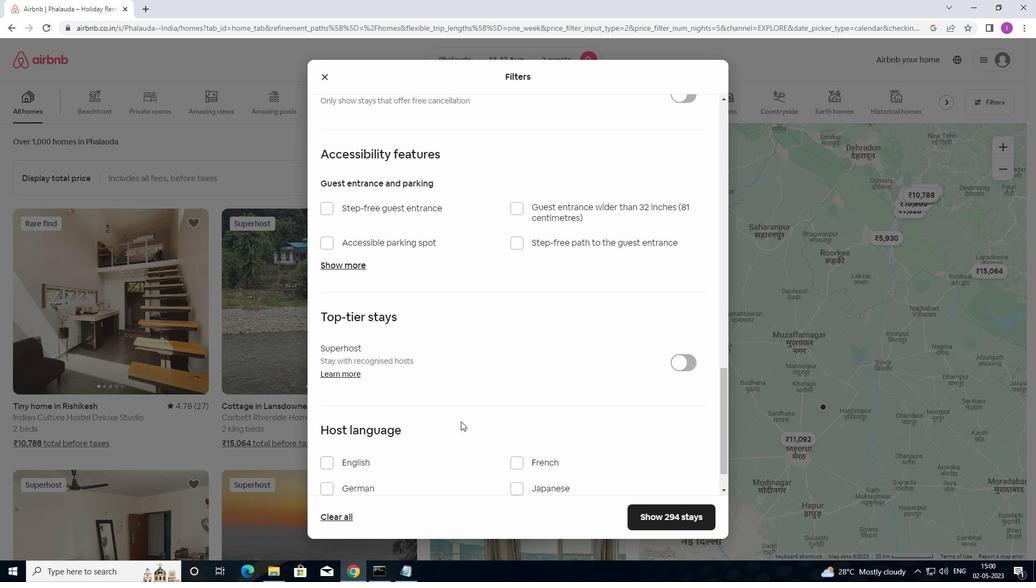 
Action: Mouse scrolled (458, 434) with delta (0, 0)
Screenshot: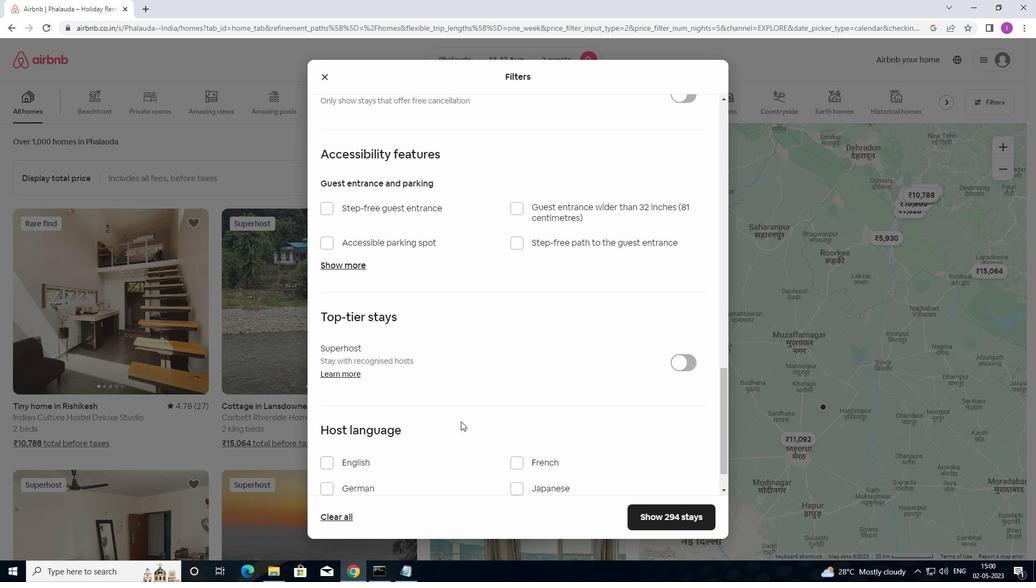 
Action: Mouse moved to (458, 440)
Screenshot: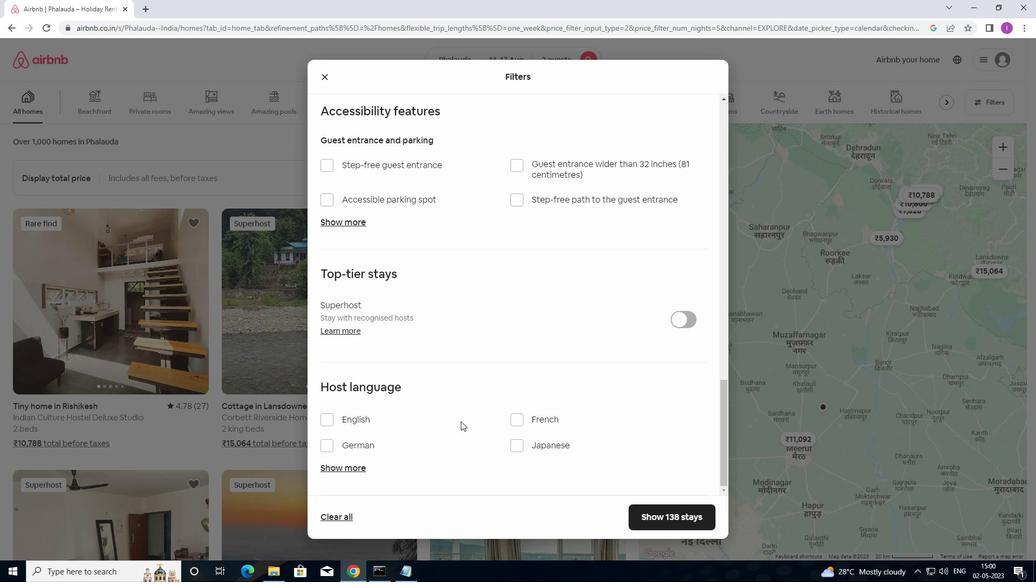 
Action: Mouse scrolled (458, 439) with delta (0, 0)
Screenshot: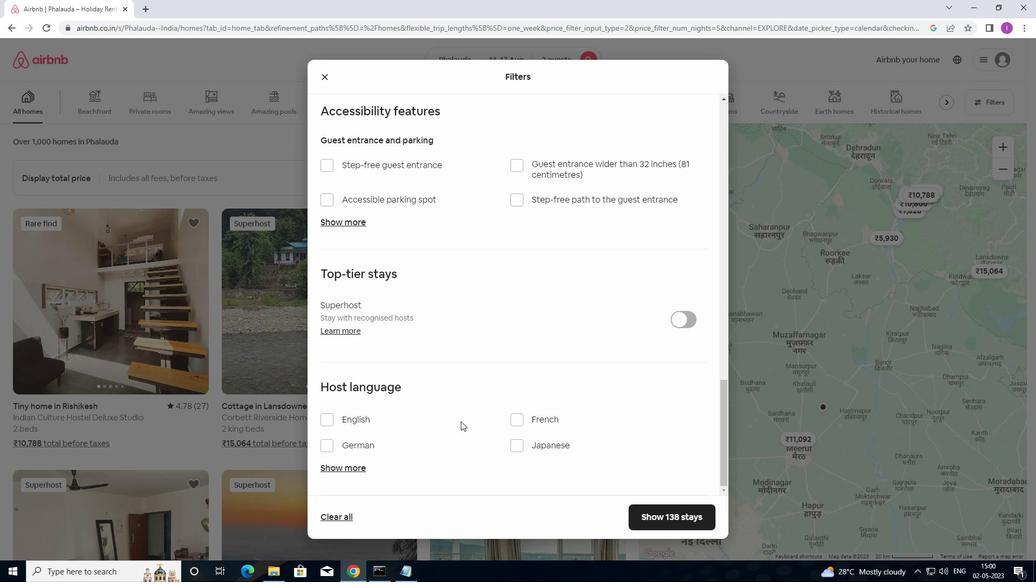 
Action: Mouse moved to (457, 440)
Screenshot: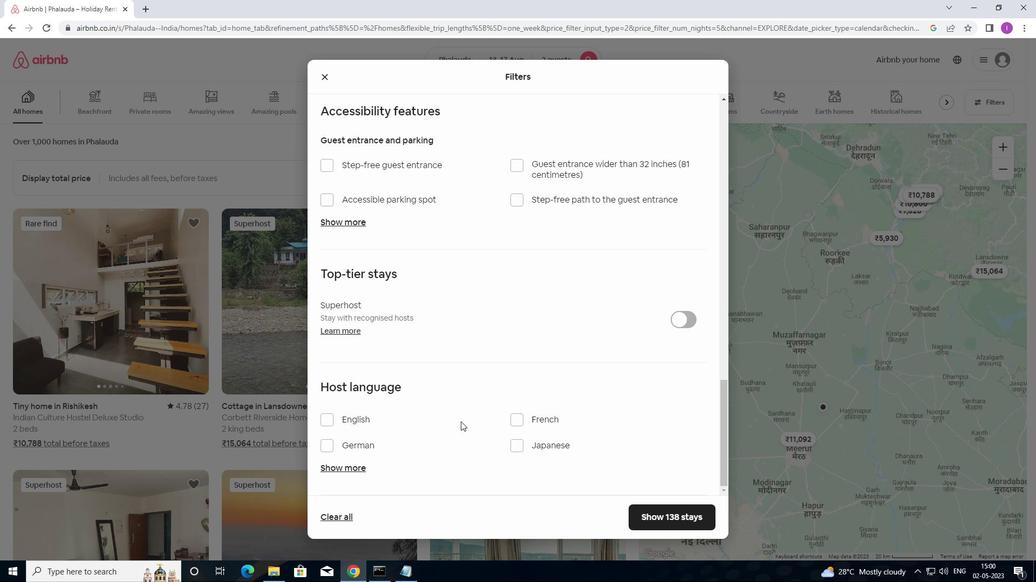 
Action: Mouse scrolled (457, 439) with delta (0, 0)
Screenshot: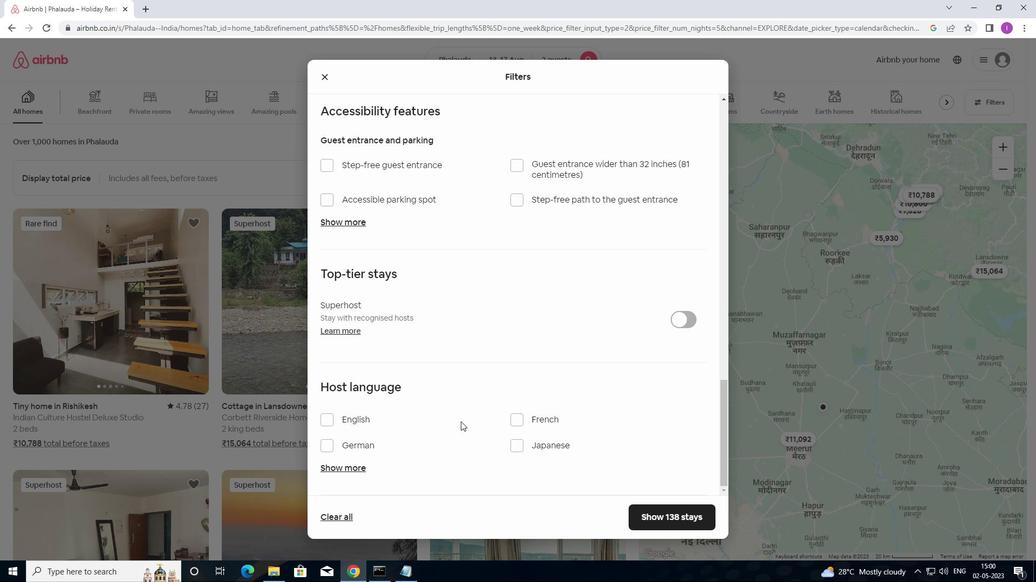 
Action: Mouse moved to (326, 420)
Screenshot: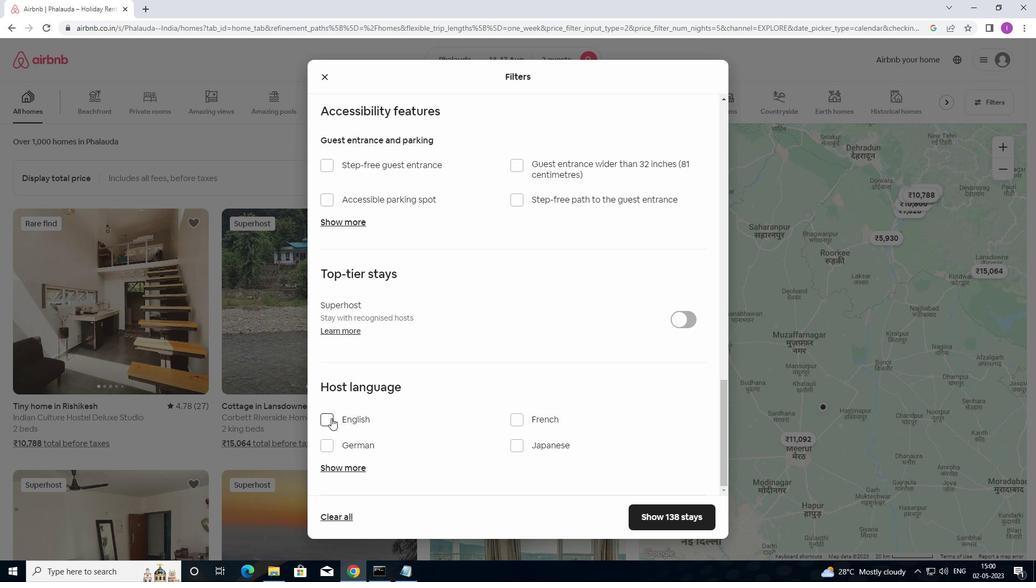 
Action: Mouse pressed left at (326, 420)
Screenshot: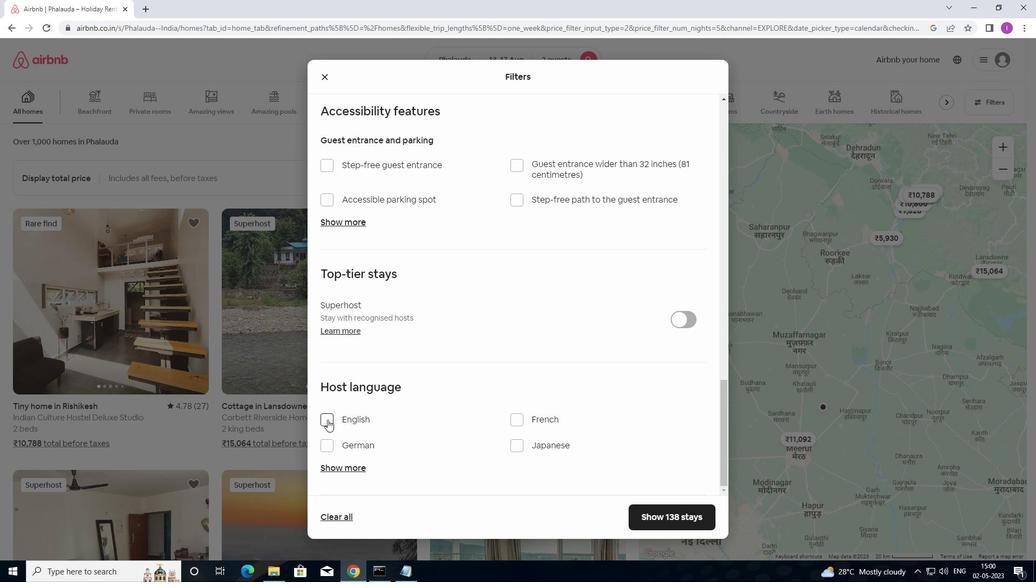 
Action: Mouse moved to (674, 519)
Screenshot: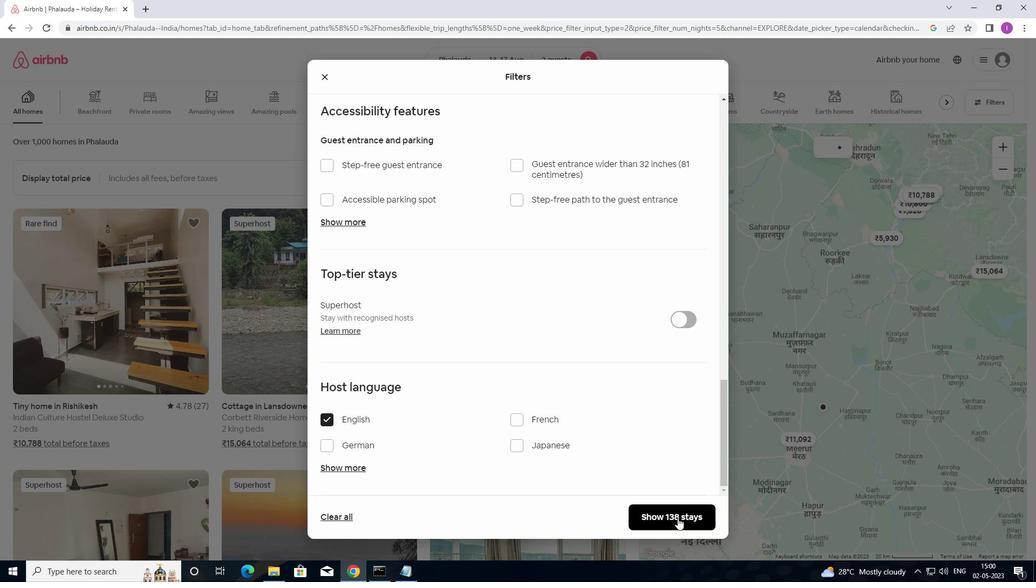 
Action: Mouse pressed left at (674, 519)
Screenshot: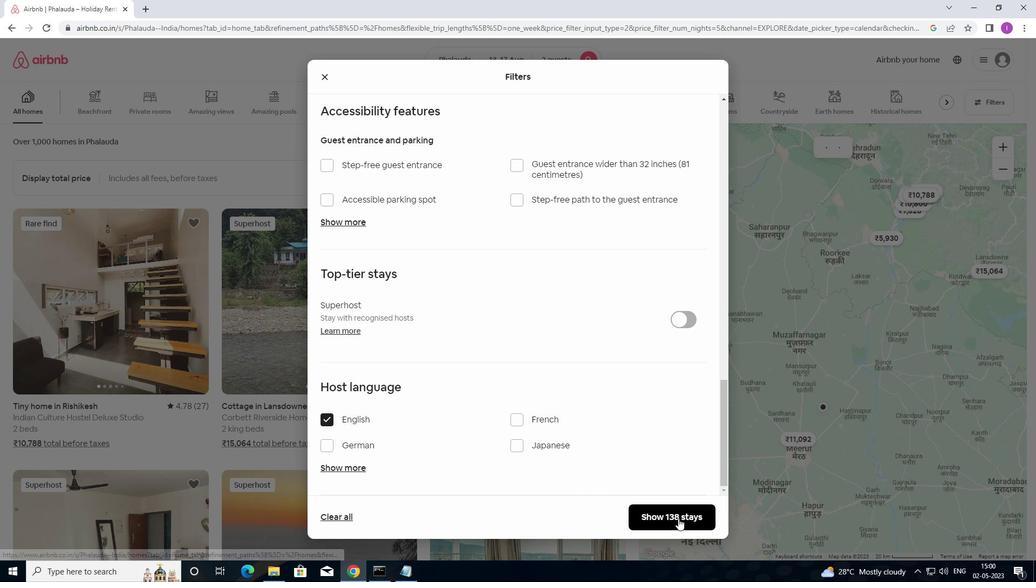 
Action: Mouse moved to (680, 494)
Screenshot: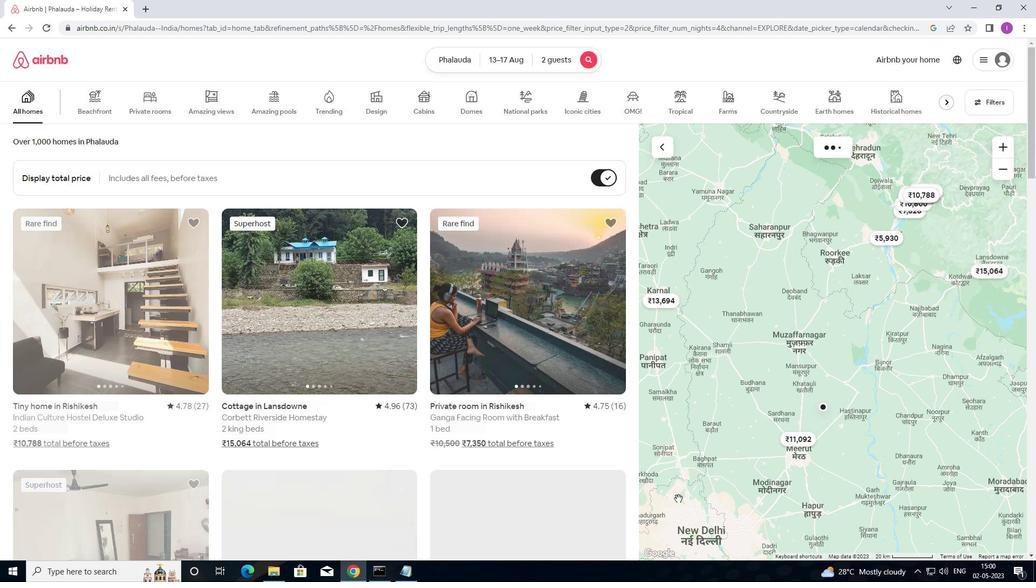 
